 Task: Add a signature Logan Nelson containing Have a great National Family Caregivers Month, Logan Nelson to email address softage.3@softage.net and add a label Employee handbooks
Action: Mouse moved to (125, 150)
Screenshot: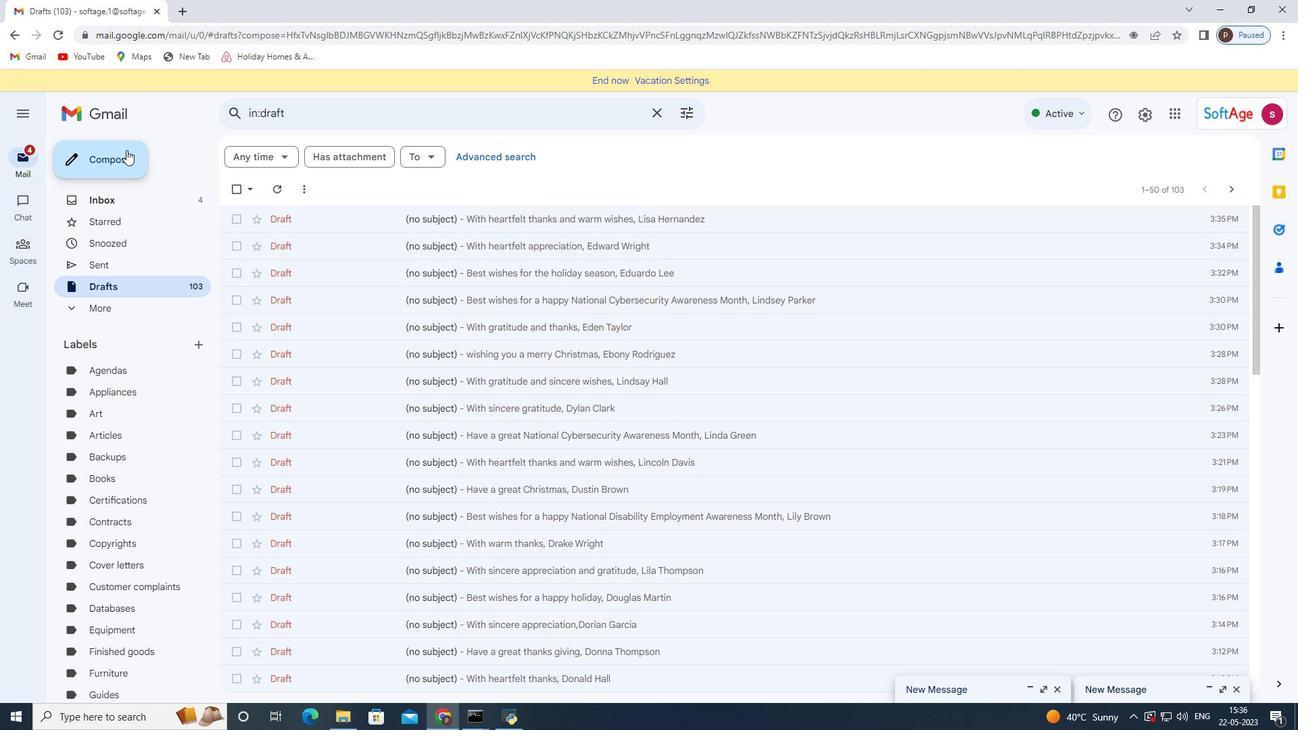 
Action: Mouse pressed left at (125, 150)
Screenshot: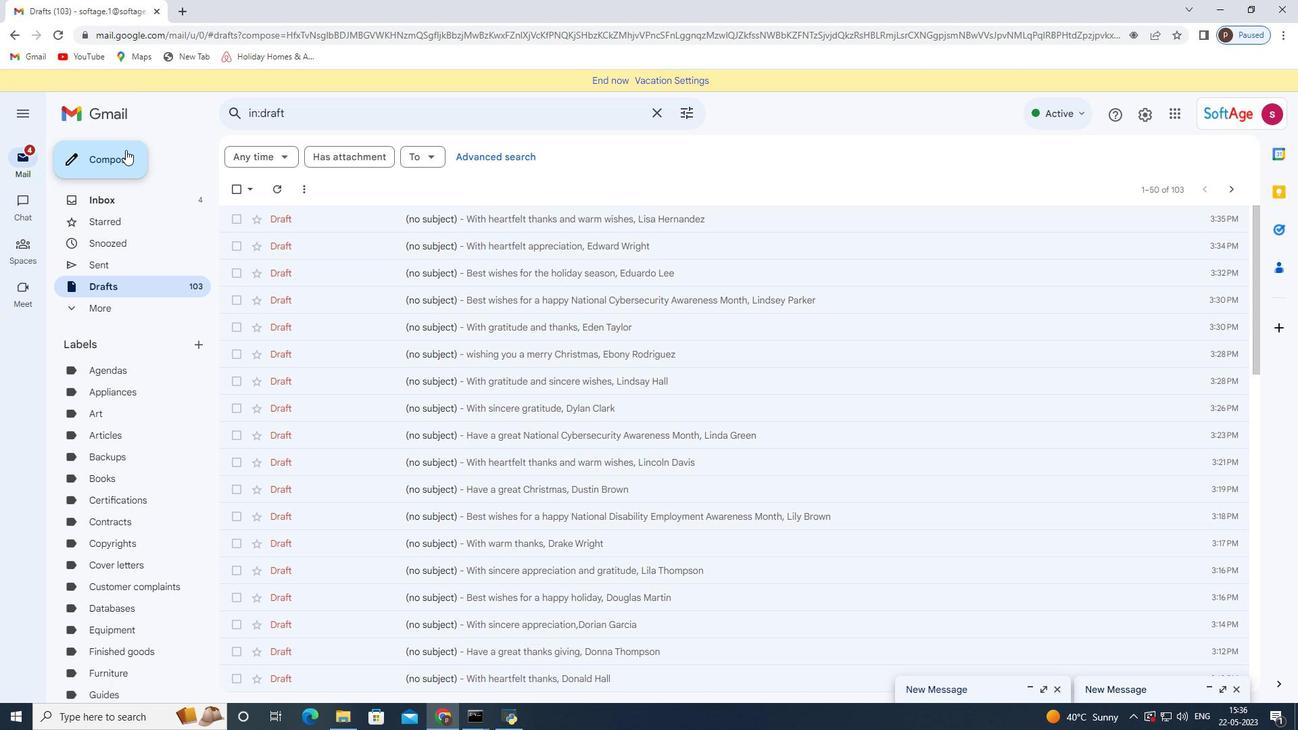 
Action: Mouse moved to (733, 688)
Screenshot: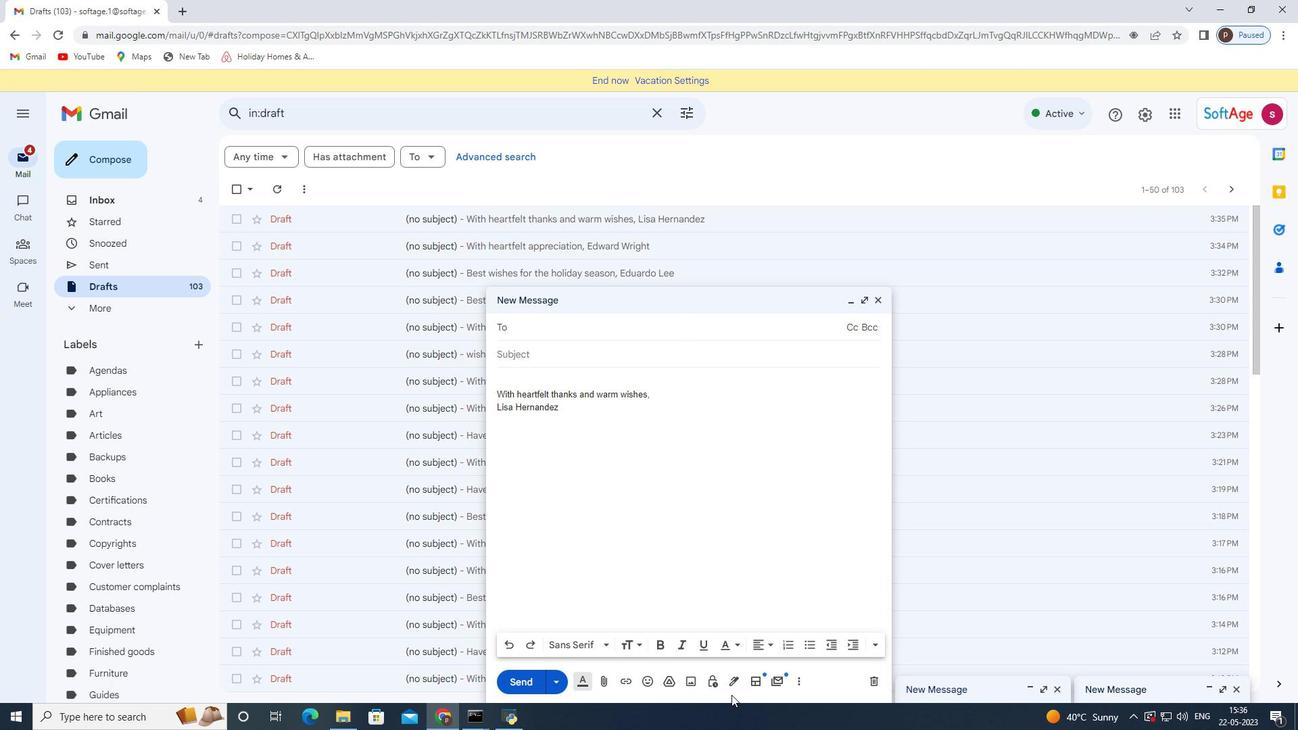 
Action: Mouse pressed left at (733, 688)
Screenshot: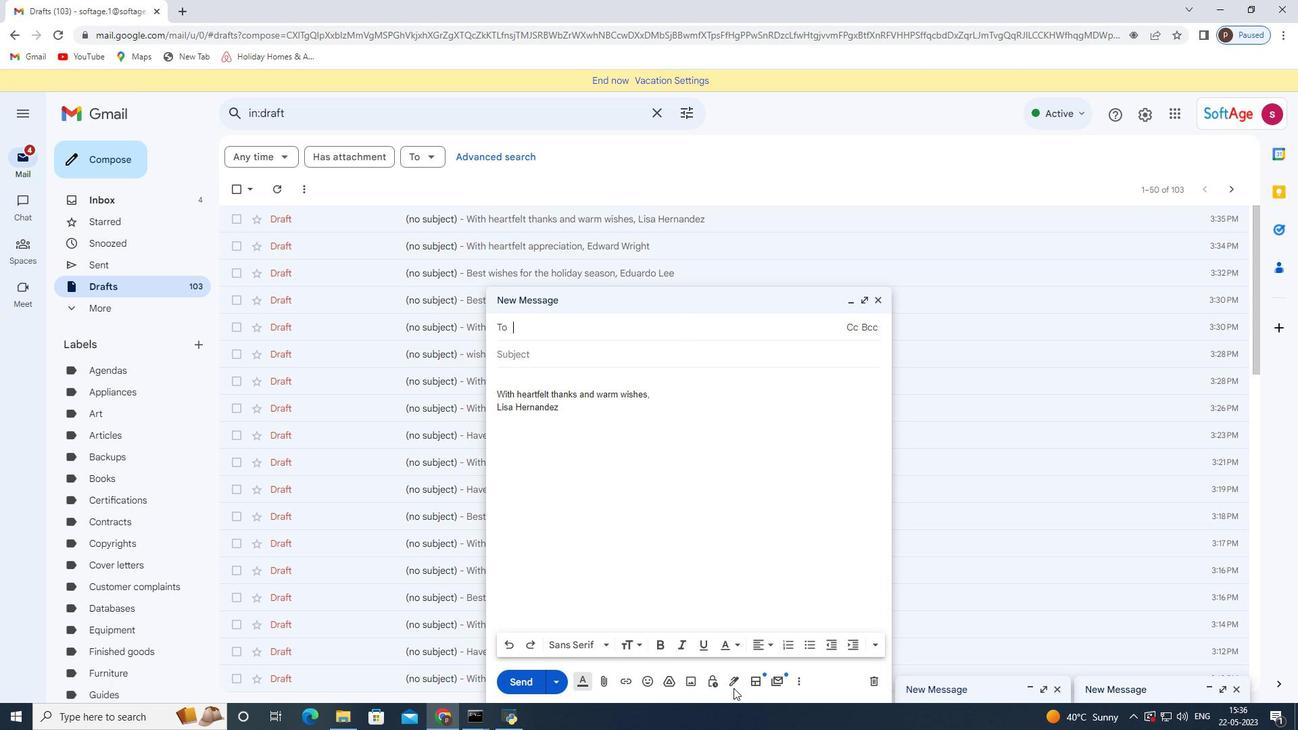 
Action: Mouse moved to (735, 683)
Screenshot: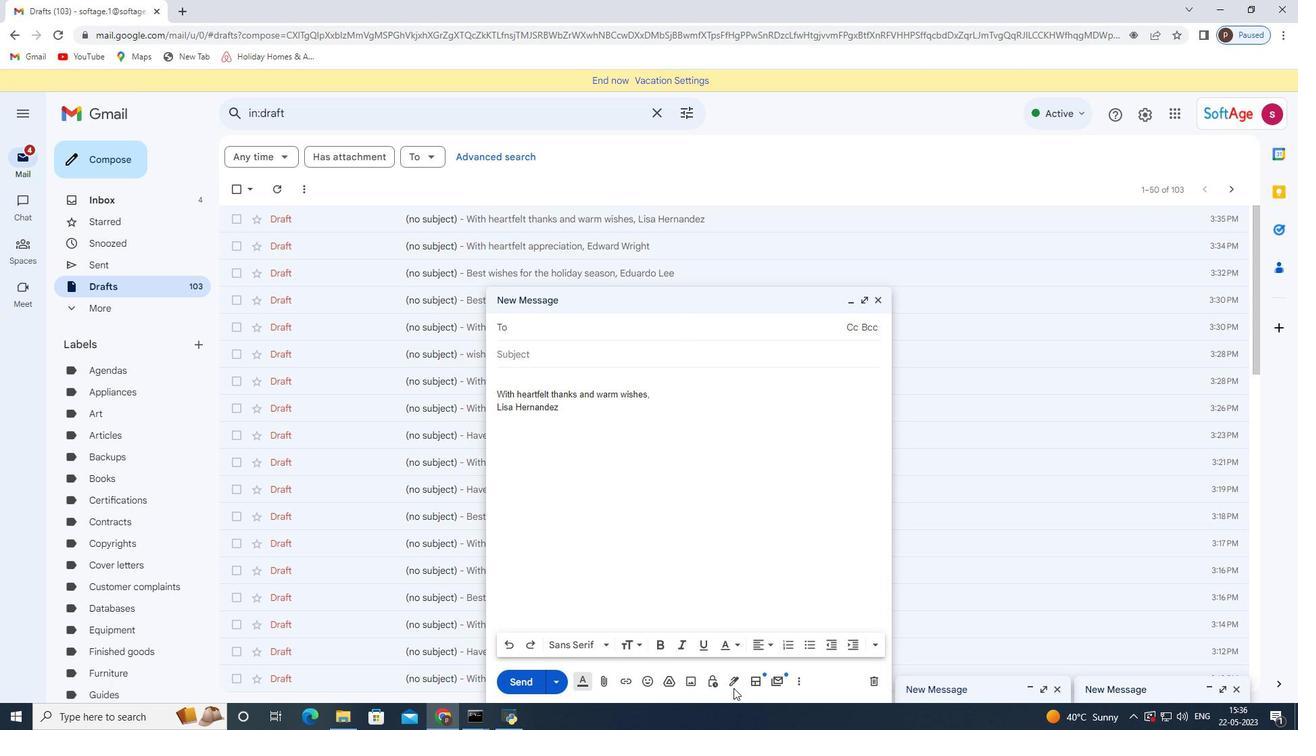 
Action: Mouse pressed left at (735, 683)
Screenshot: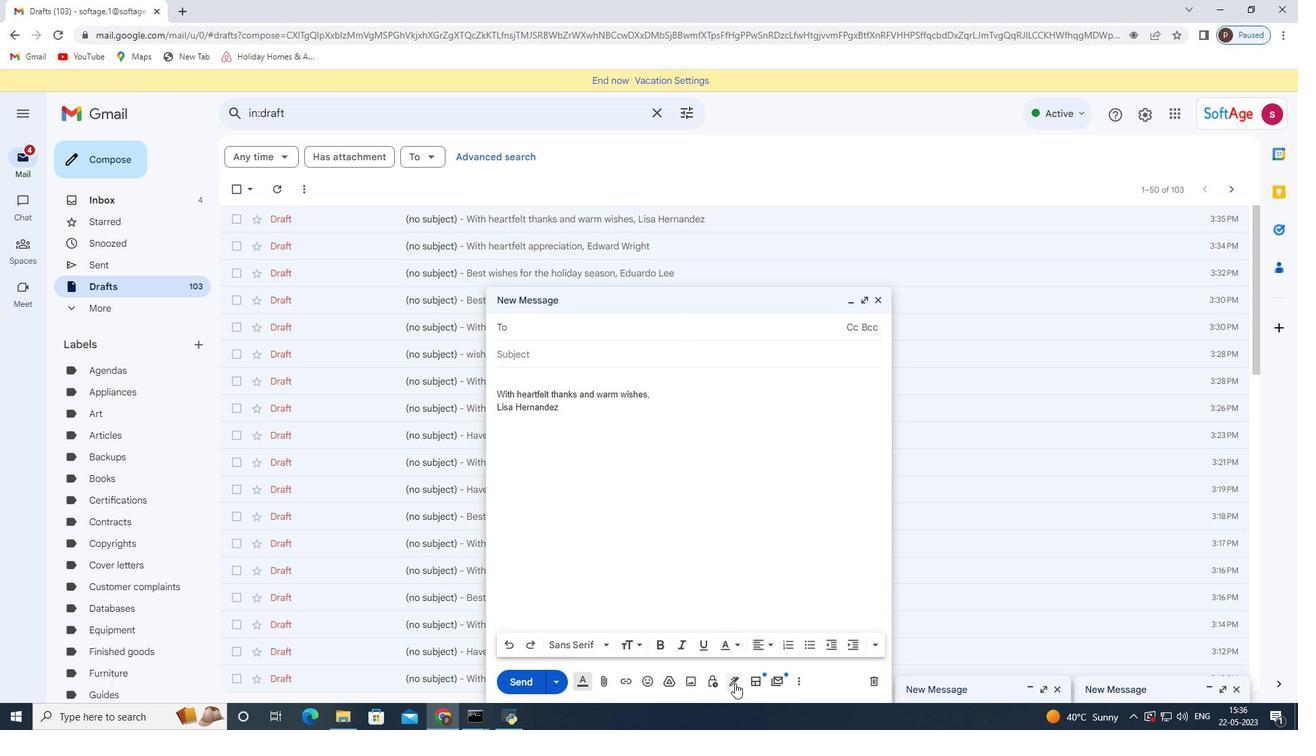 
Action: Mouse moved to (774, 614)
Screenshot: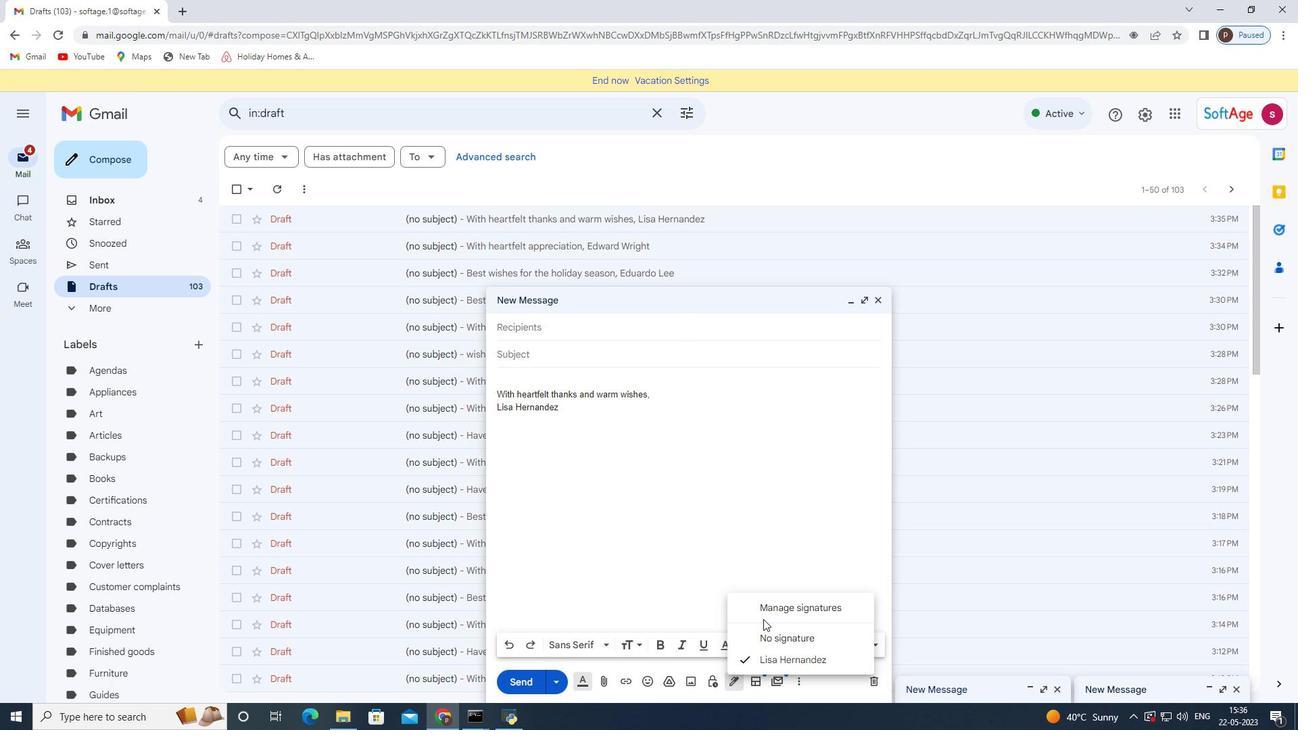 
Action: Mouse pressed left at (774, 614)
Screenshot: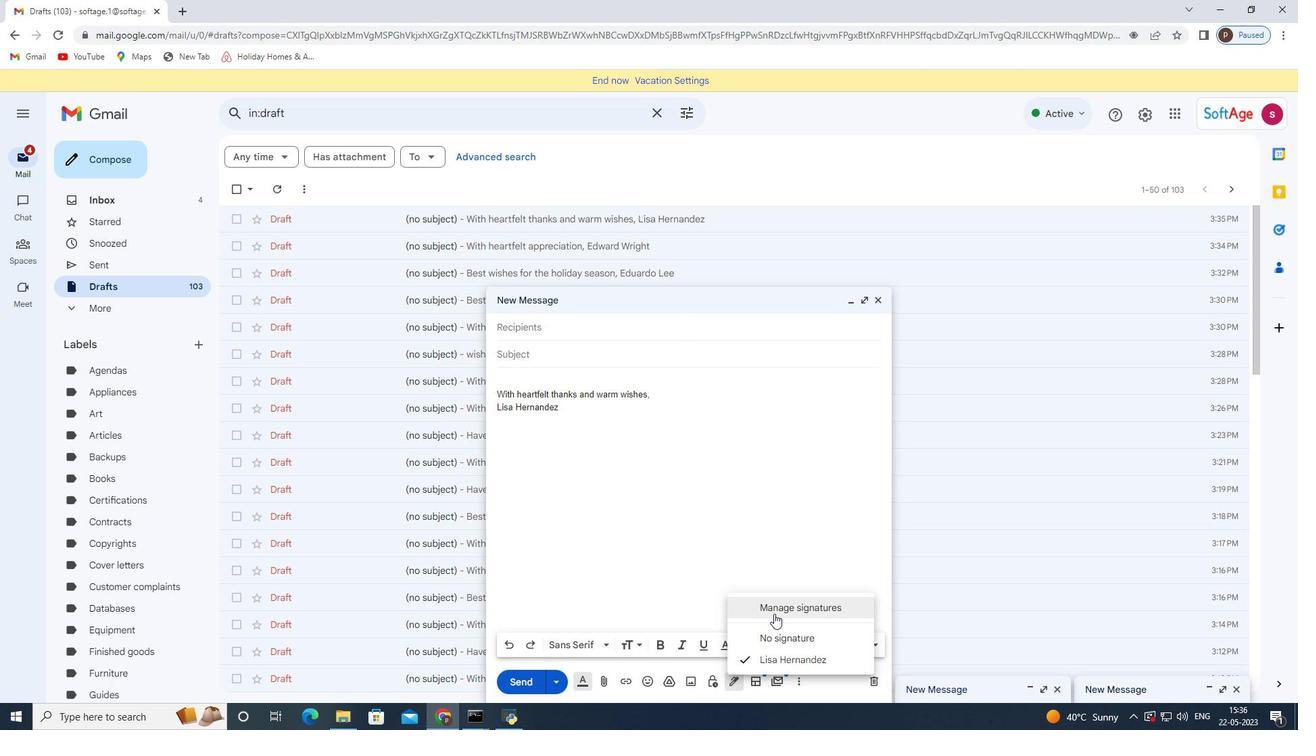 
Action: Mouse moved to (323, 465)
Screenshot: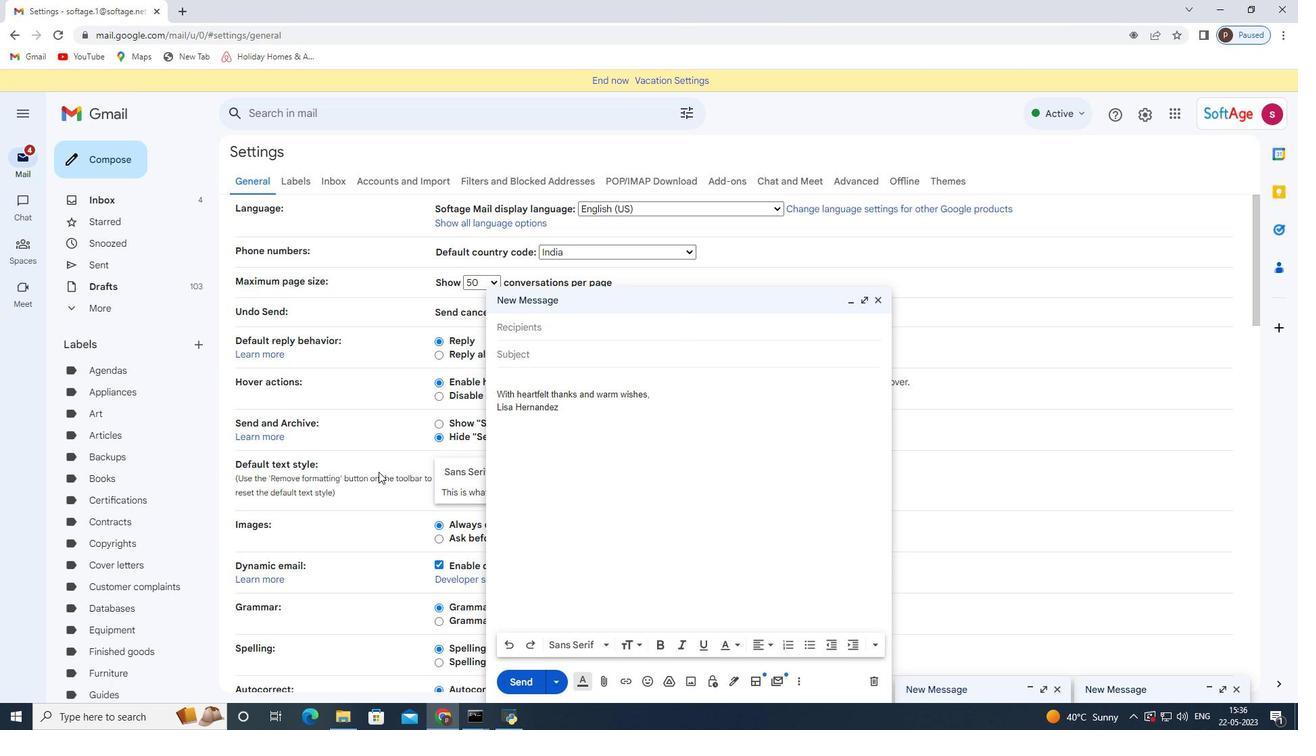 
Action: Mouse scrolled (323, 464) with delta (0, 0)
Screenshot: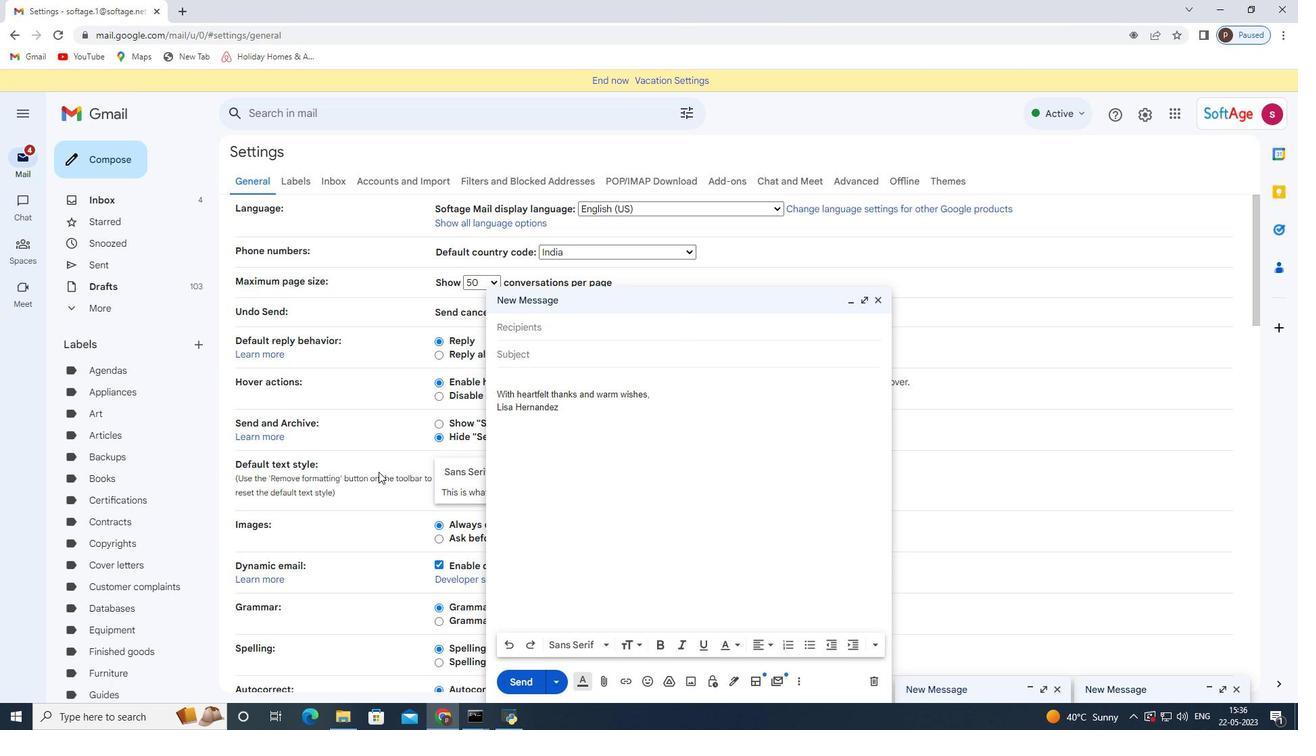 
Action: Mouse moved to (323, 465)
Screenshot: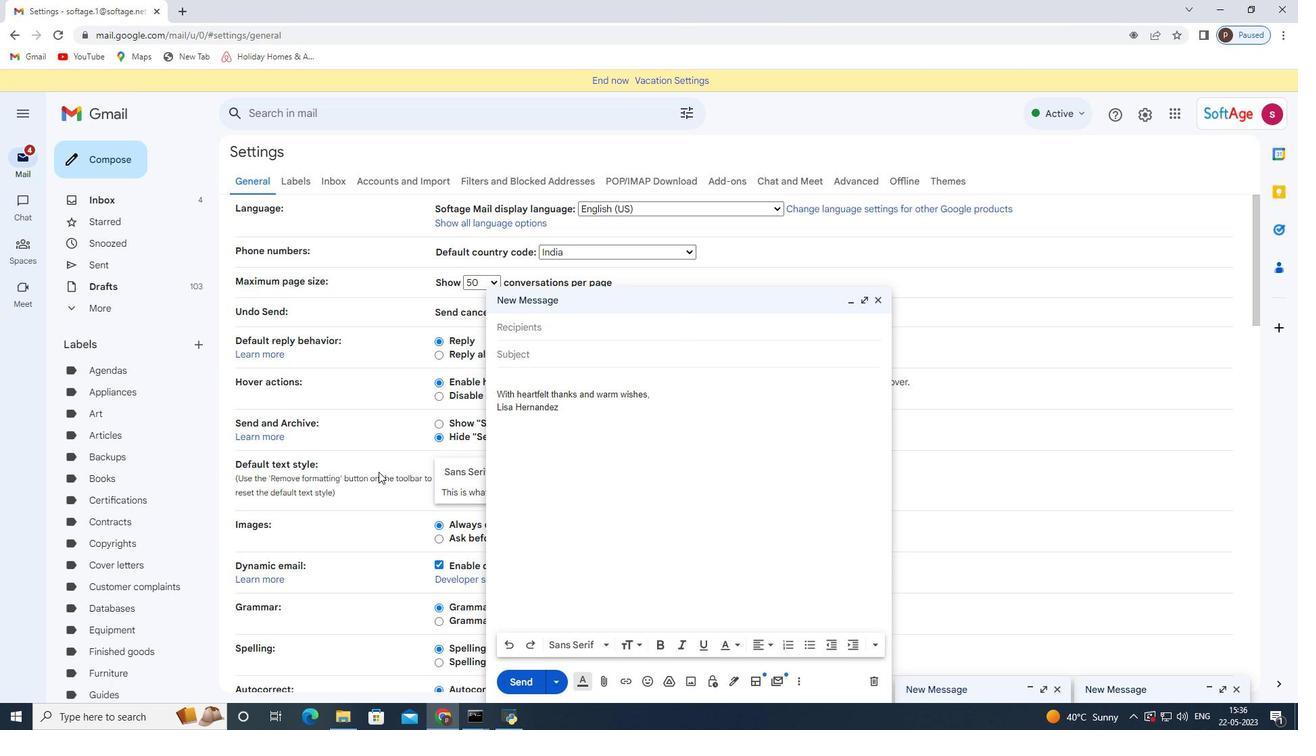 
Action: Mouse scrolled (323, 465) with delta (0, 0)
Screenshot: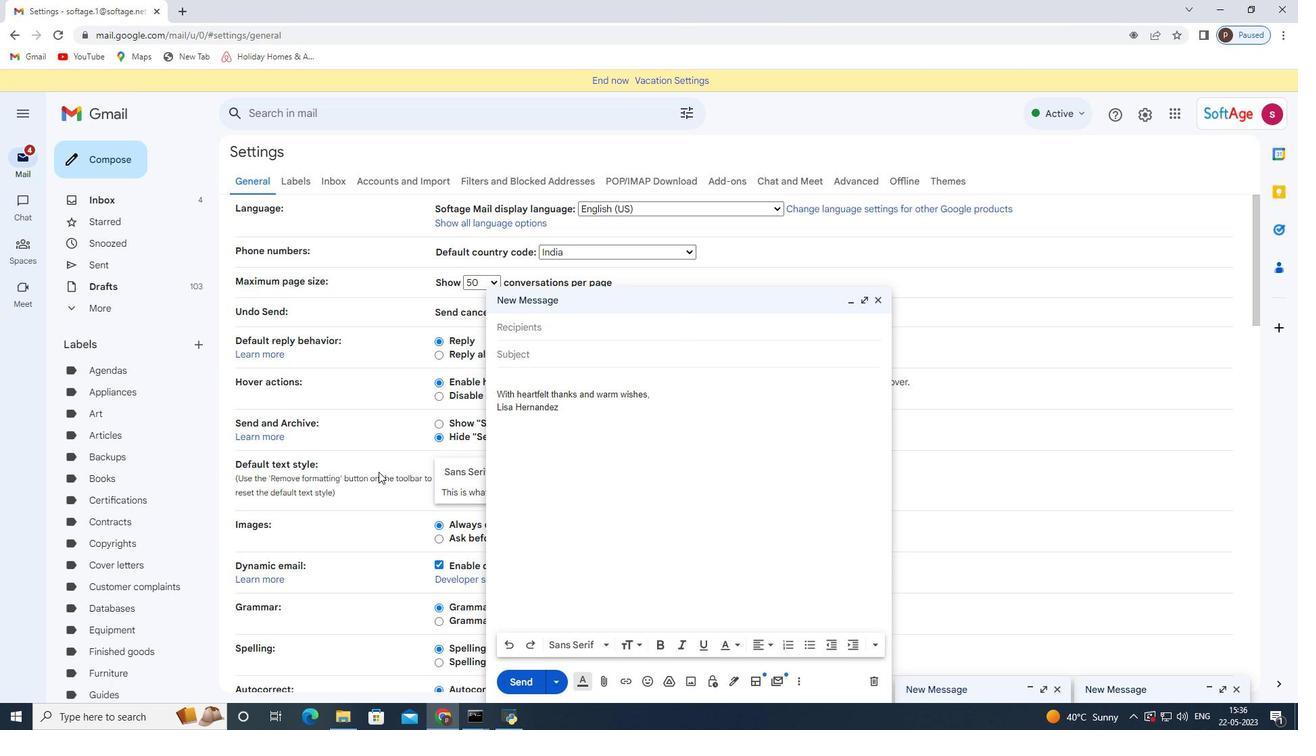 
Action: Mouse scrolled (323, 465) with delta (0, 0)
Screenshot: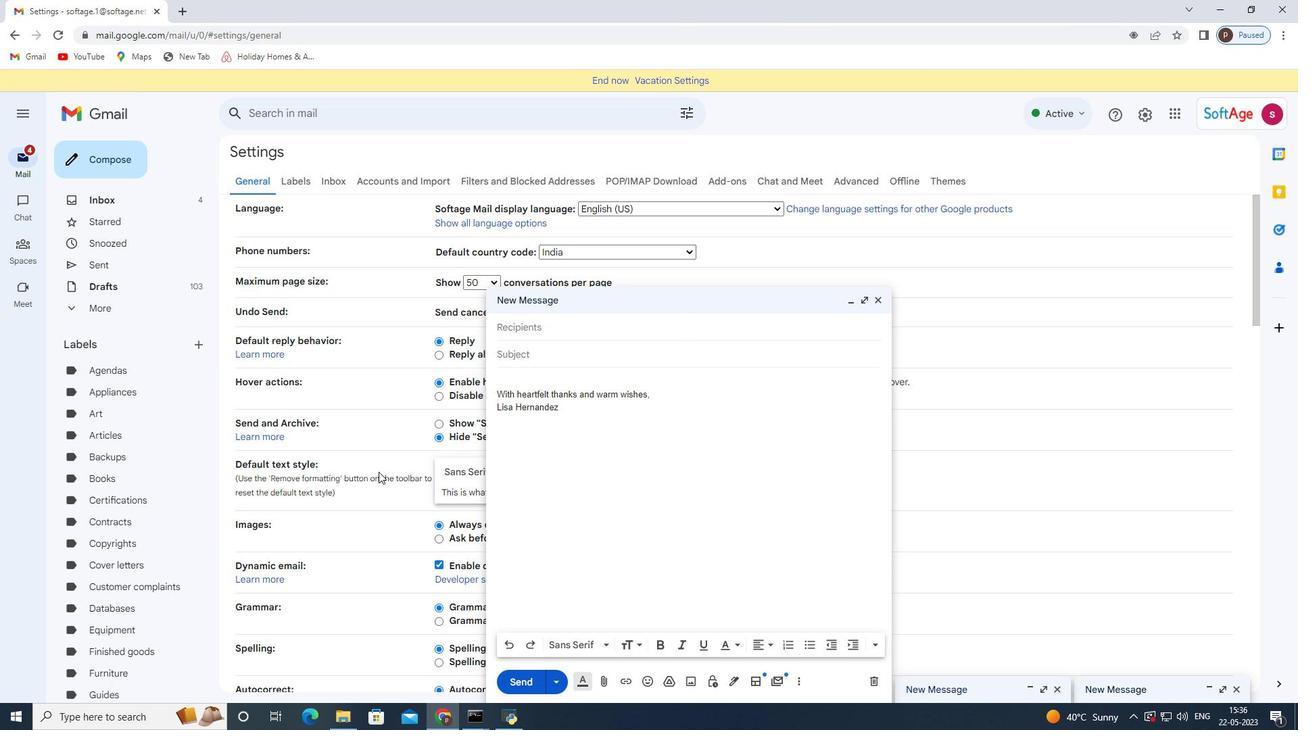 
Action: Mouse scrolled (323, 465) with delta (0, 0)
Screenshot: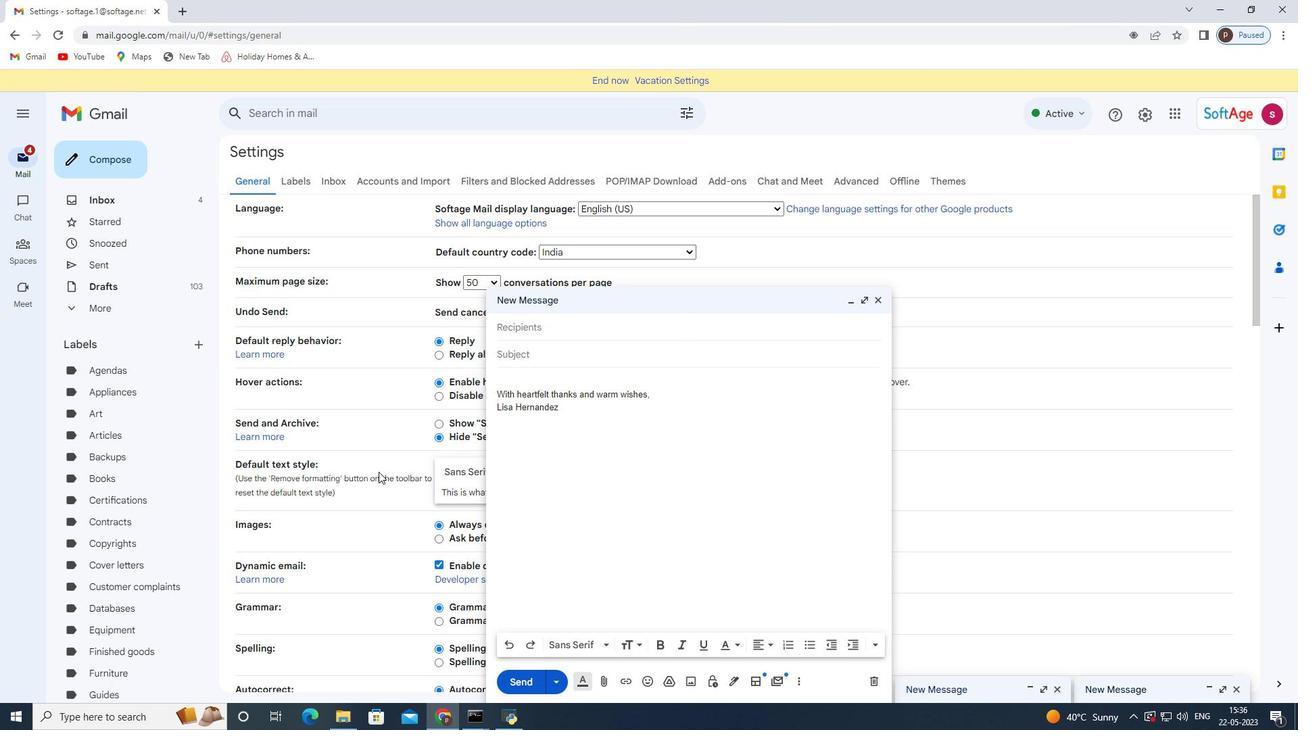 
Action: Mouse scrolled (323, 465) with delta (0, 0)
Screenshot: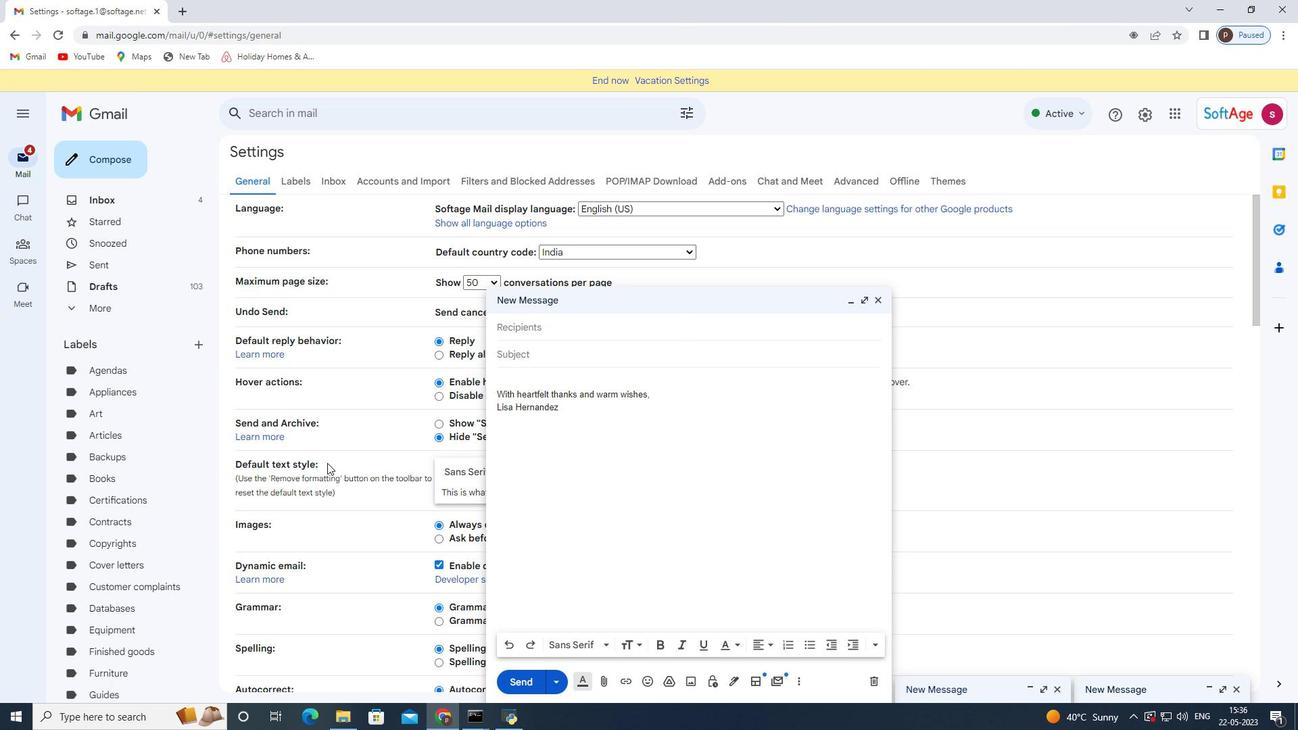 
Action: Mouse moved to (876, 302)
Screenshot: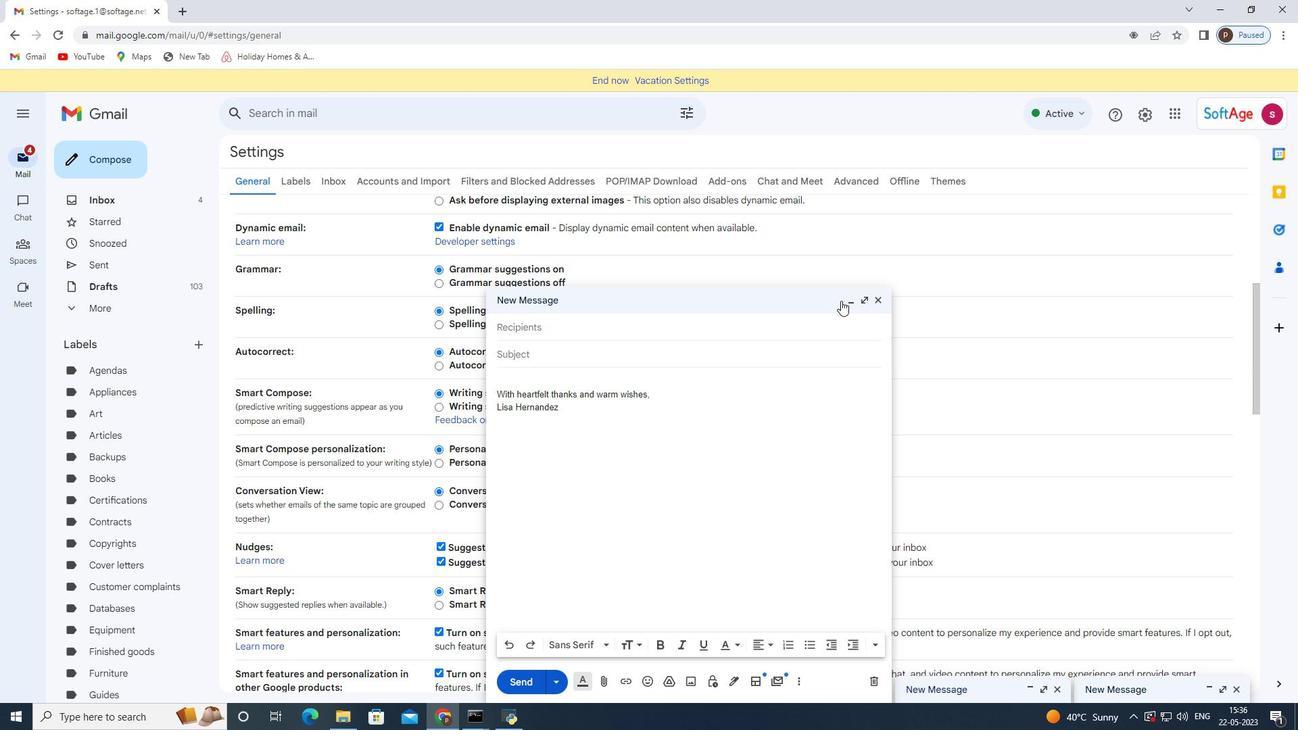 
Action: Mouse pressed left at (876, 302)
Screenshot: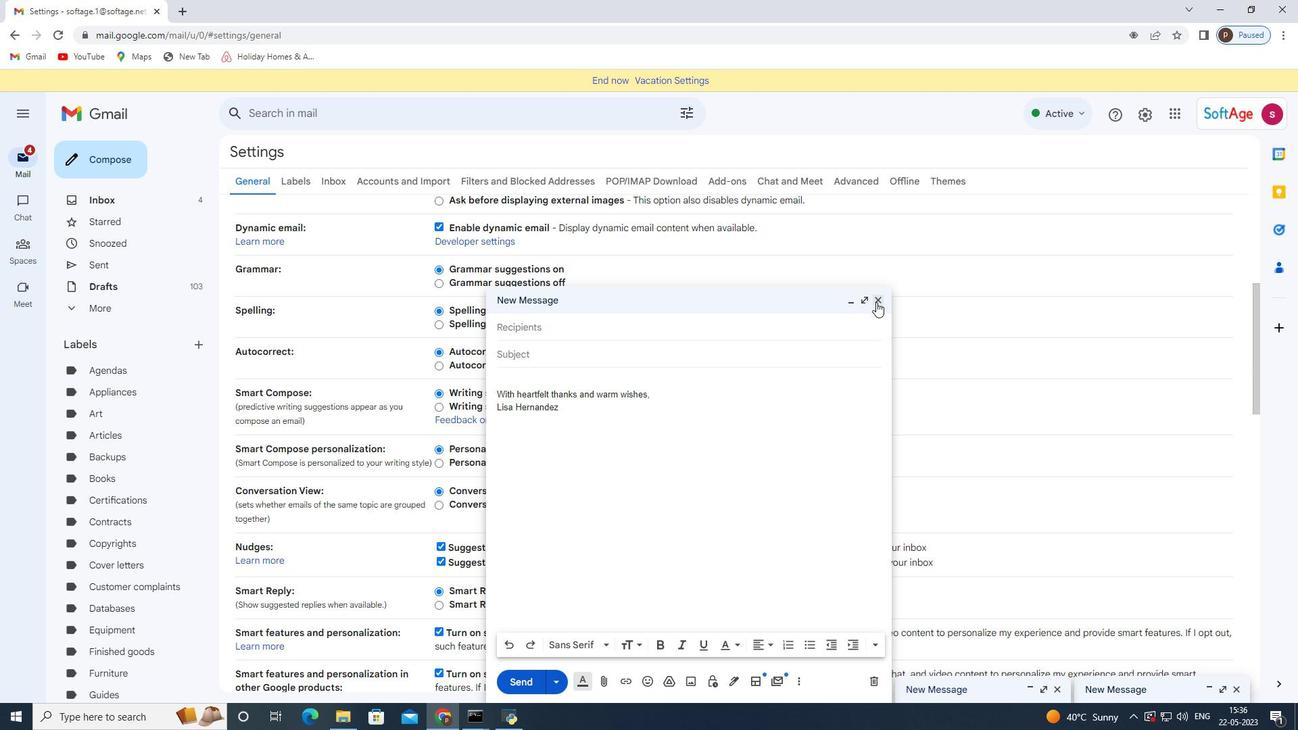 
Action: Mouse moved to (528, 453)
Screenshot: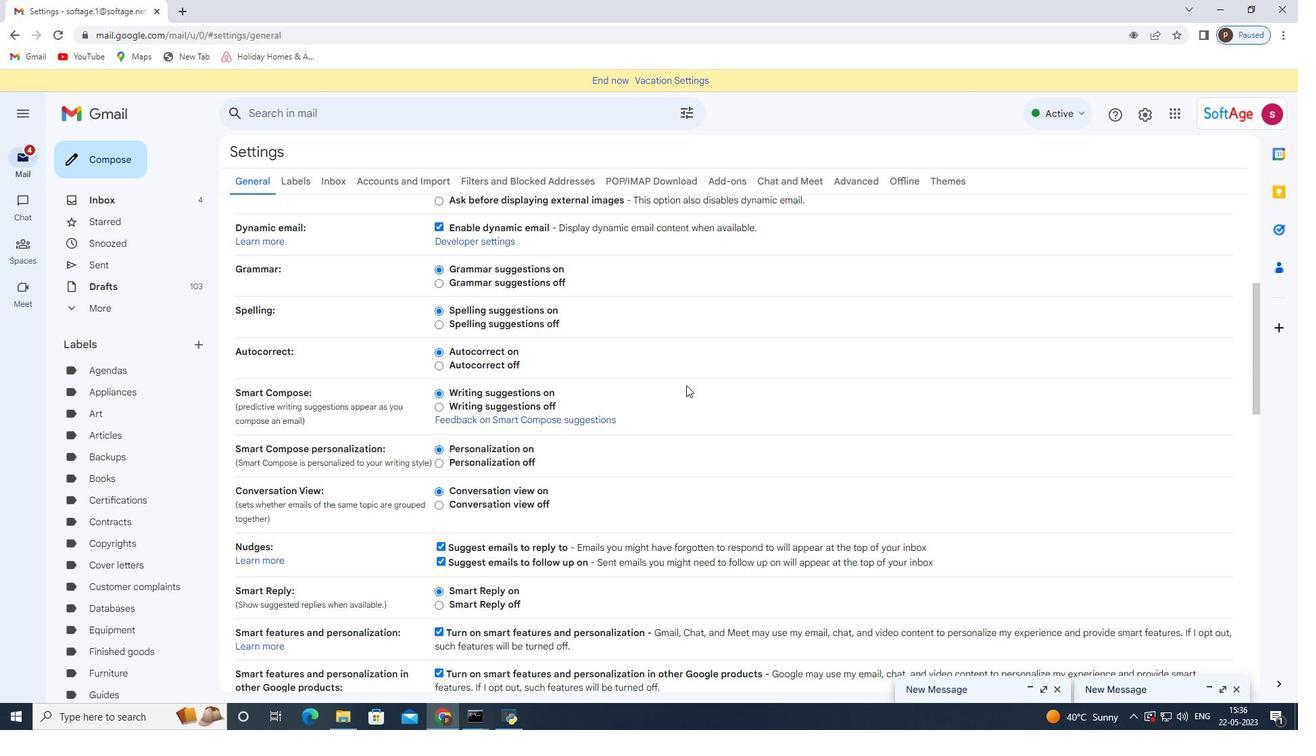 
Action: Mouse scrolled (538, 447) with delta (0, 0)
Screenshot: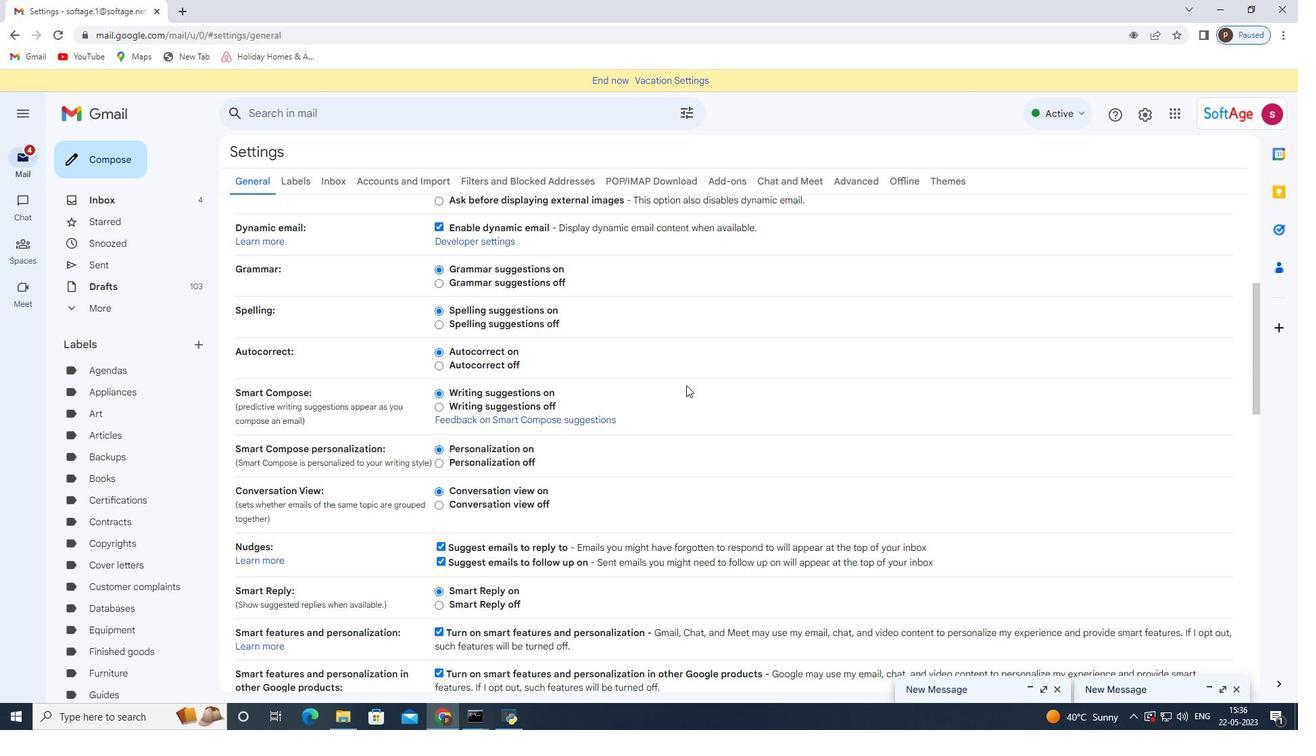
Action: Mouse moved to (524, 455)
Screenshot: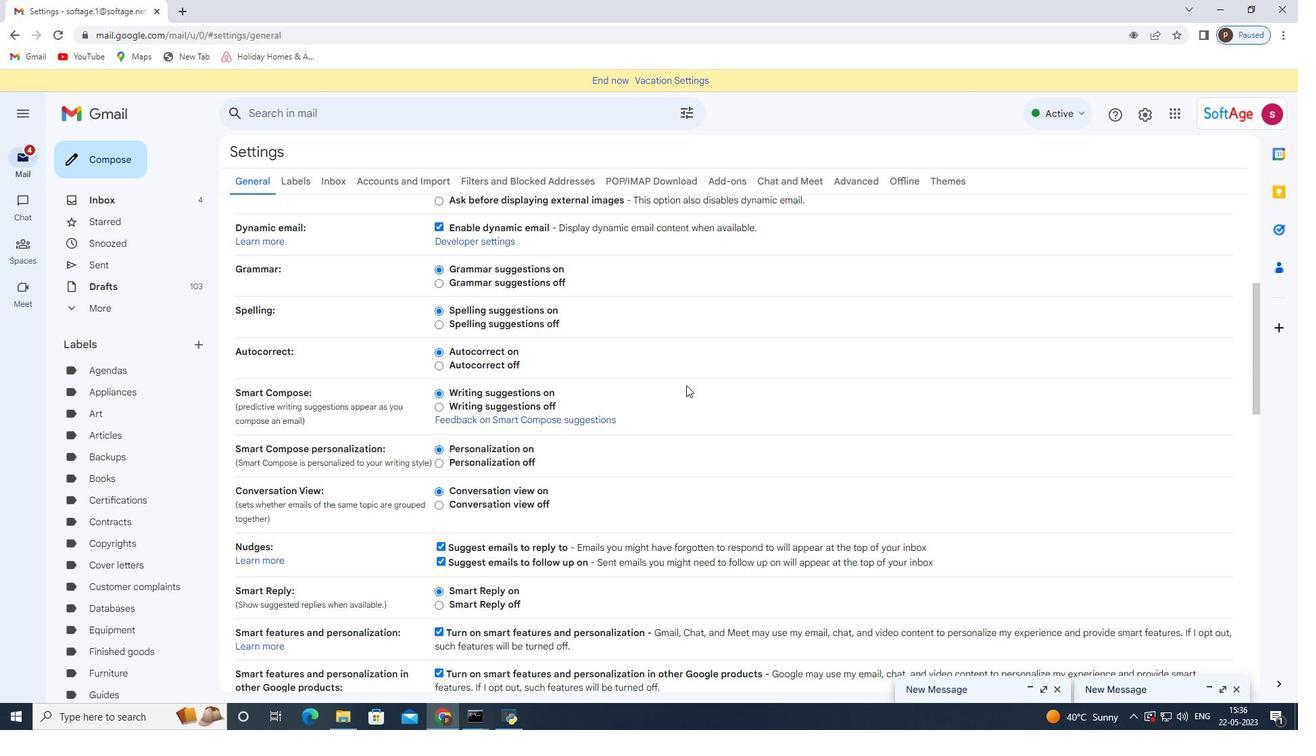 
Action: Mouse scrolled (528, 452) with delta (0, 0)
Screenshot: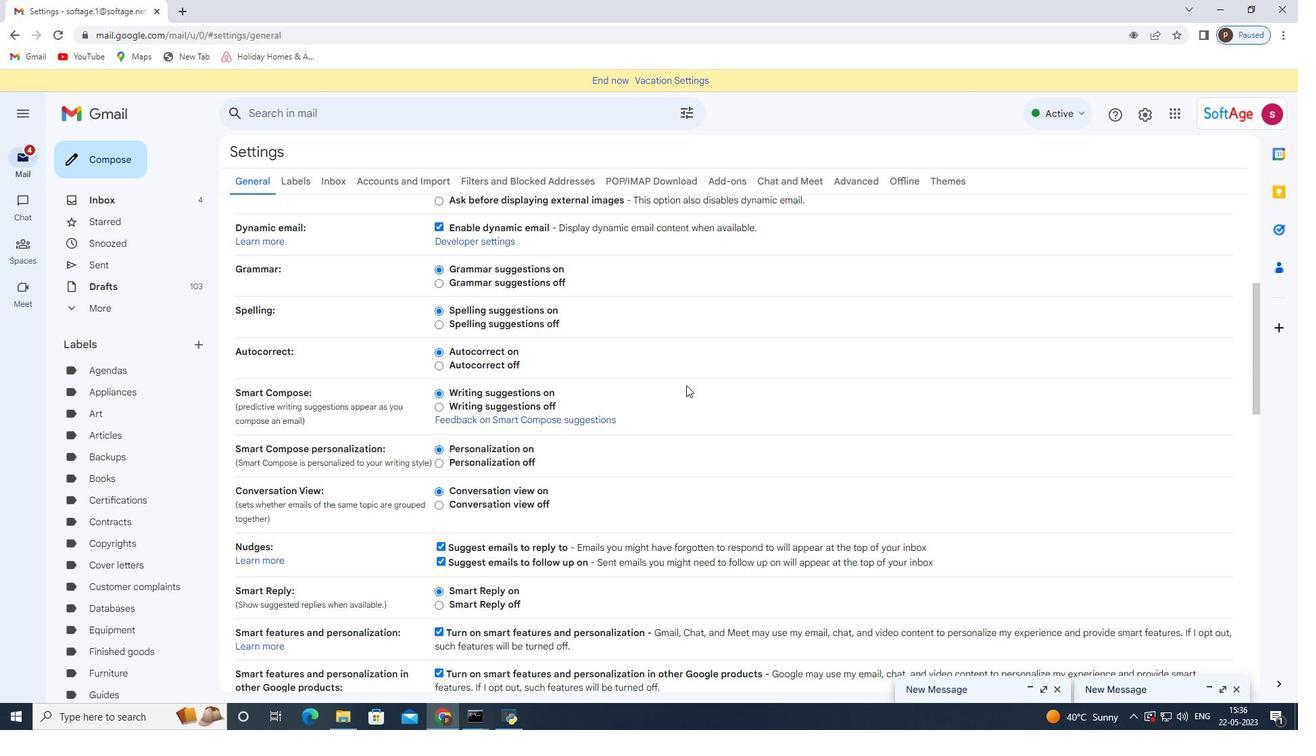 
Action: Mouse moved to (504, 467)
Screenshot: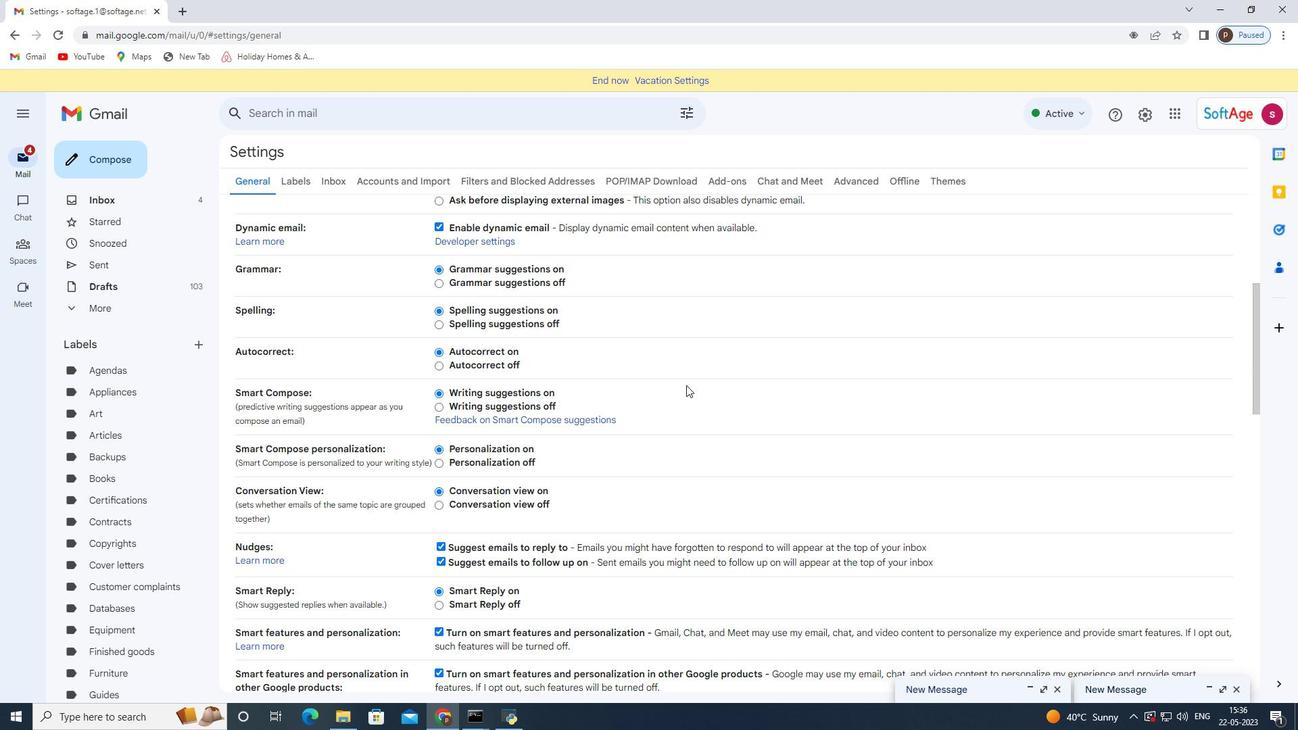 
Action: Mouse scrolled (518, 458) with delta (0, 0)
Screenshot: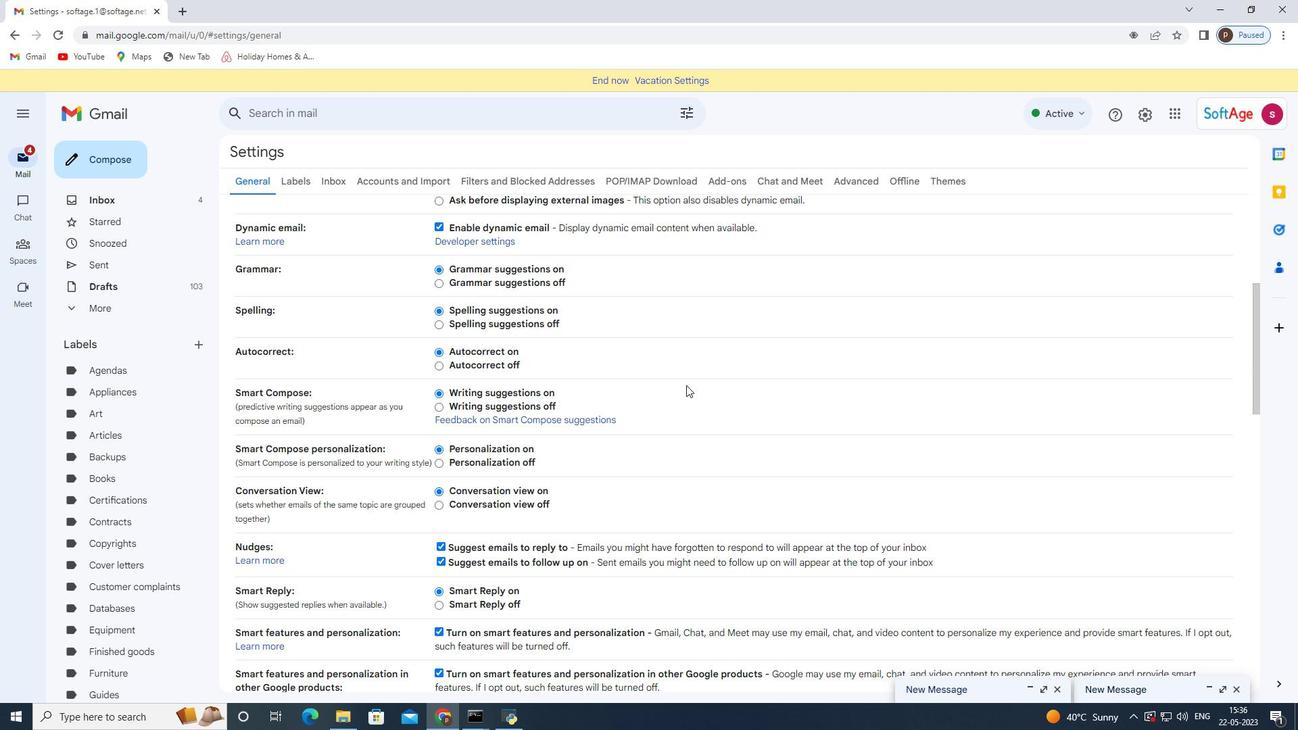 
Action: Mouse moved to (499, 469)
Screenshot: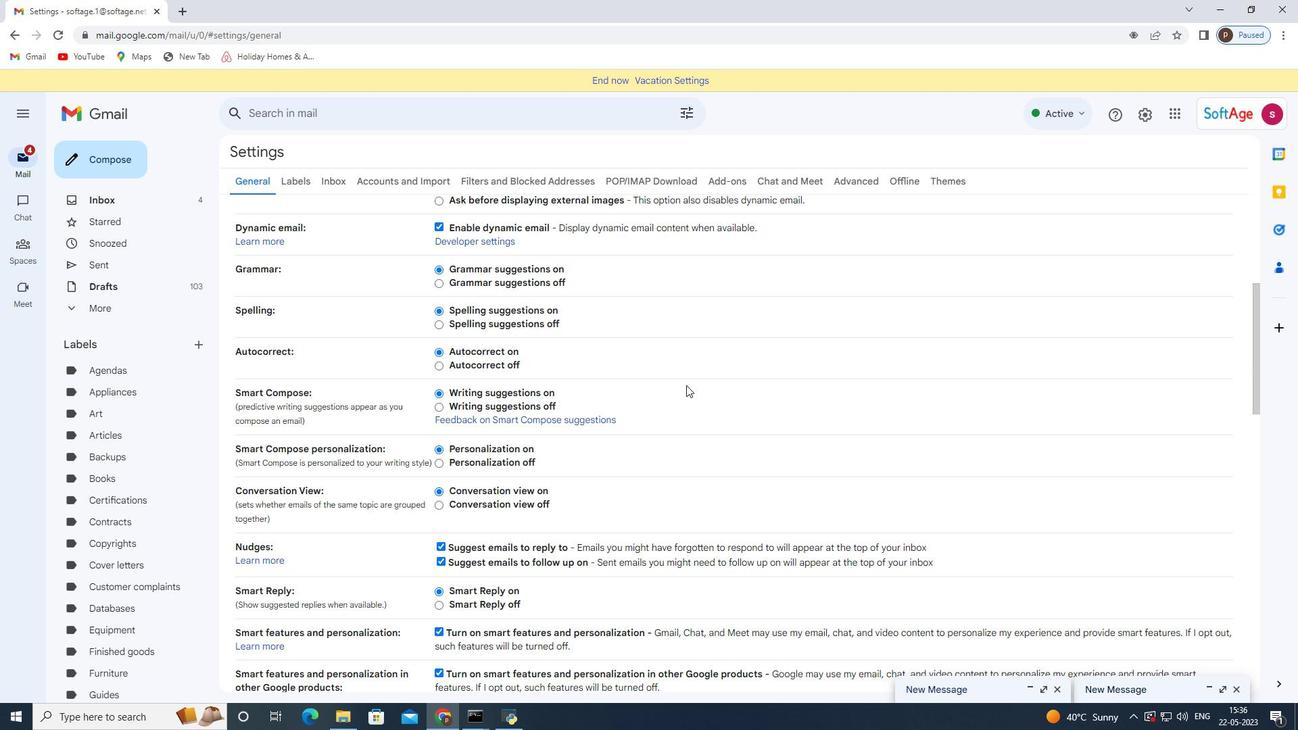 
Action: Mouse scrolled (501, 468) with delta (0, 0)
Screenshot: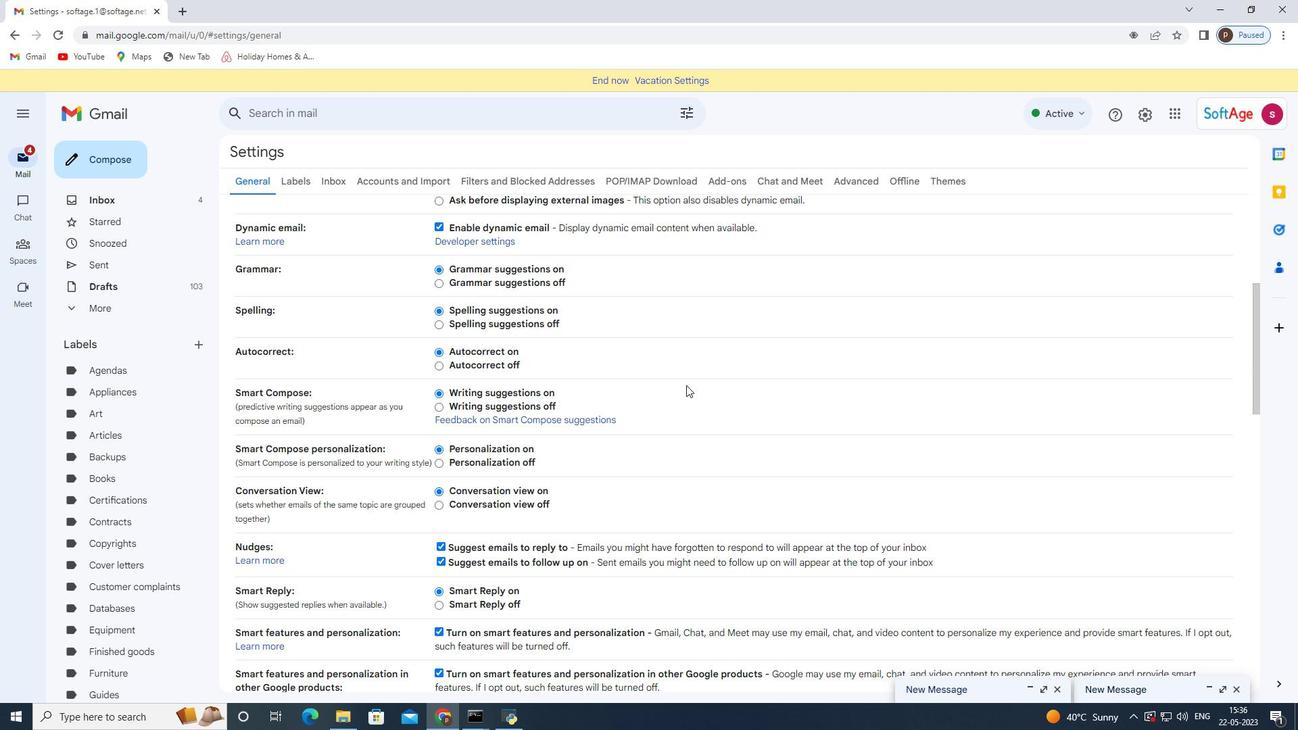 
Action: Mouse moved to (493, 474)
Screenshot: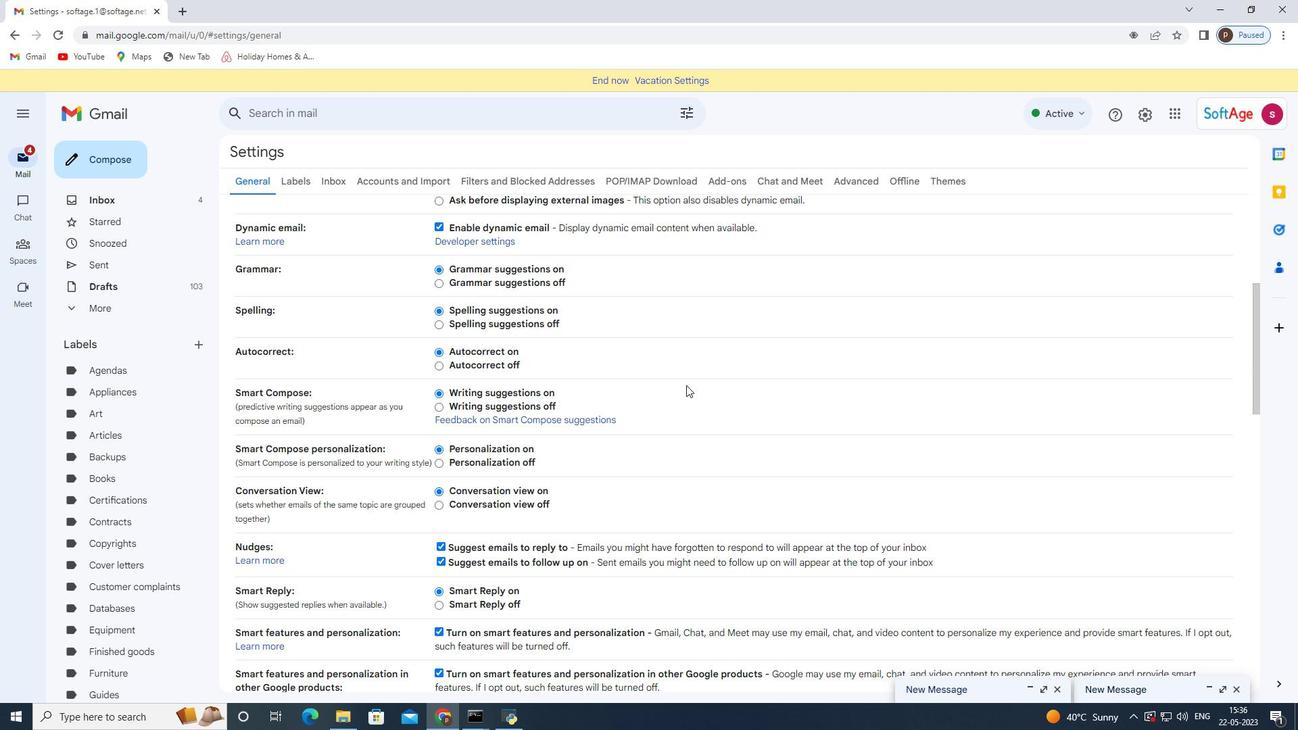 
Action: Mouse scrolled (493, 473) with delta (0, 0)
Screenshot: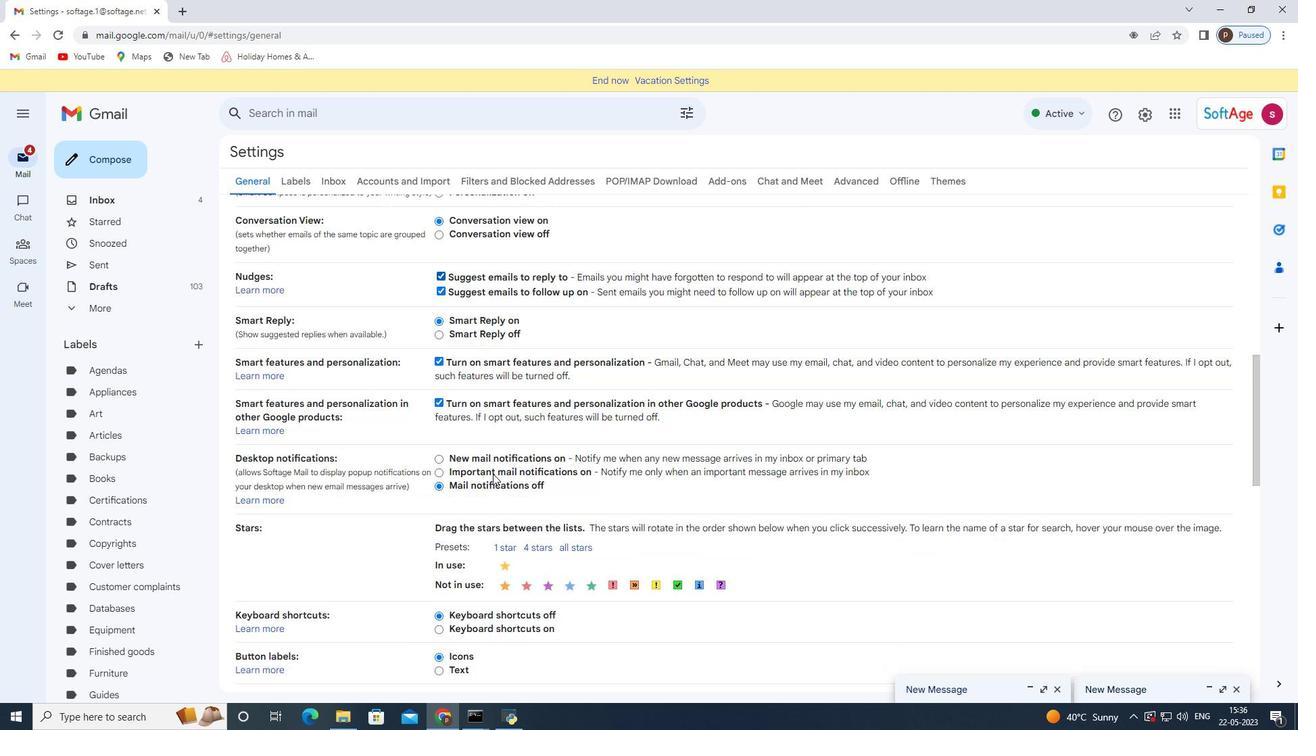 
Action: Mouse scrolled (493, 473) with delta (0, 0)
Screenshot: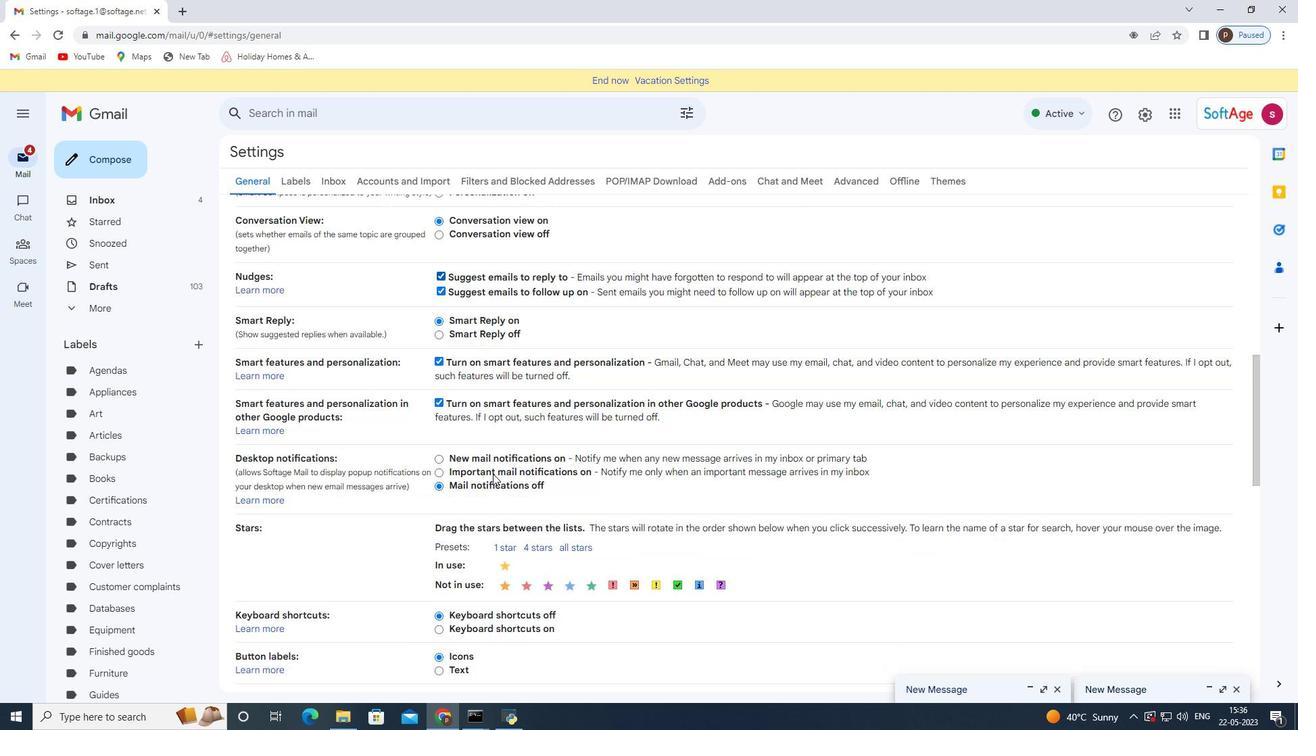 
Action: Mouse scrolled (493, 473) with delta (0, 0)
Screenshot: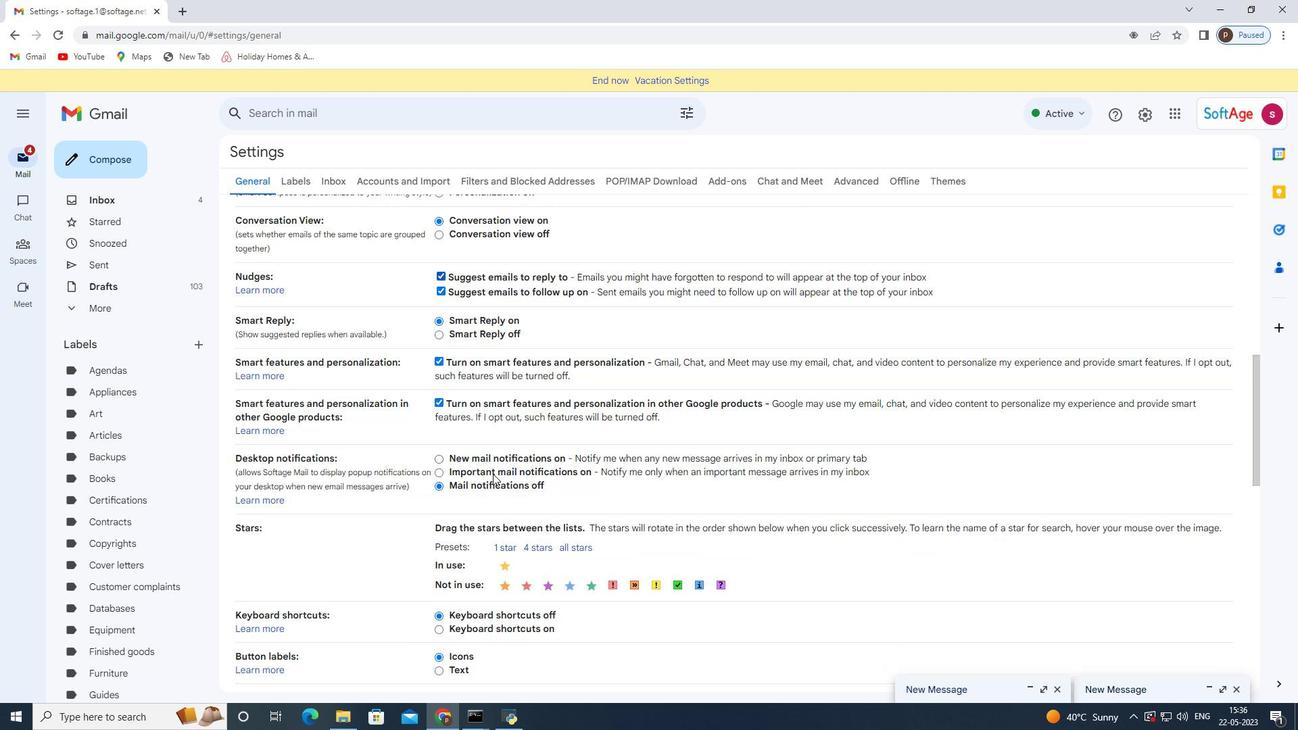 
Action: Mouse scrolled (493, 473) with delta (0, 0)
Screenshot: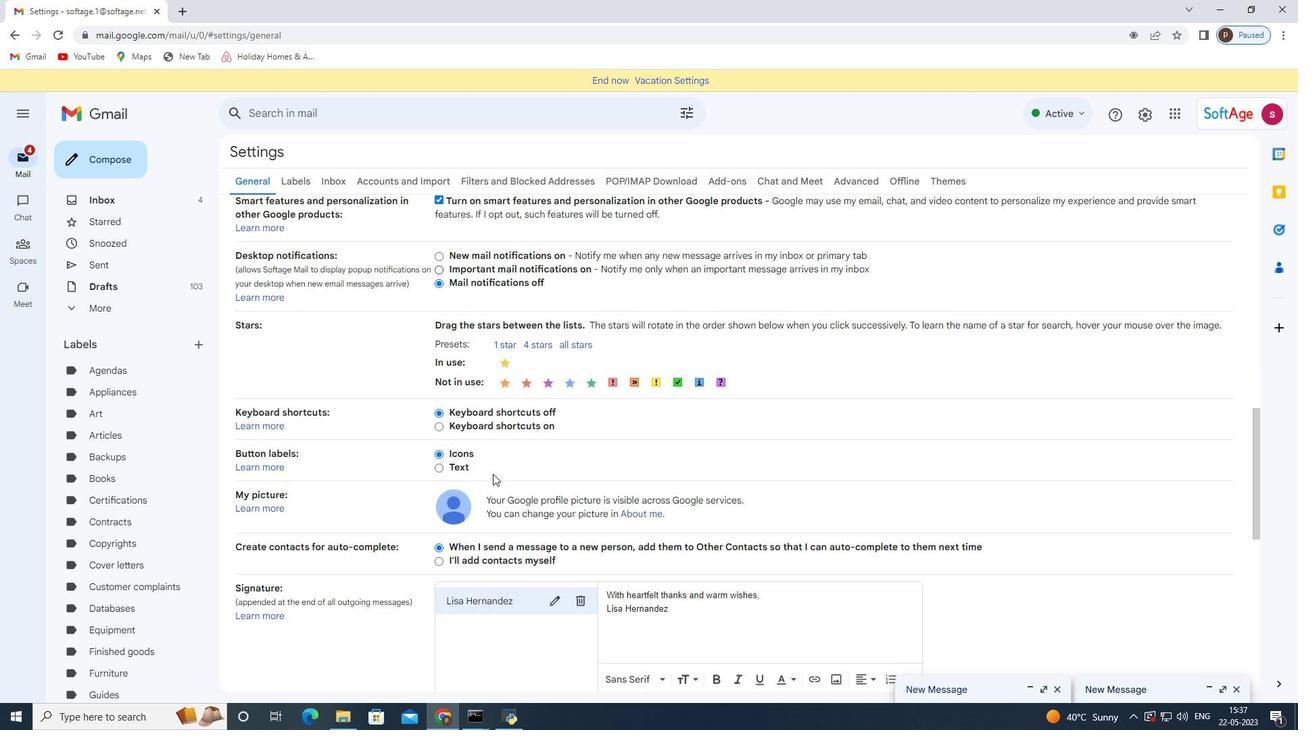 
Action: Mouse scrolled (493, 473) with delta (0, 0)
Screenshot: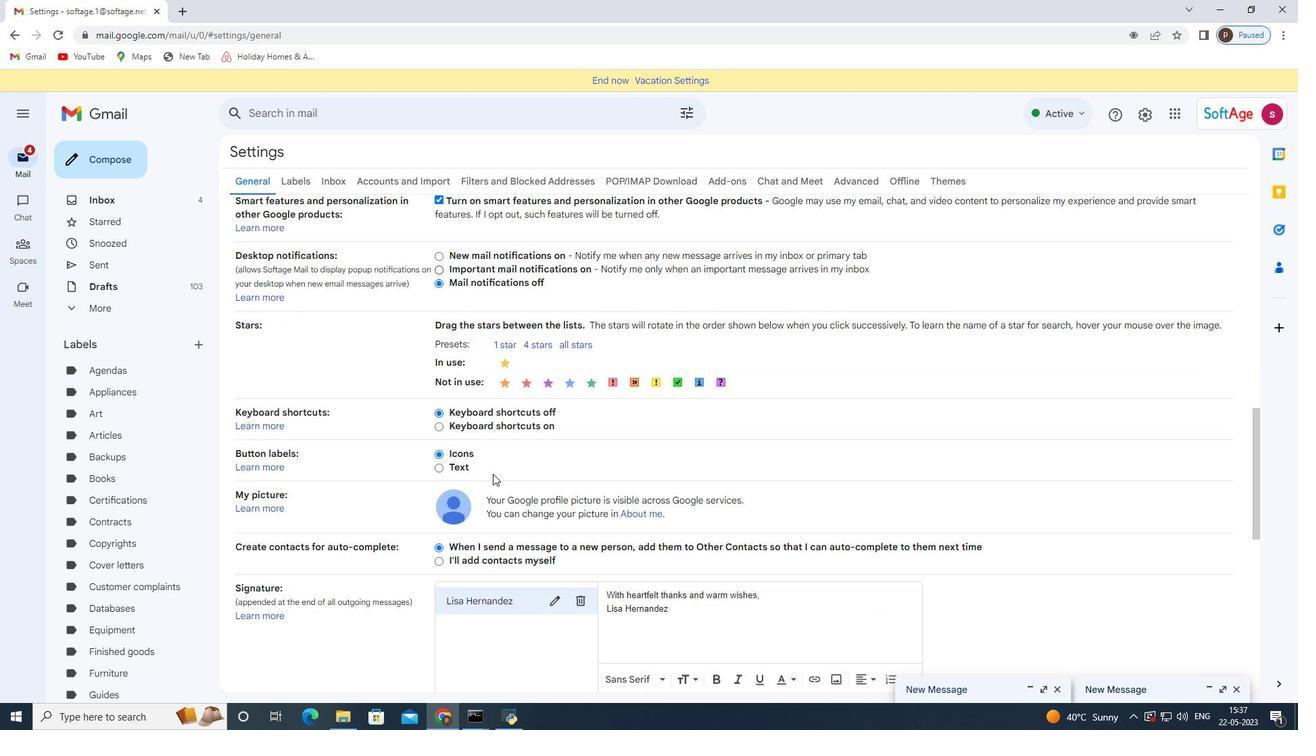 
Action: Mouse moved to (492, 474)
Screenshot: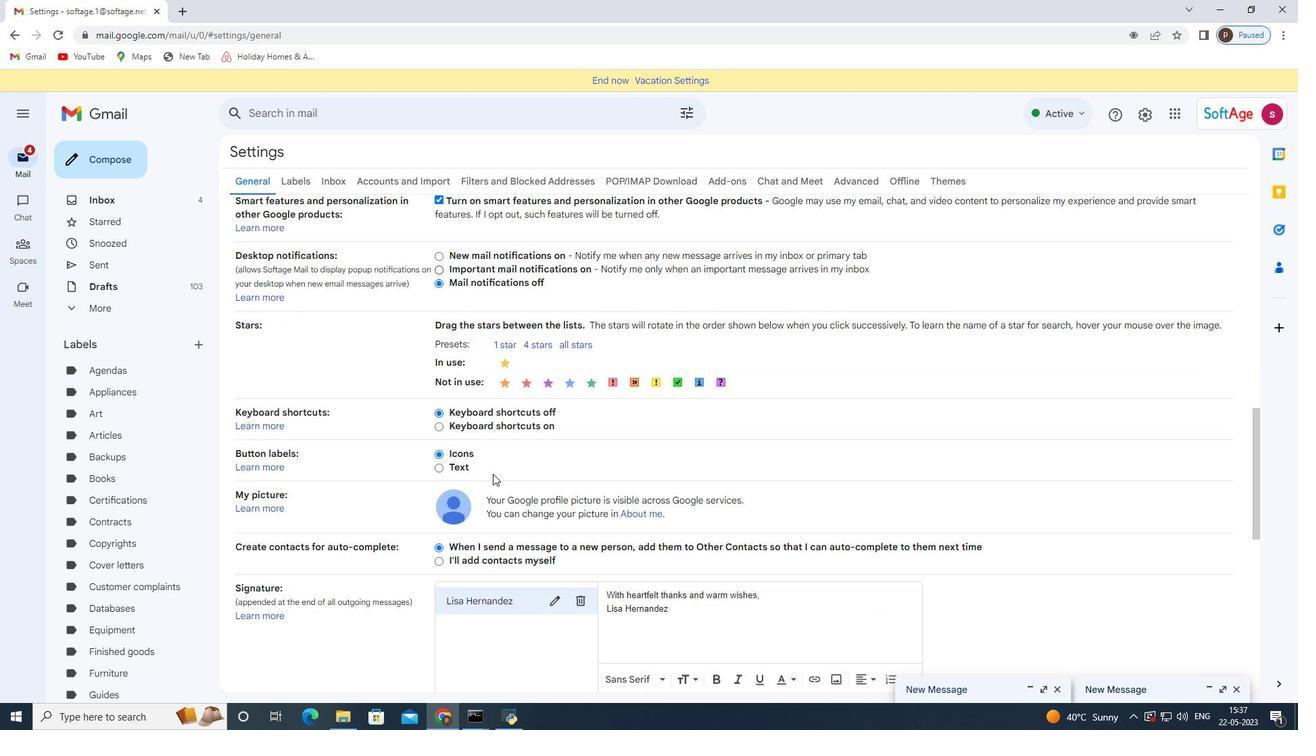 
Action: Mouse scrolled (492, 473) with delta (0, 0)
Screenshot: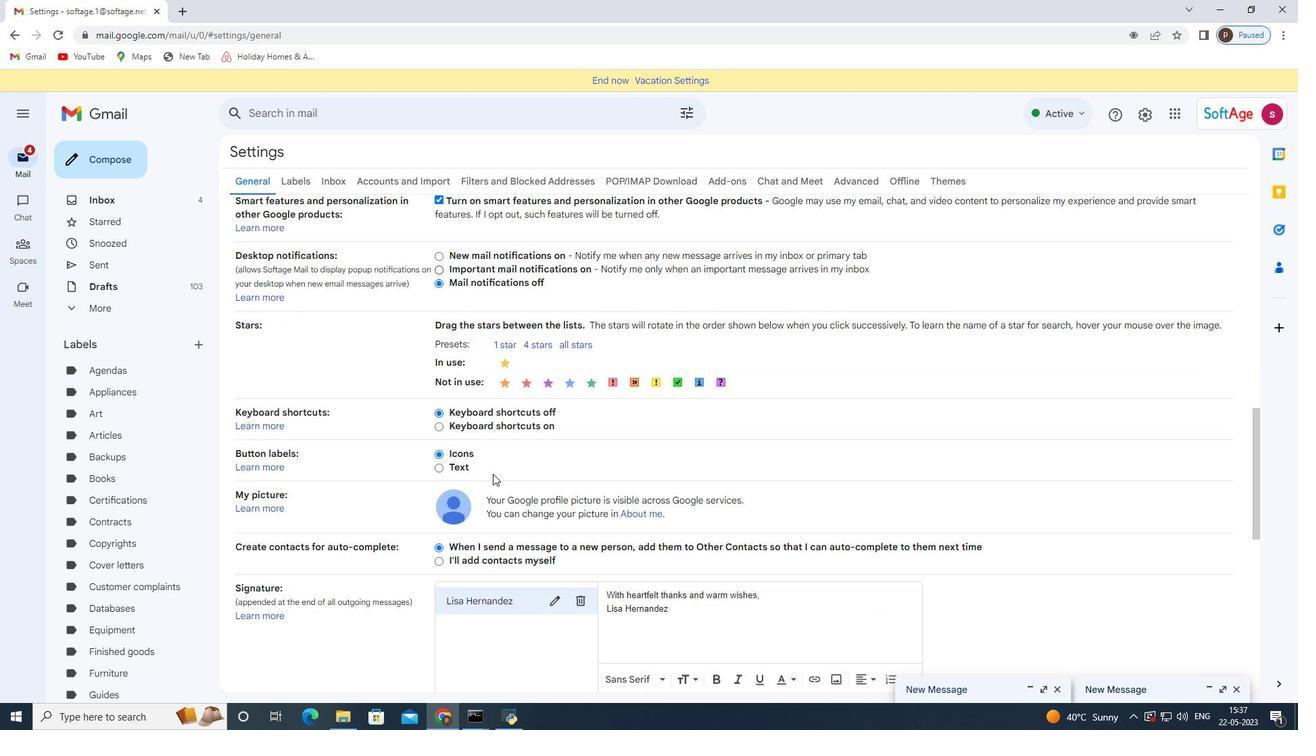 
Action: Mouse moved to (586, 394)
Screenshot: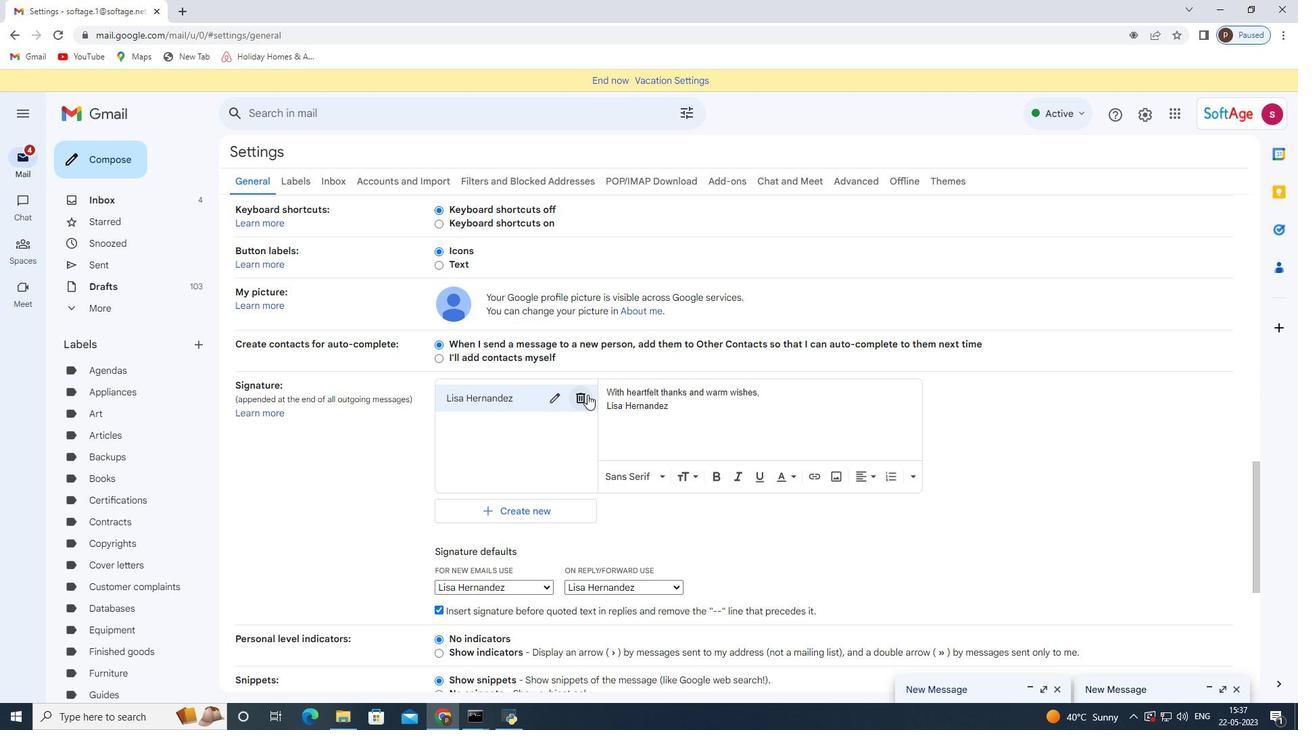 
Action: Mouse pressed left at (586, 394)
Screenshot: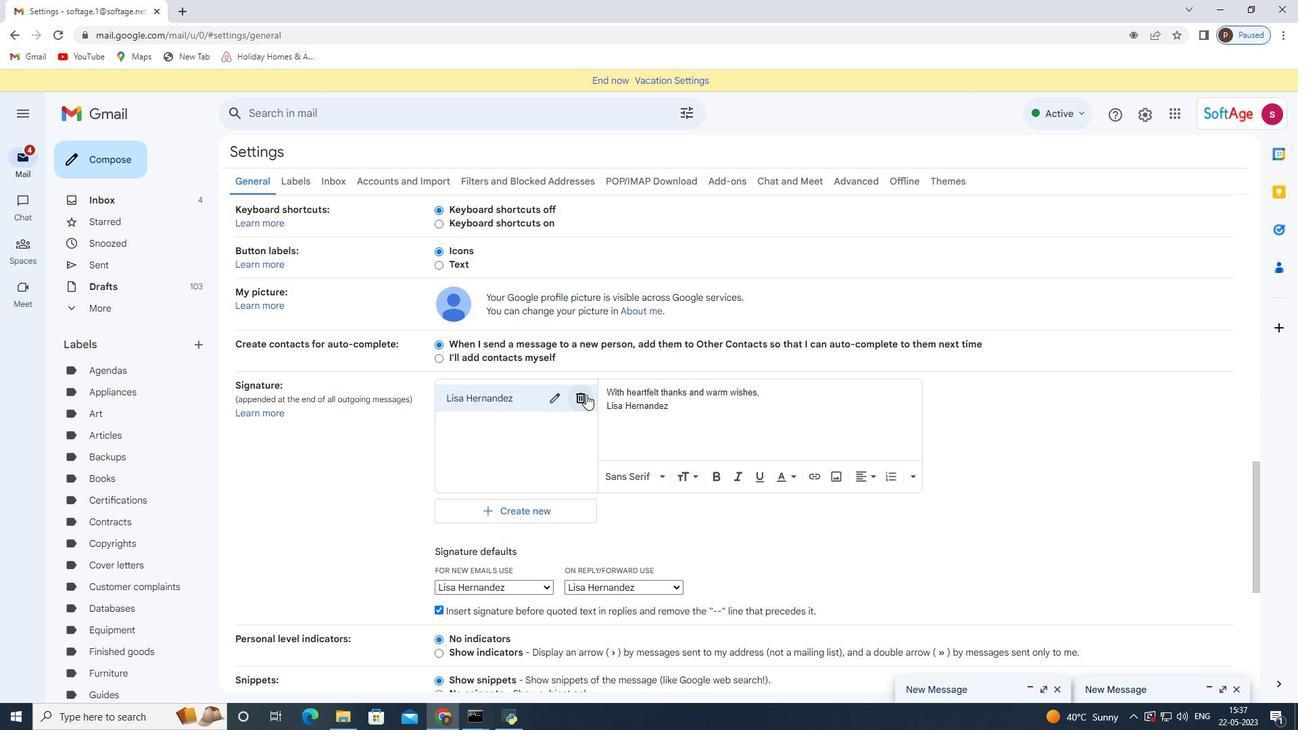
Action: Mouse moved to (795, 415)
Screenshot: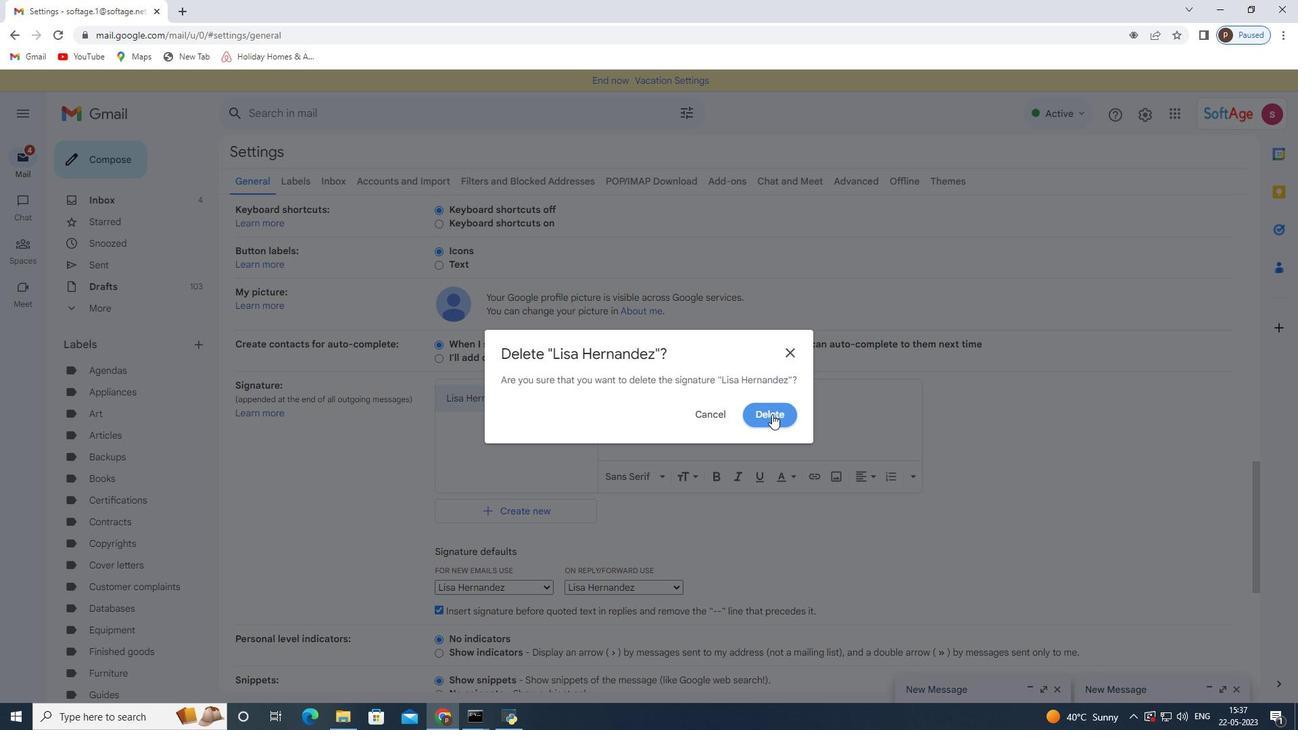 
Action: Mouse pressed left at (795, 415)
Screenshot: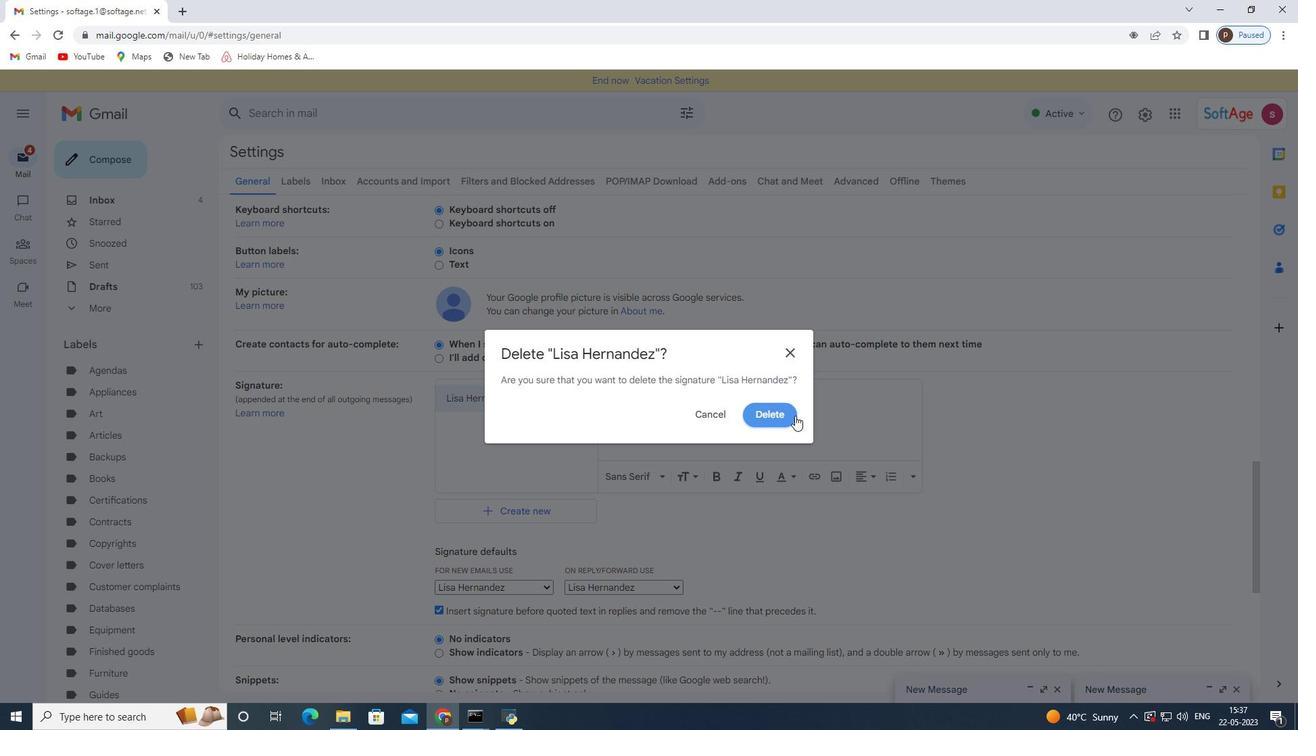
Action: Mouse moved to (496, 407)
Screenshot: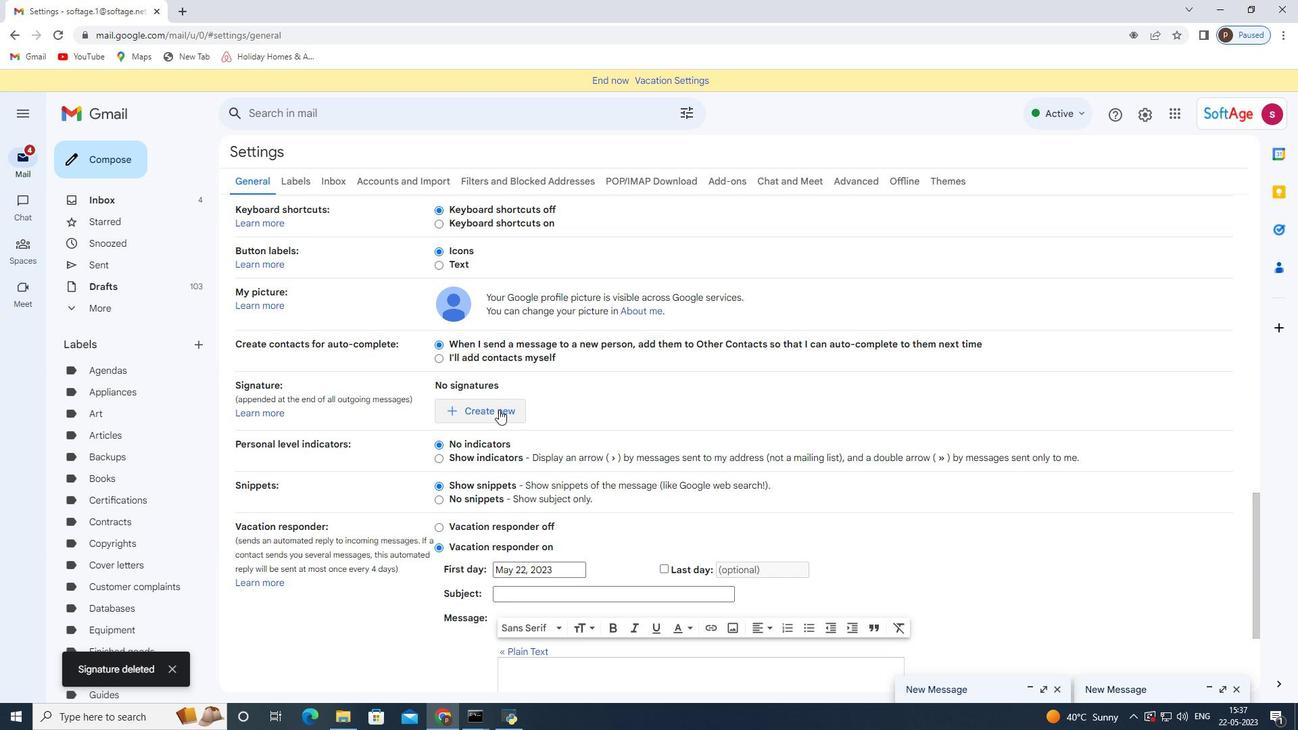 
Action: Mouse pressed left at (496, 407)
Screenshot: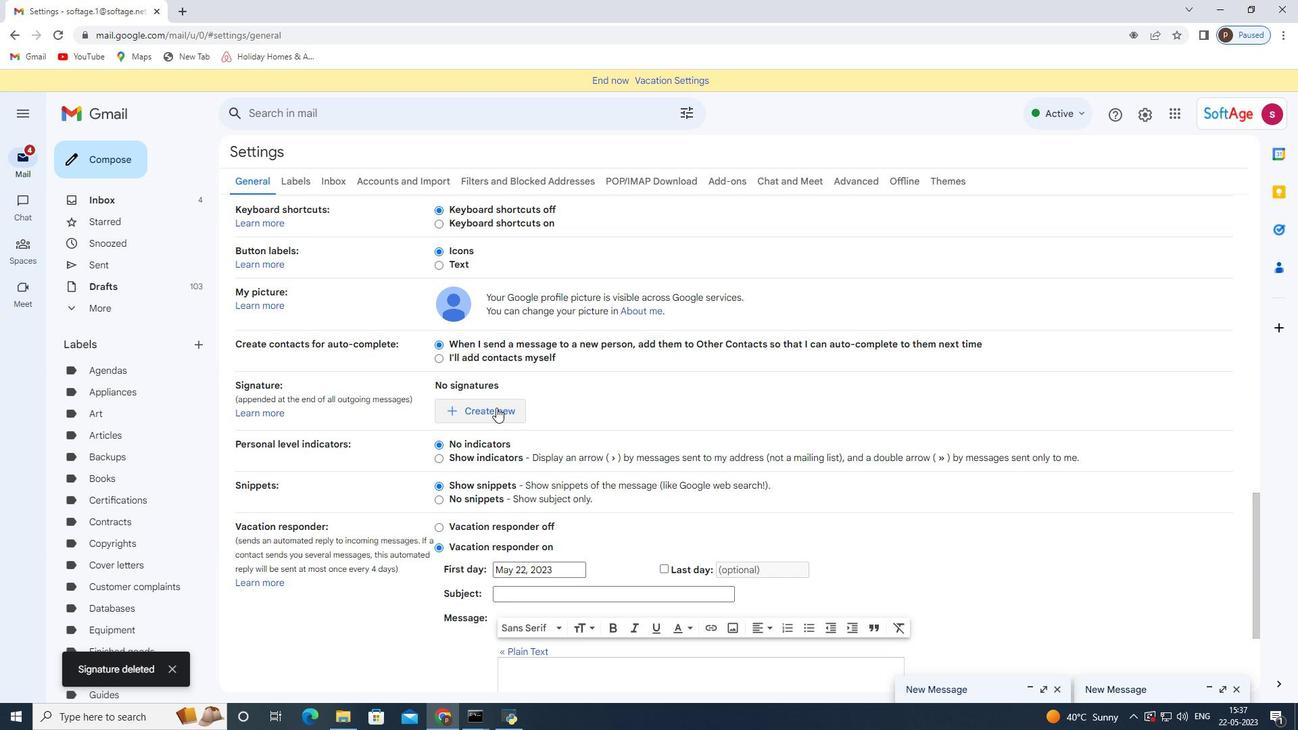 
Action: Mouse moved to (532, 376)
Screenshot: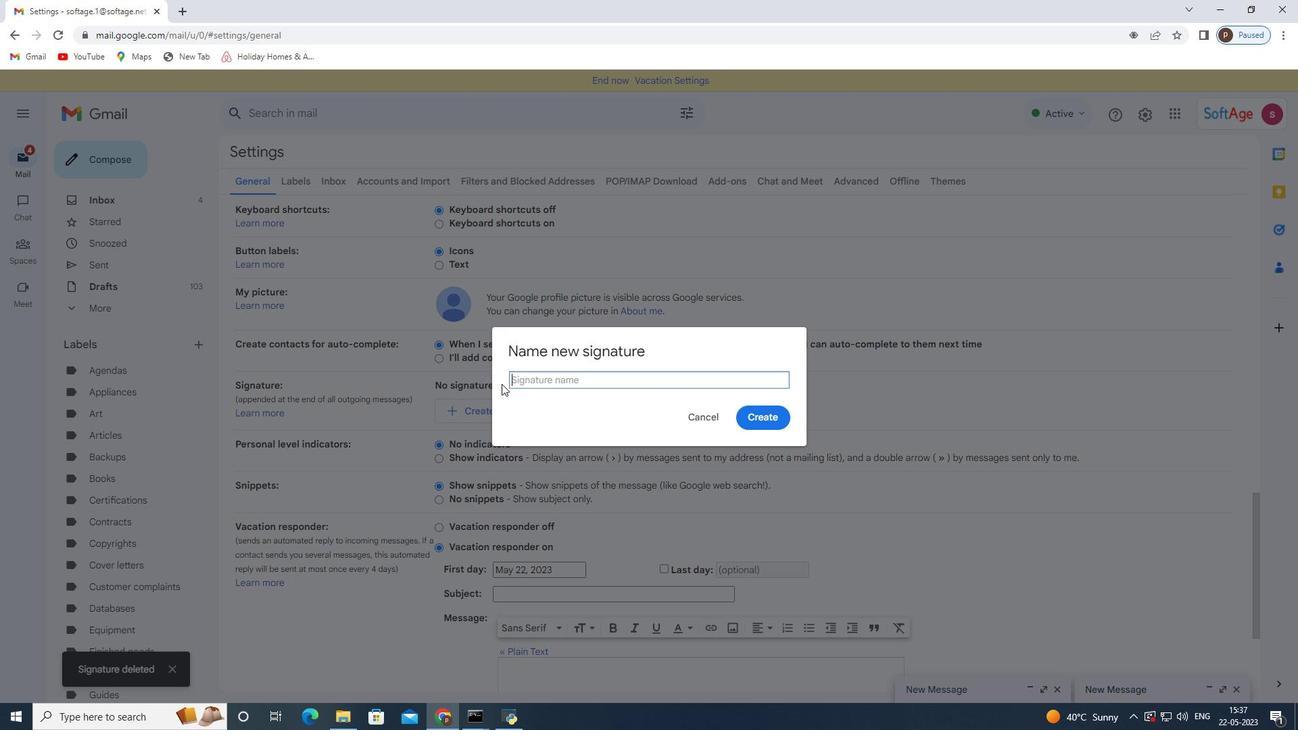 
Action: Mouse pressed left at (532, 376)
Screenshot: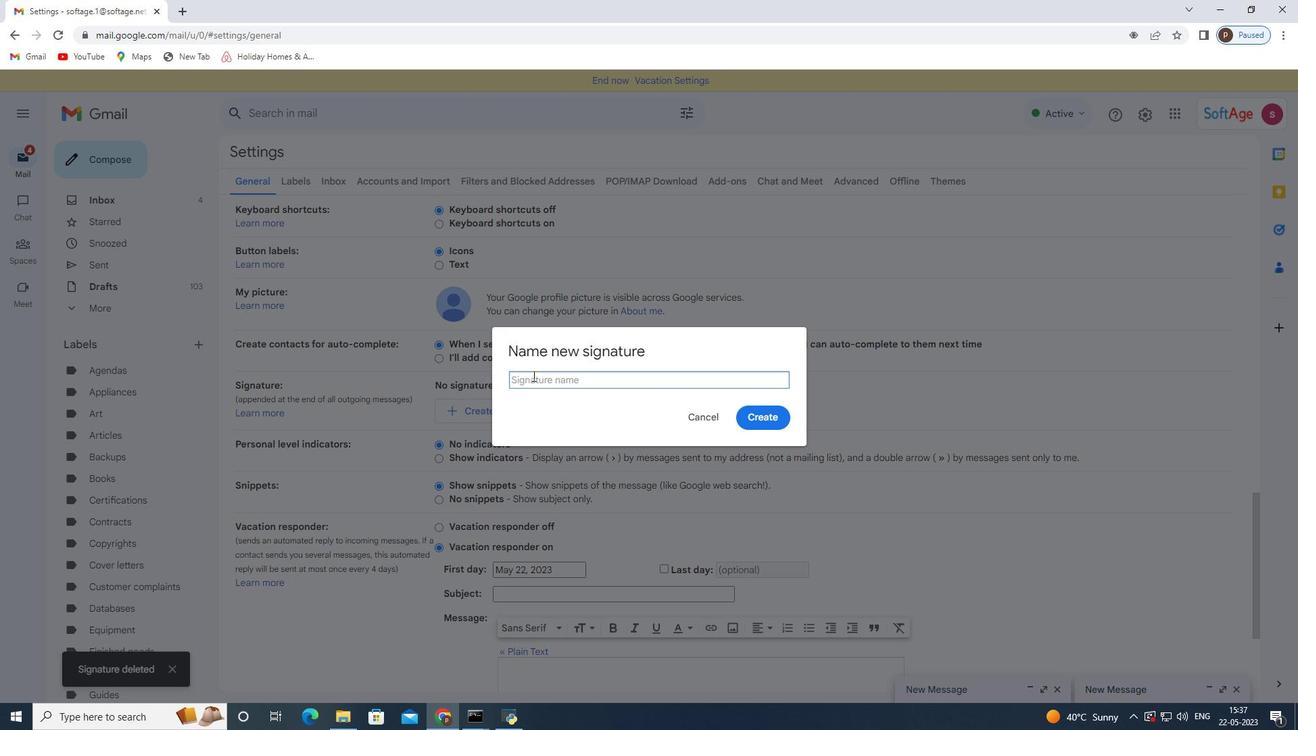 
Action: Key pressed <Key.shift><Key.shift>Logan<Key.space><Key.shift>Nelson
Screenshot: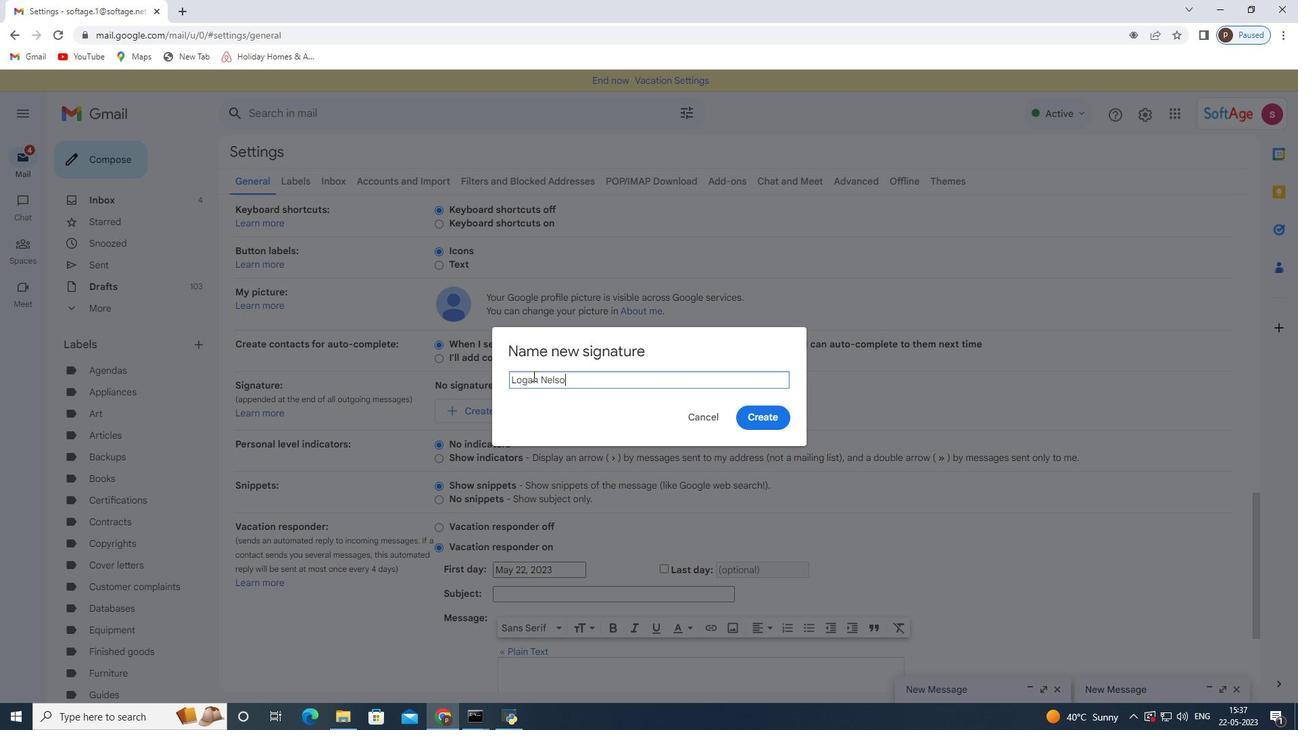 
Action: Mouse moved to (769, 417)
Screenshot: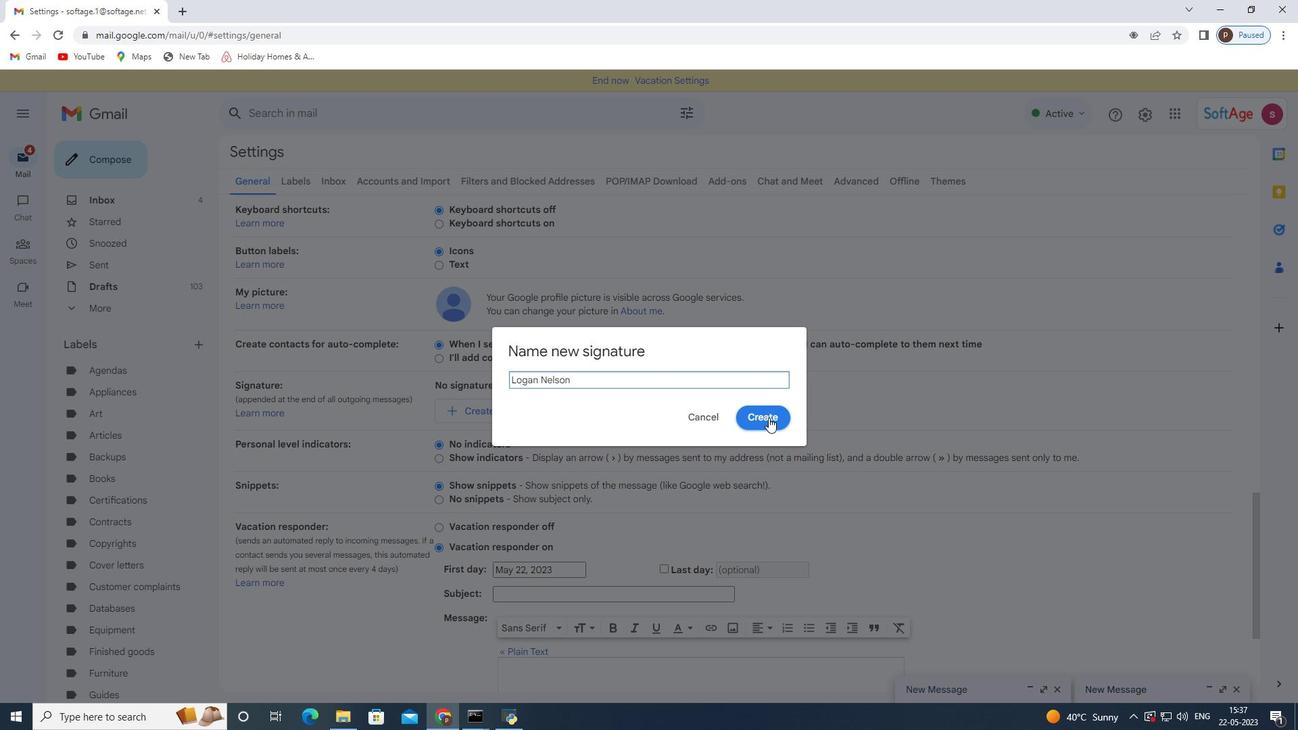 
Action: Mouse pressed left at (769, 417)
Screenshot: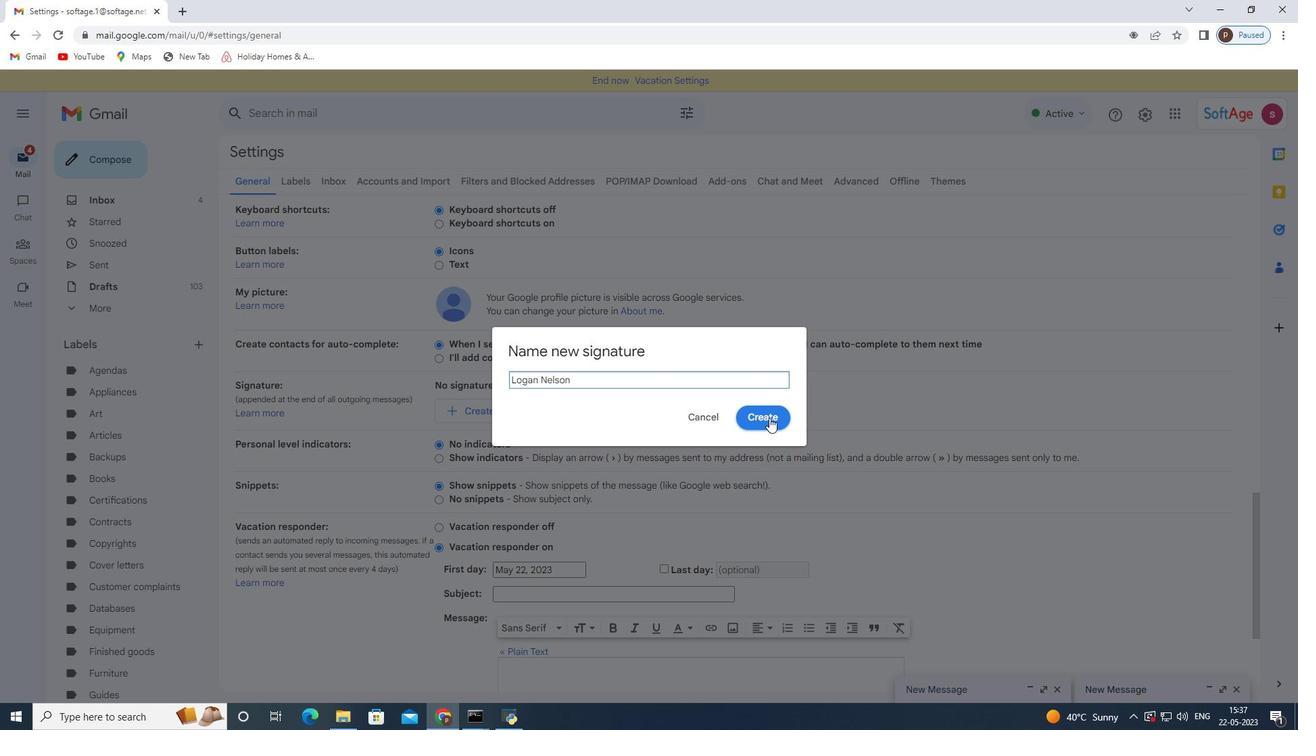 
Action: Mouse moved to (667, 398)
Screenshot: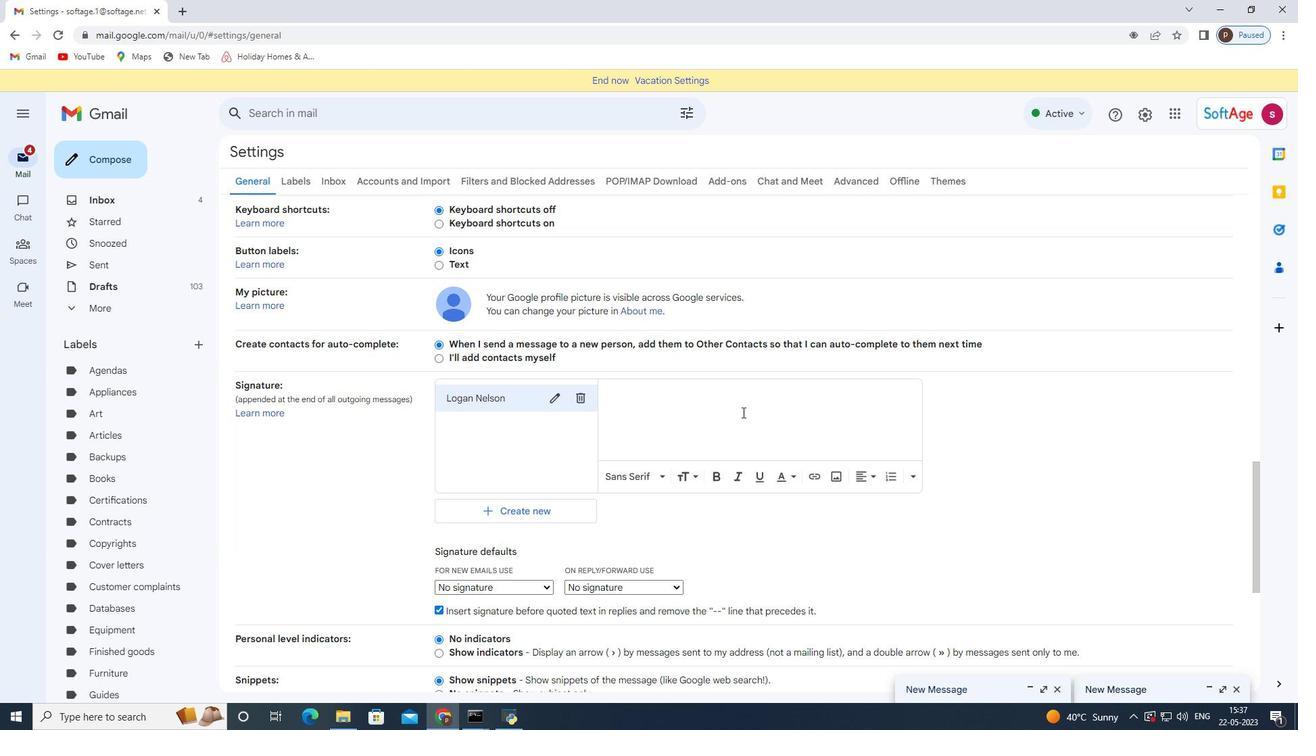 
Action: Mouse pressed left at (667, 398)
Screenshot: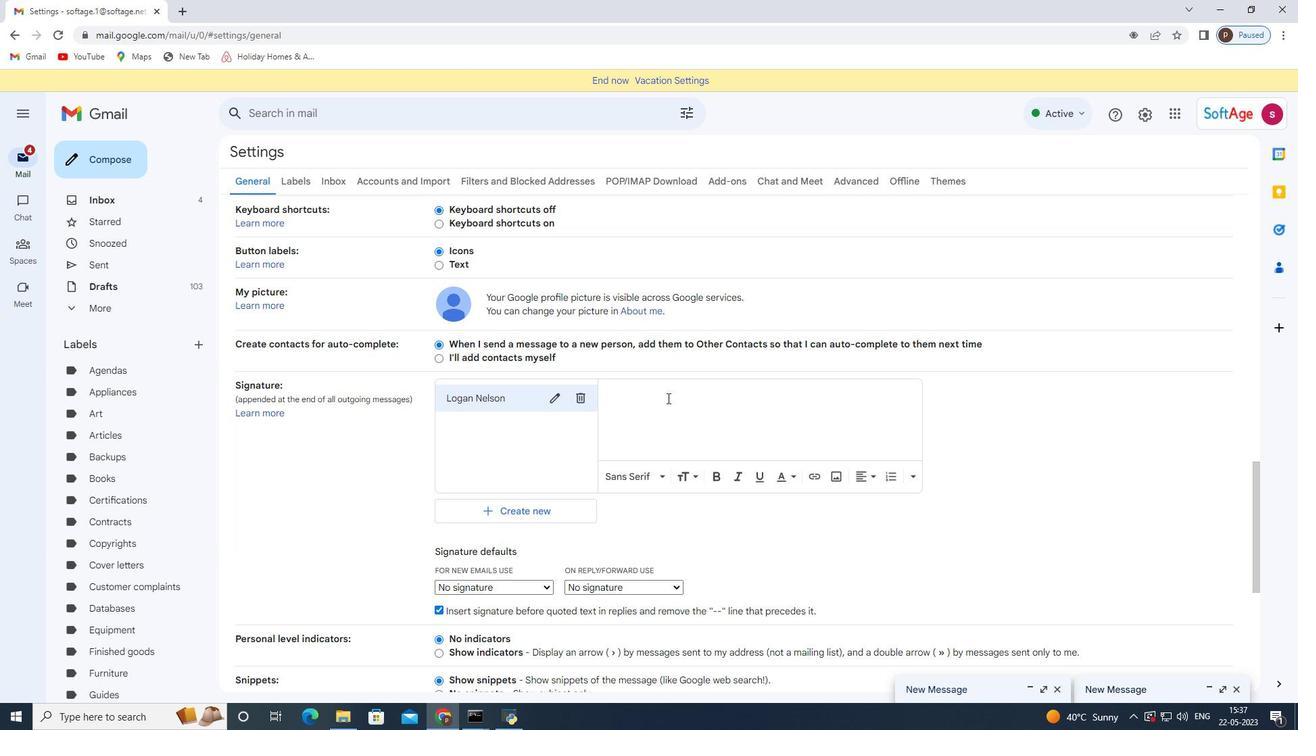 
Action: Key pressed <Key.shift>Have<Key.space>a<Key.space>great<Key.space><Key.shift>National<Key.space><Key.shift>Family<Key.space><Key.shift>Caregivers<Key.space><Key.shift>Month,<Key.enter><Key.shift>Logan<Key.space><Key.shift>Nelson
Screenshot: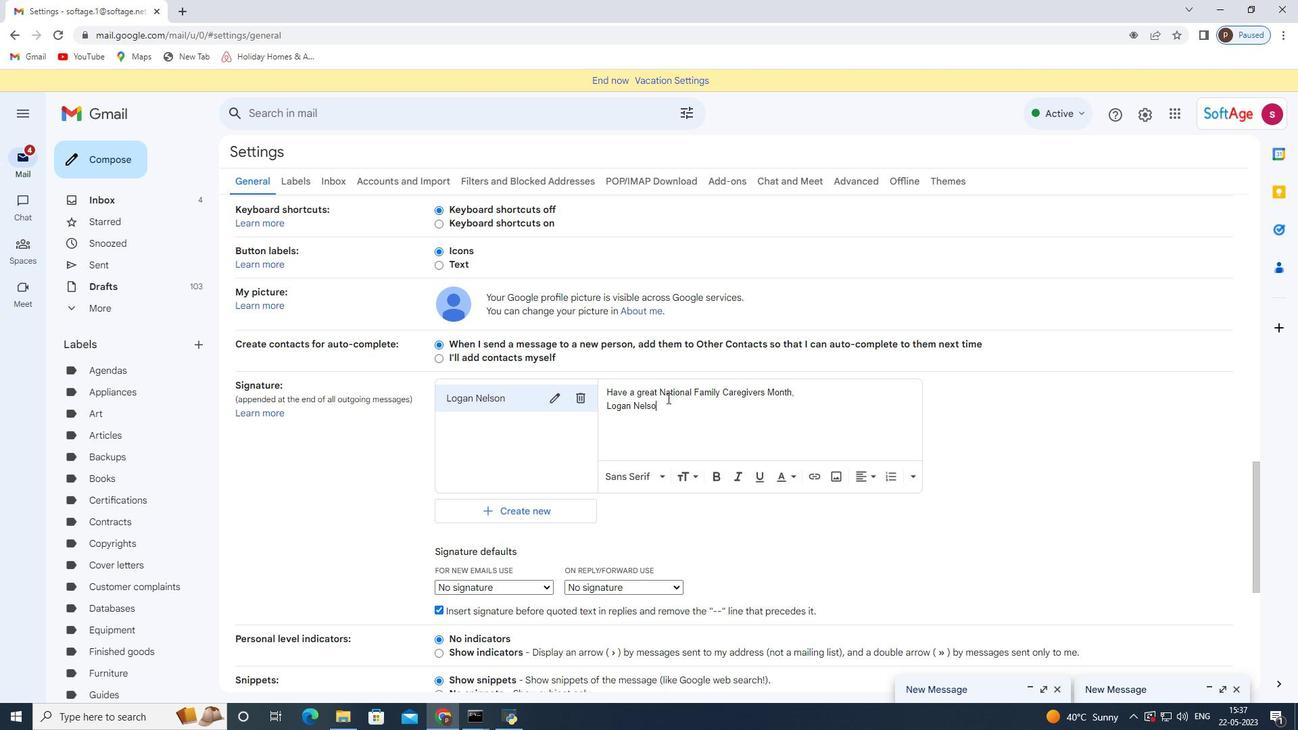 
Action: Mouse moved to (633, 416)
Screenshot: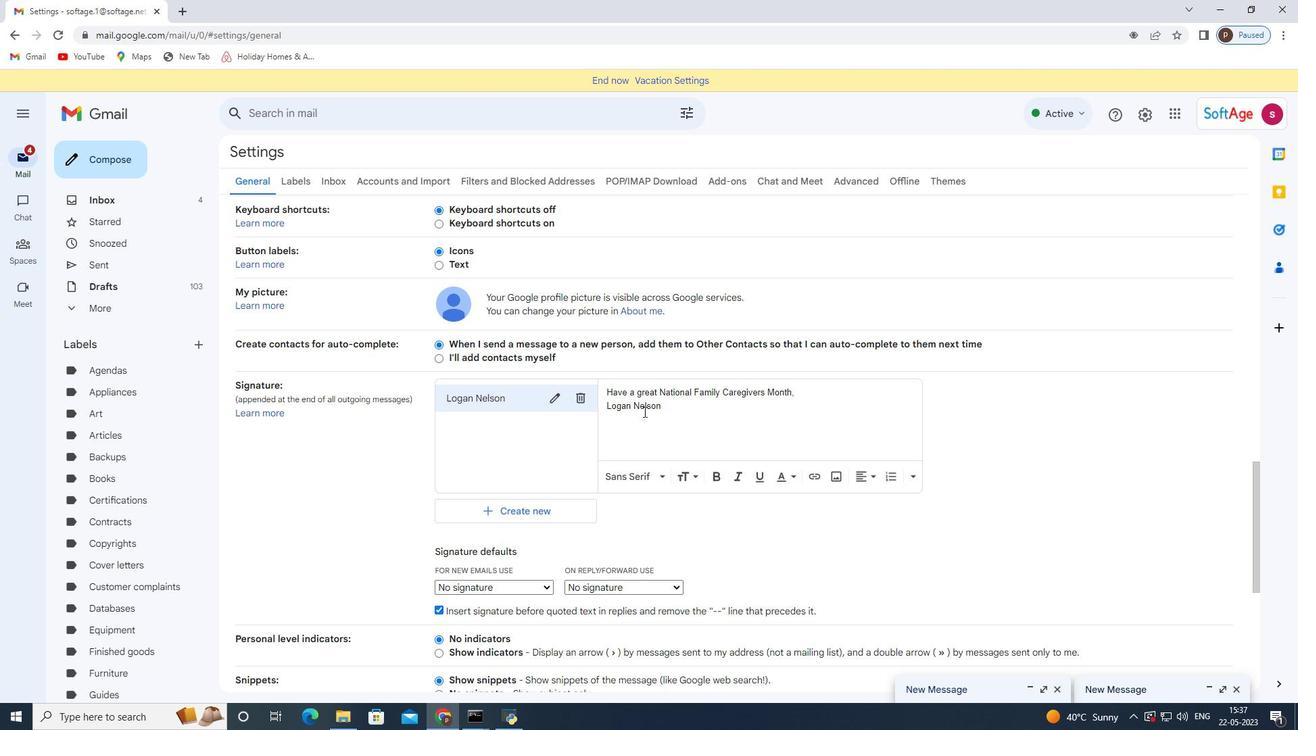 
Action: Mouse scrolled (633, 415) with delta (0, 0)
Screenshot: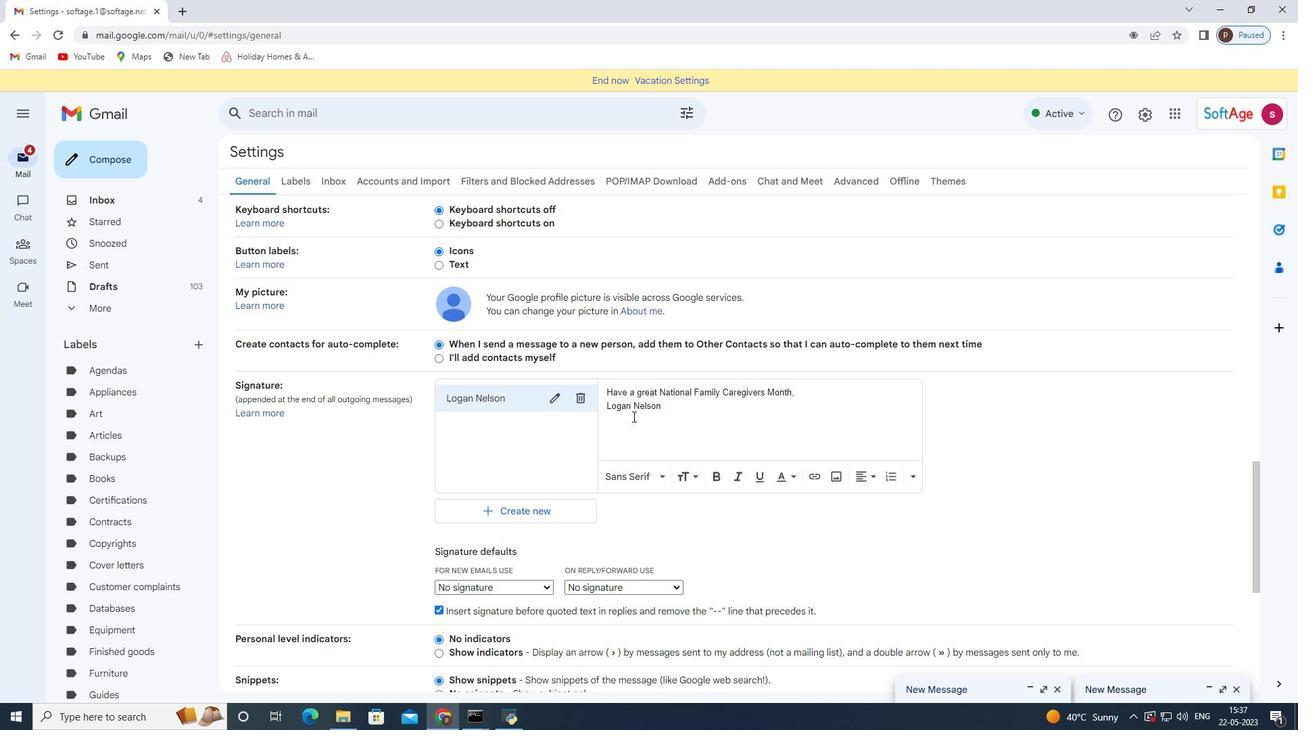 
Action: Mouse scrolled (633, 415) with delta (0, 0)
Screenshot: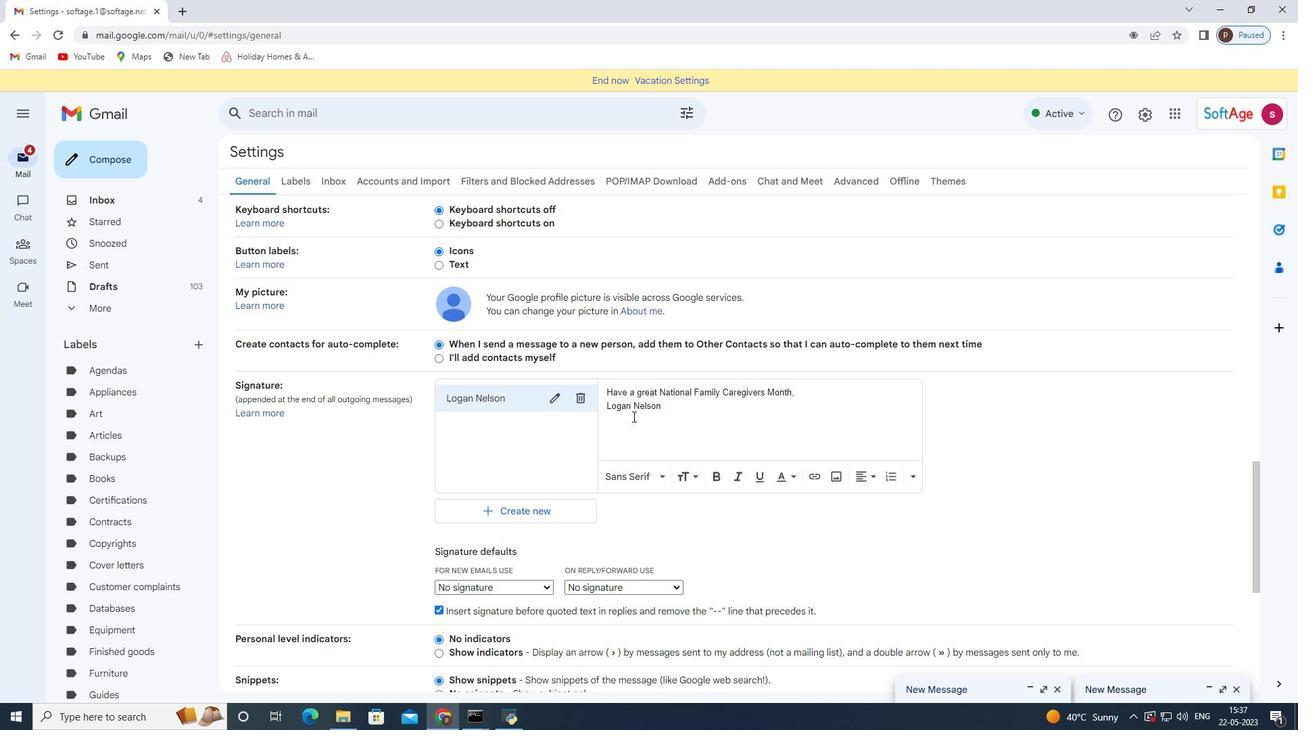 
Action: Mouse scrolled (633, 415) with delta (0, 0)
Screenshot: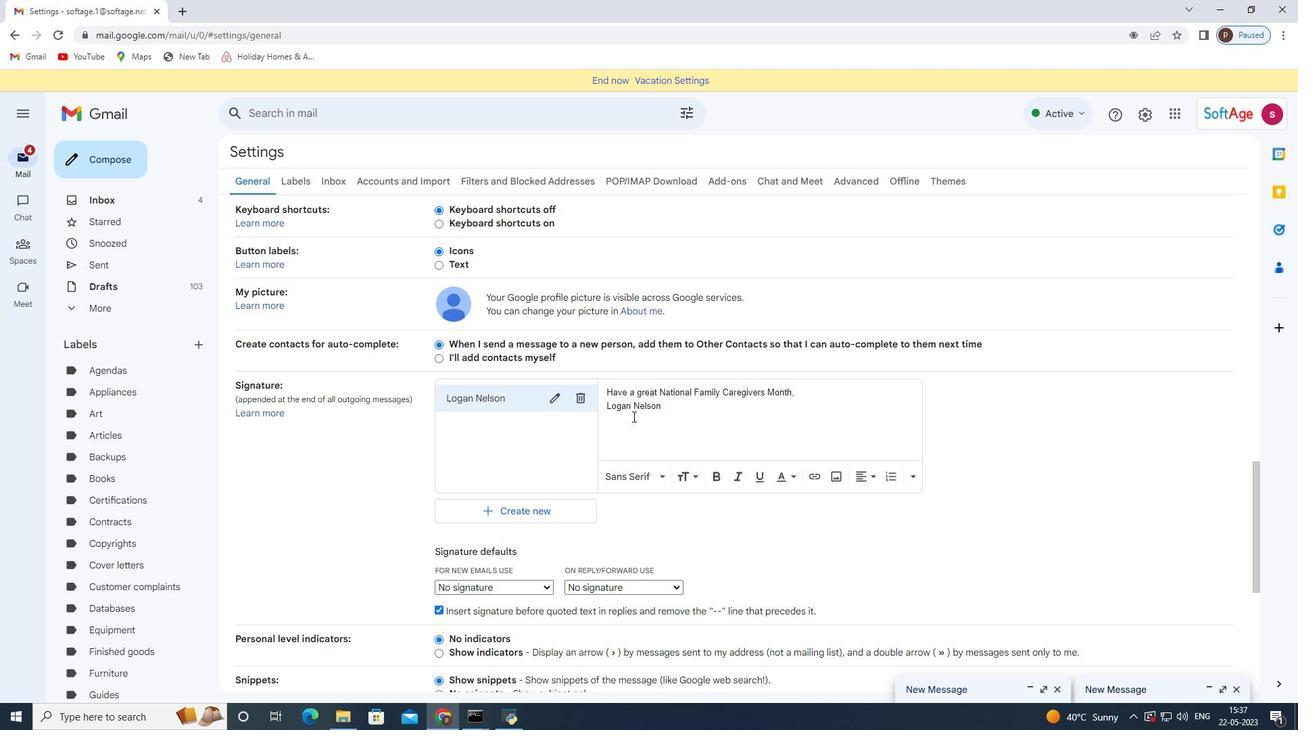 
Action: Mouse moved to (529, 379)
Screenshot: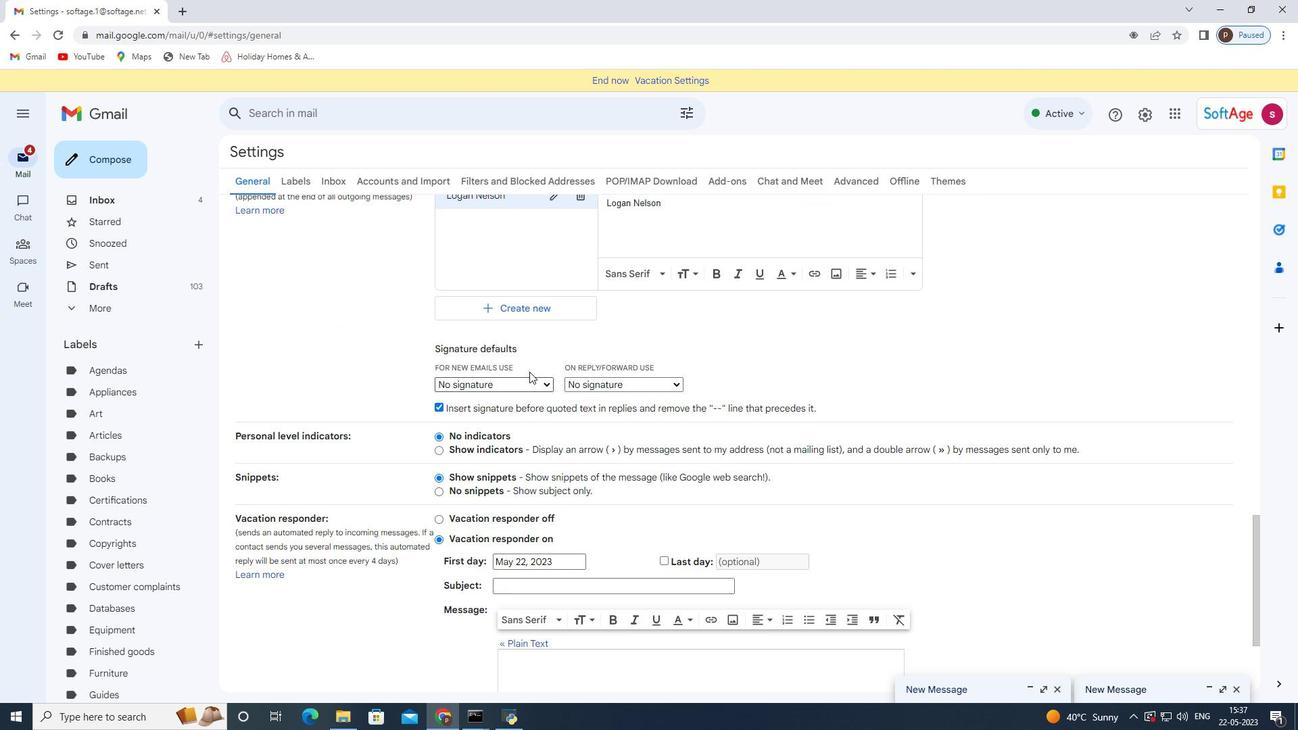 
Action: Mouse pressed left at (529, 379)
Screenshot: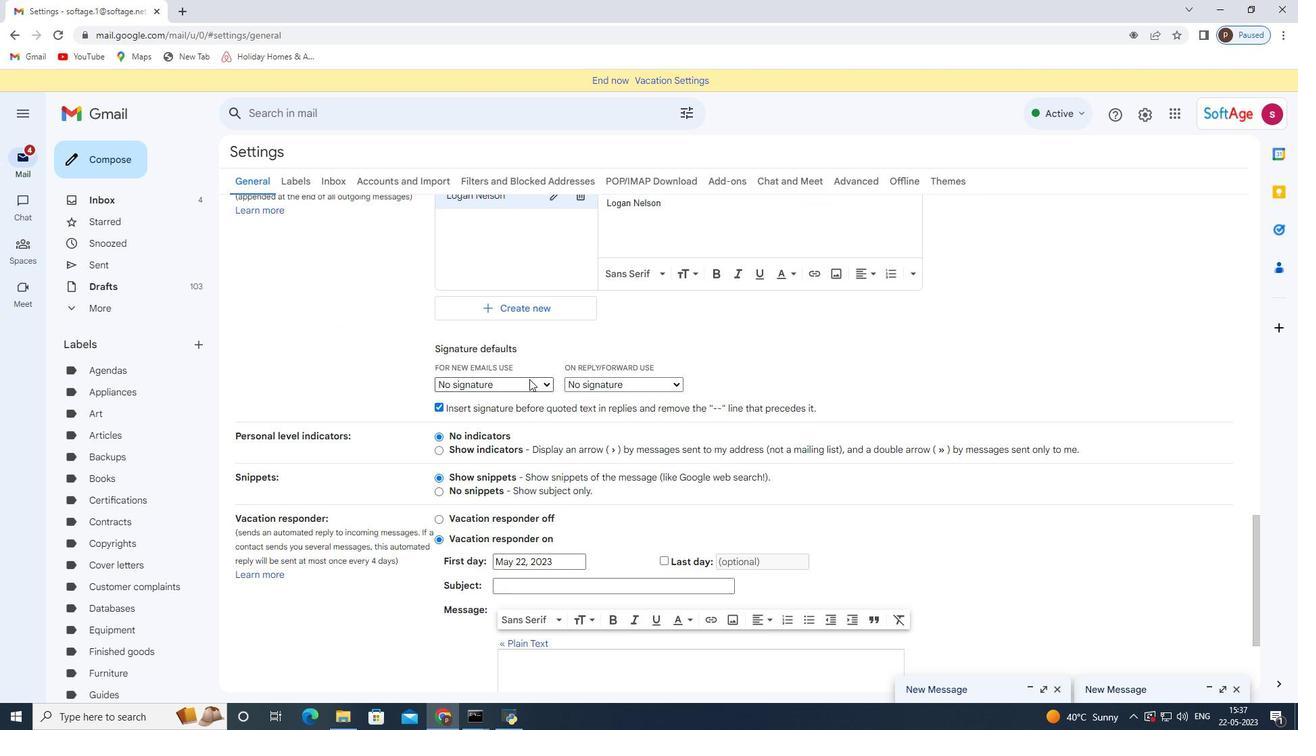 
Action: Mouse moved to (516, 412)
Screenshot: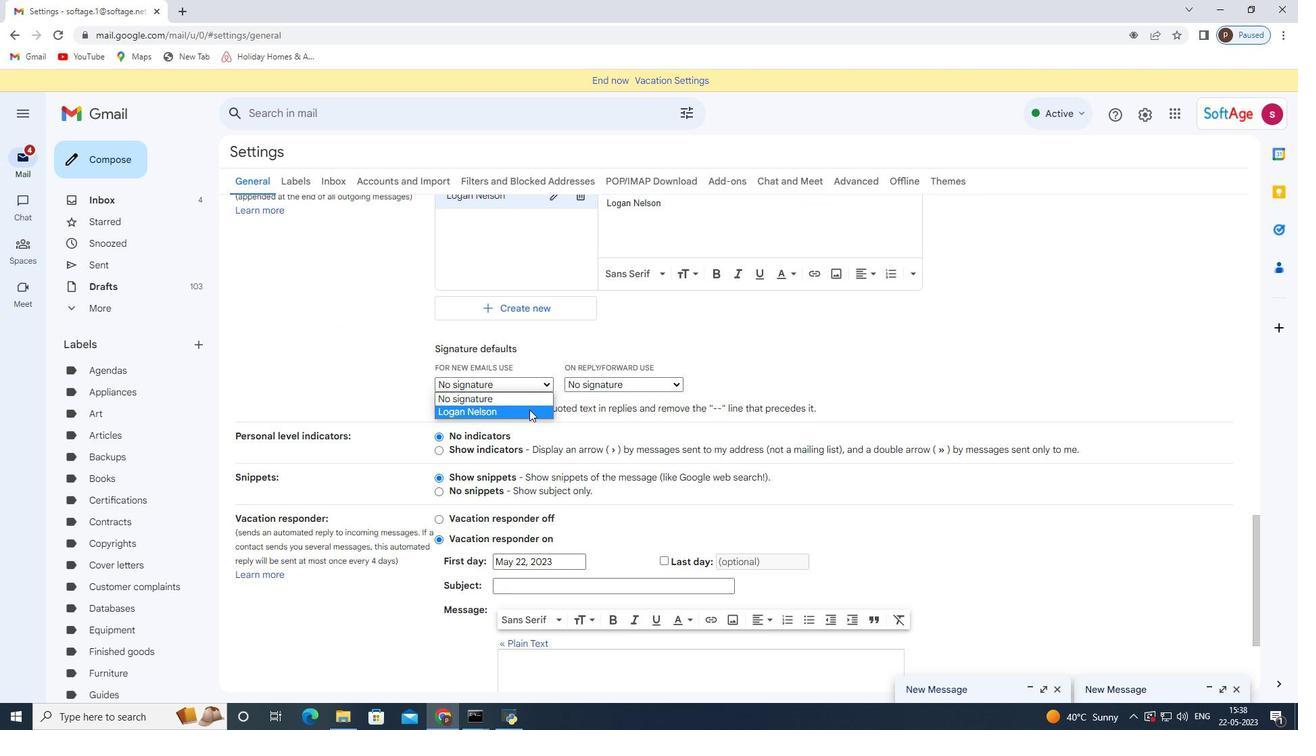 
Action: Mouse pressed left at (516, 412)
Screenshot: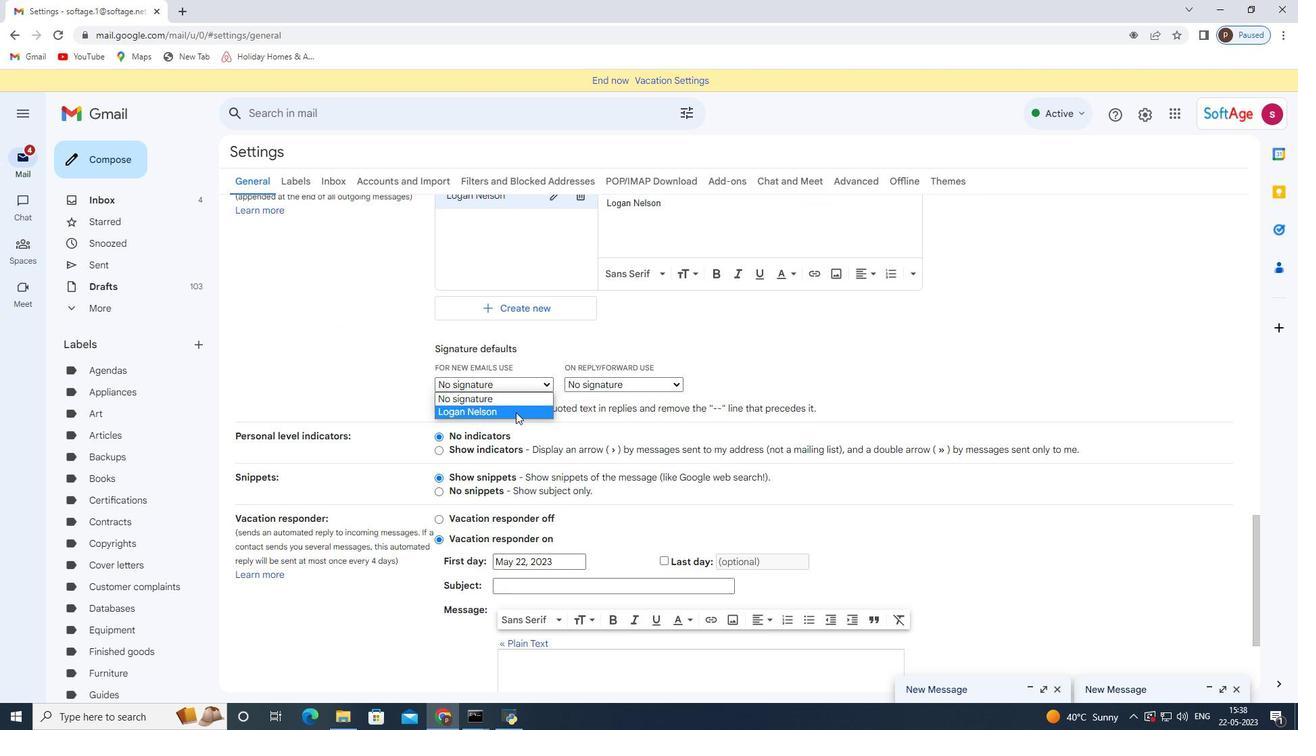 
Action: Mouse moved to (596, 387)
Screenshot: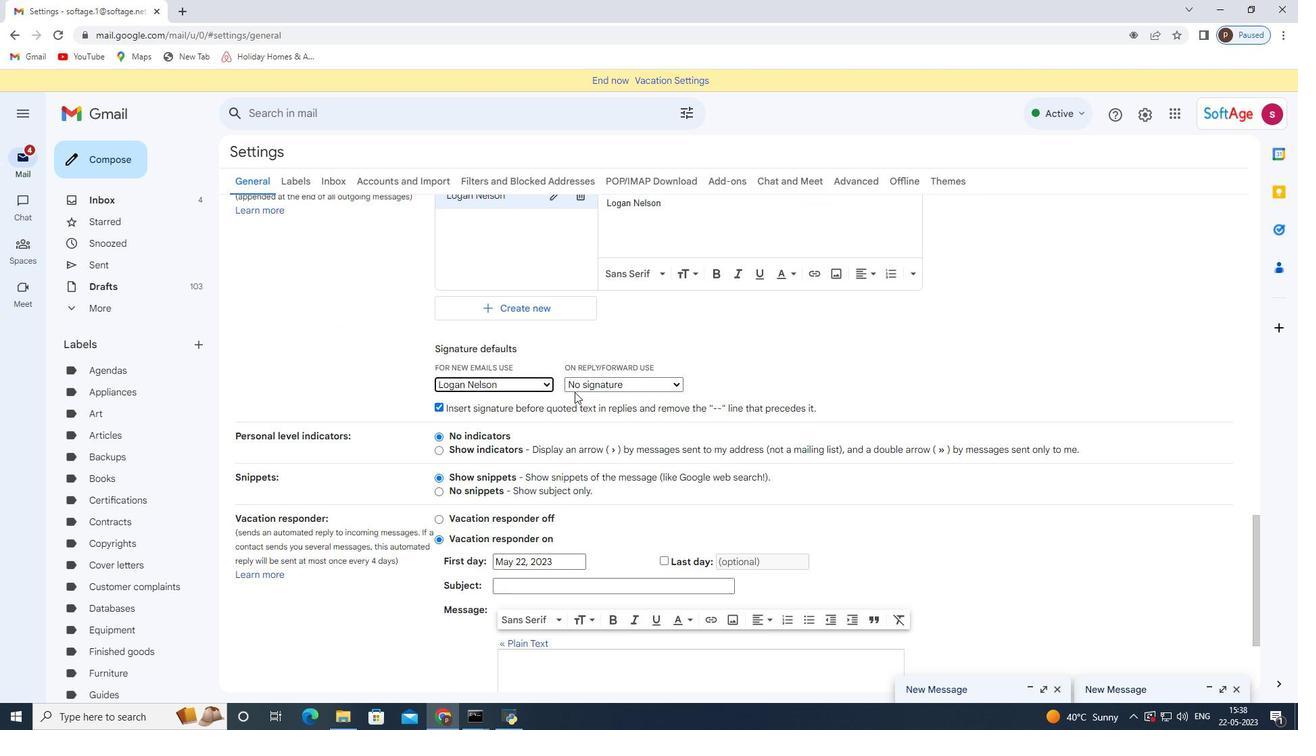 
Action: Mouse pressed left at (596, 387)
Screenshot: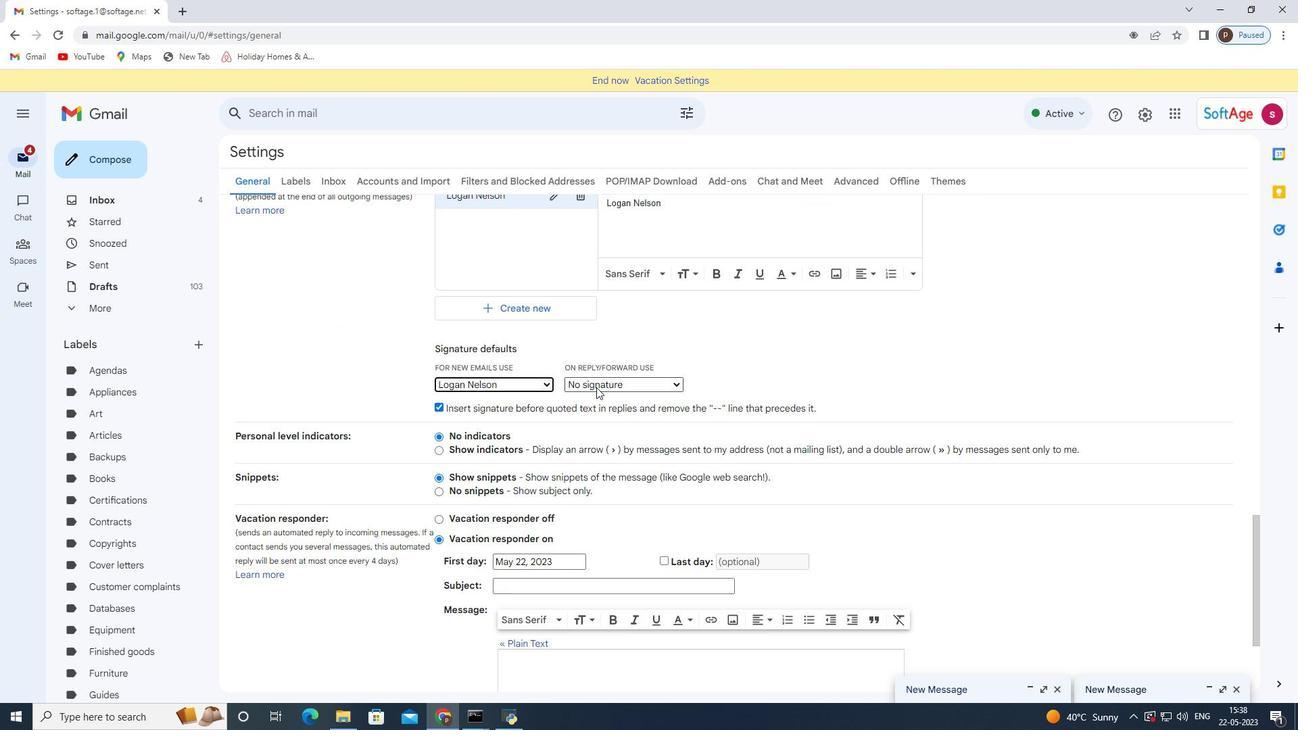 
Action: Mouse moved to (595, 414)
Screenshot: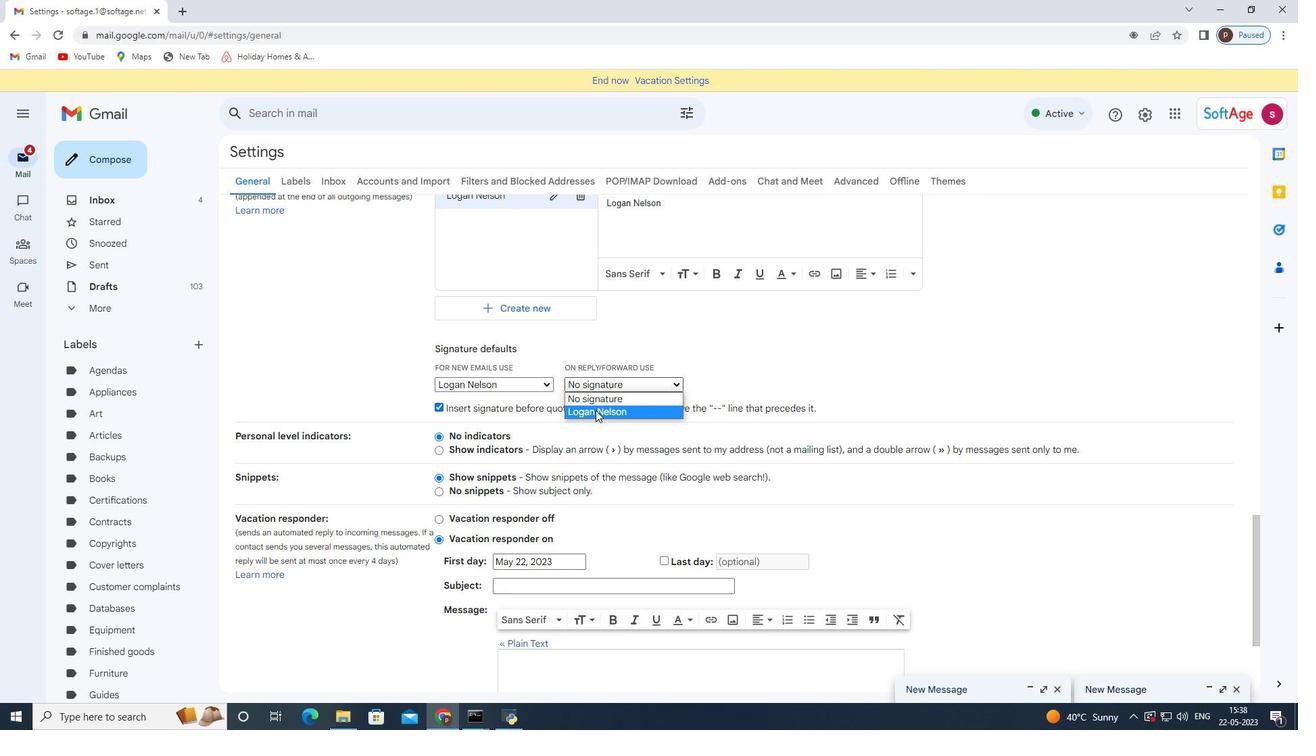 
Action: Mouse pressed left at (595, 414)
Screenshot: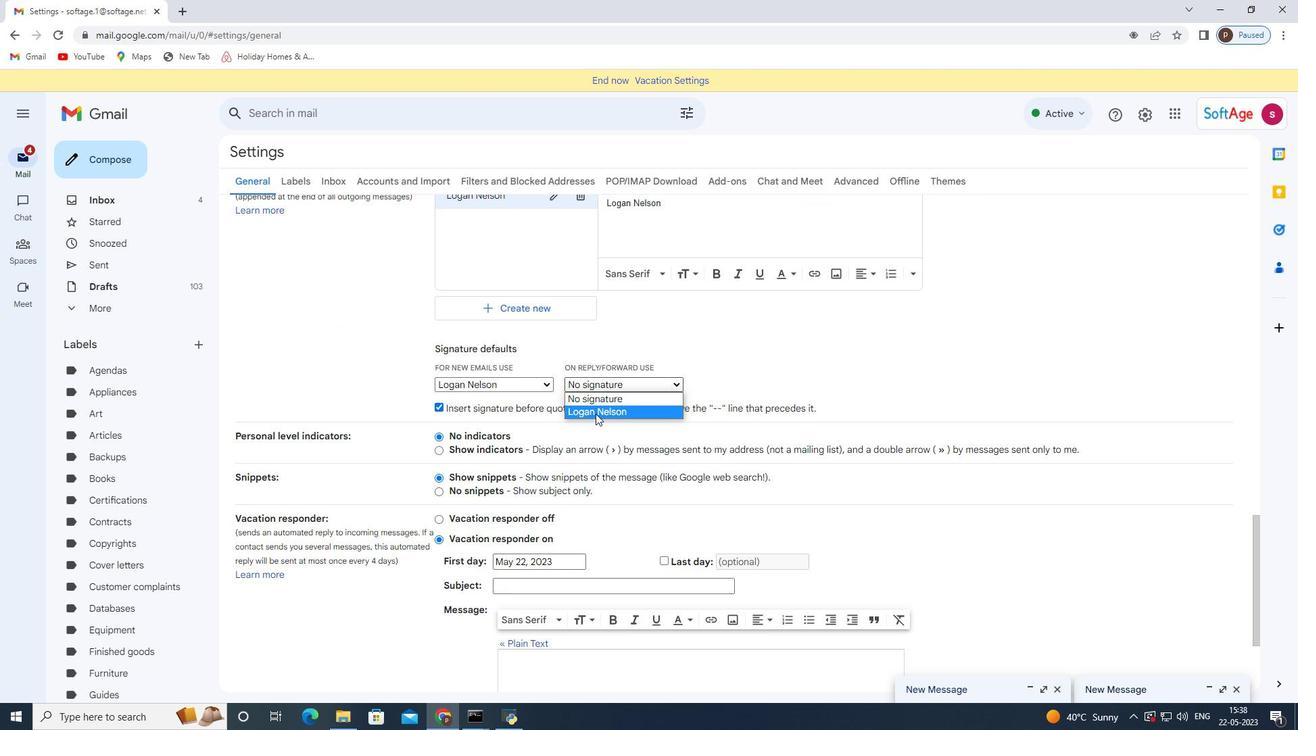 
Action: Mouse scrolled (595, 413) with delta (0, 0)
Screenshot: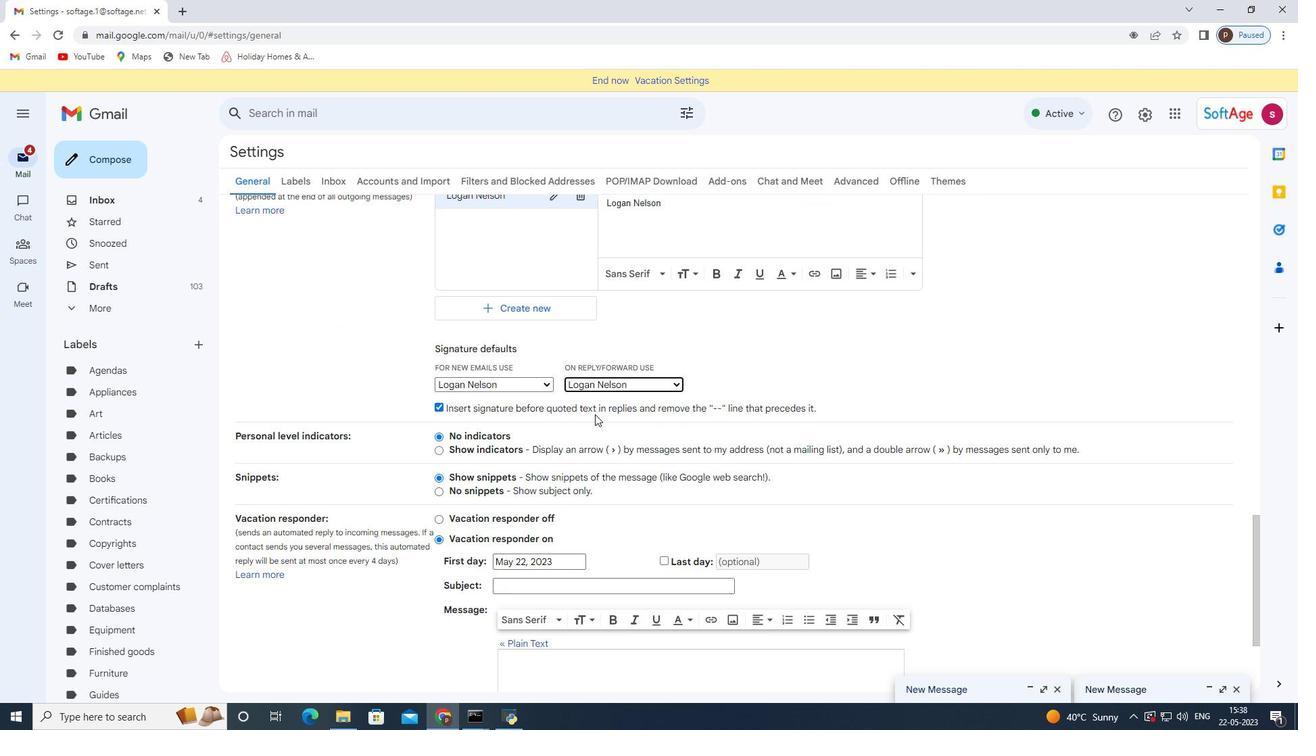 
Action: Mouse moved to (592, 414)
Screenshot: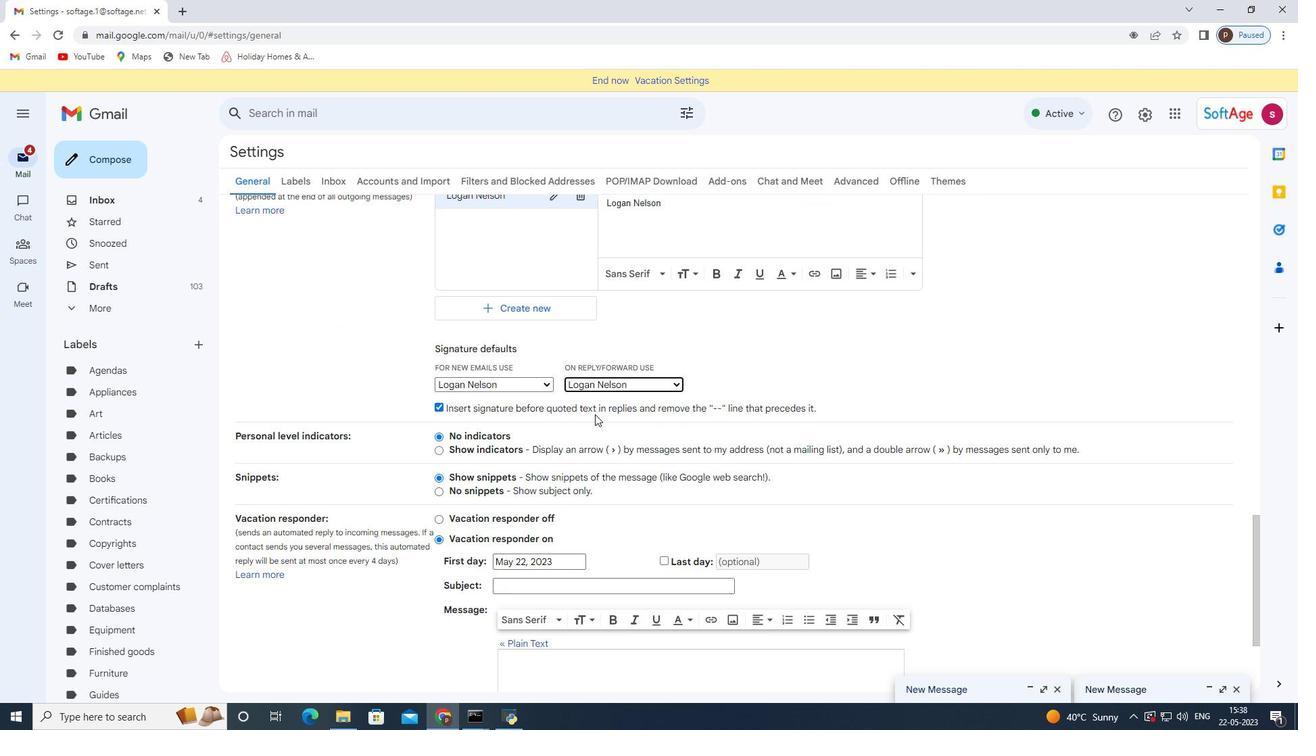 
Action: Mouse scrolled (592, 413) with delta (0, 0)
Screenshot: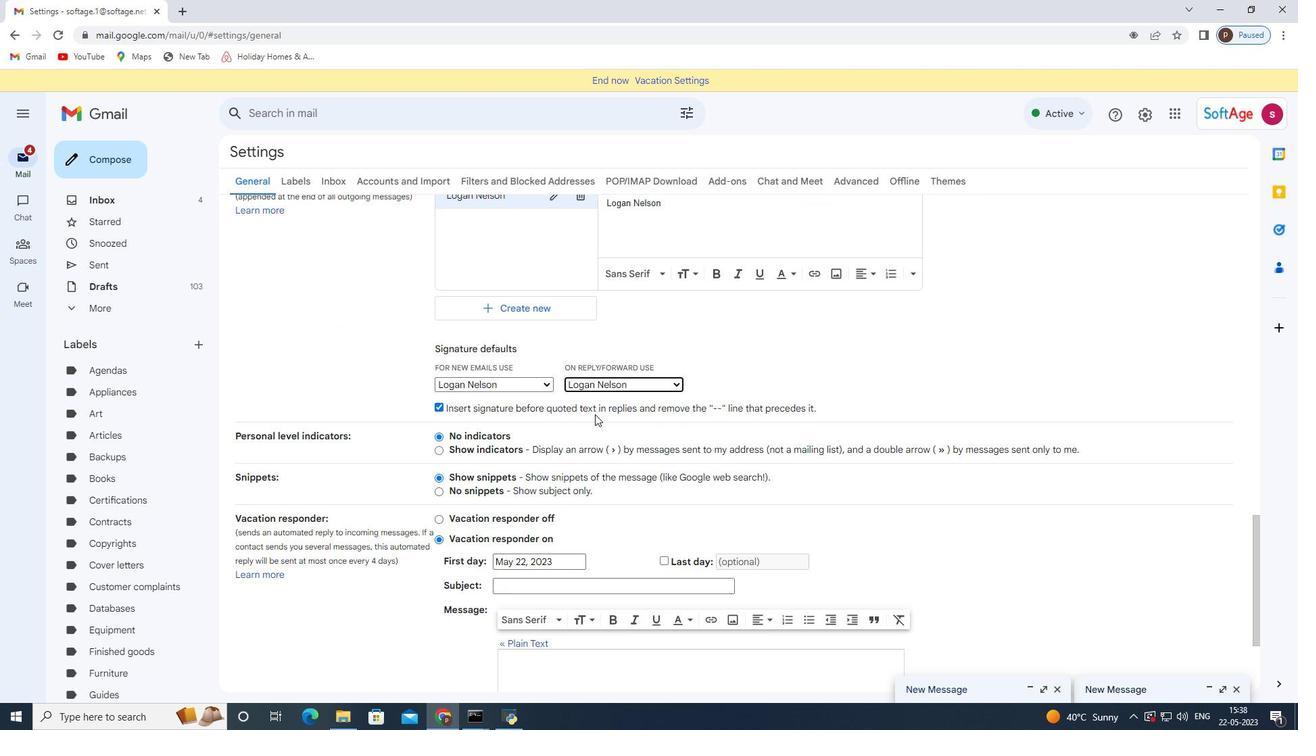 
Action: Mouse moved to (591, 414)
Screenshot: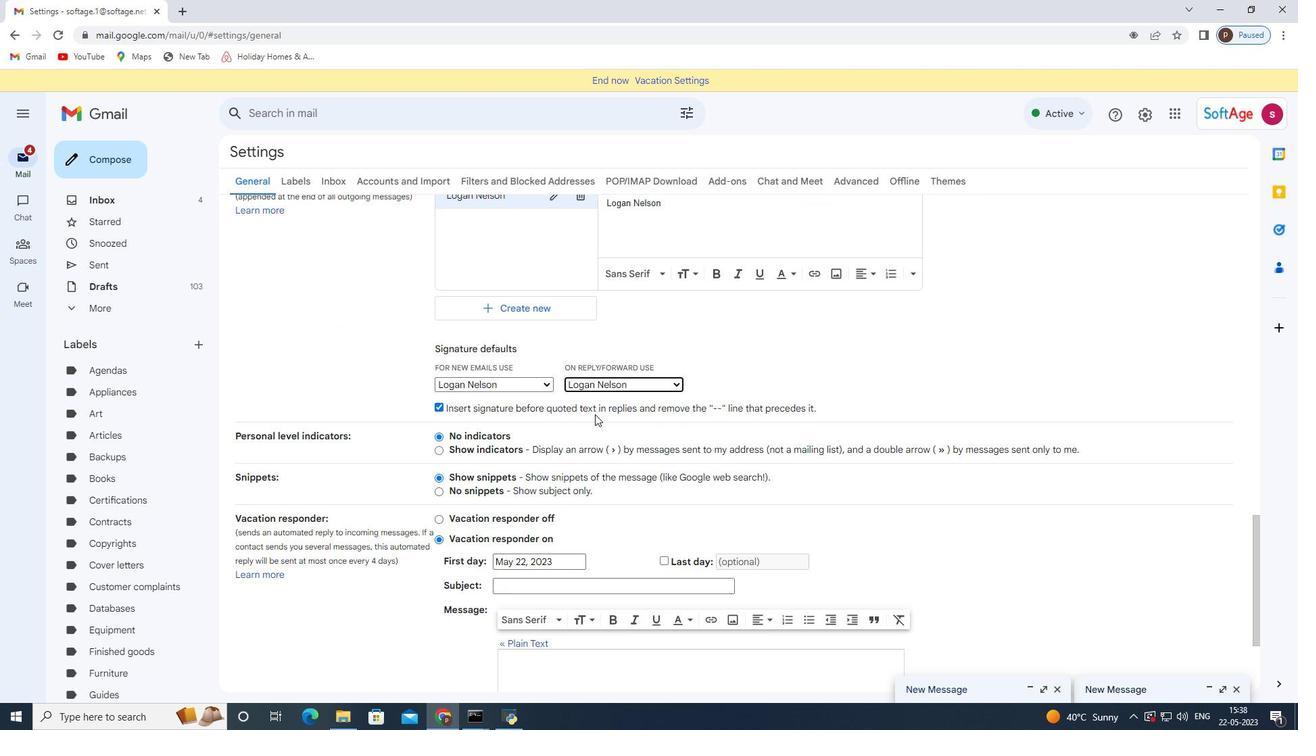 
Action: Mouse scrolled (591, 413) with delta (0, 0)
Screenshot: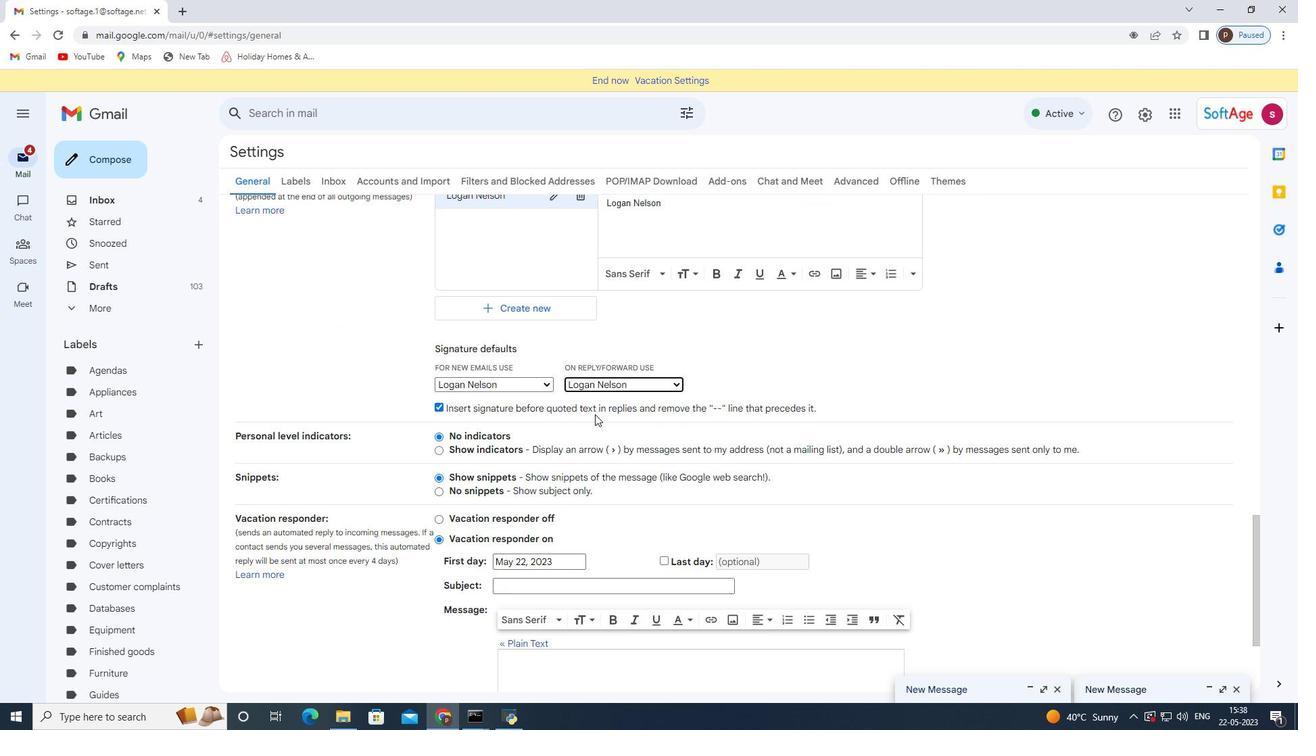 
Action: Mouse moved to (589, 415)
Screenshot: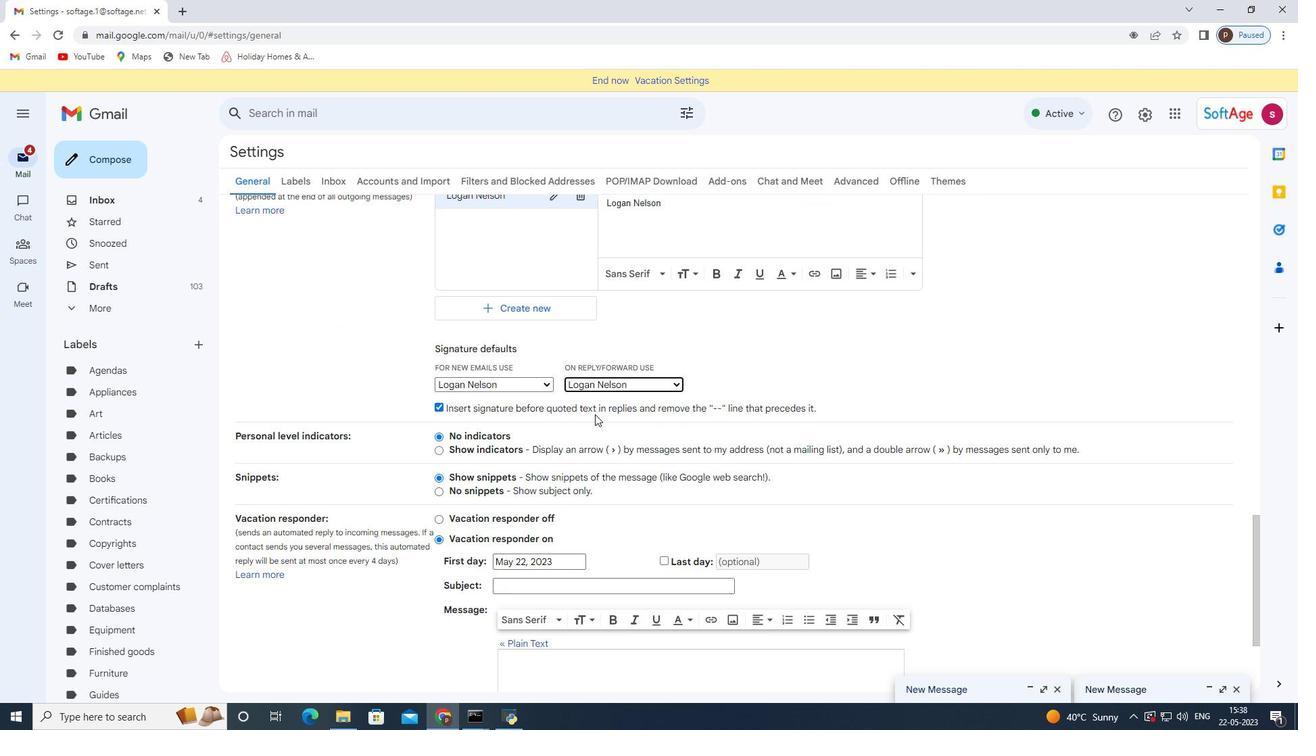 
Action: Mouse scrolled (589, 414) with delta (0, 0)
Screenshot: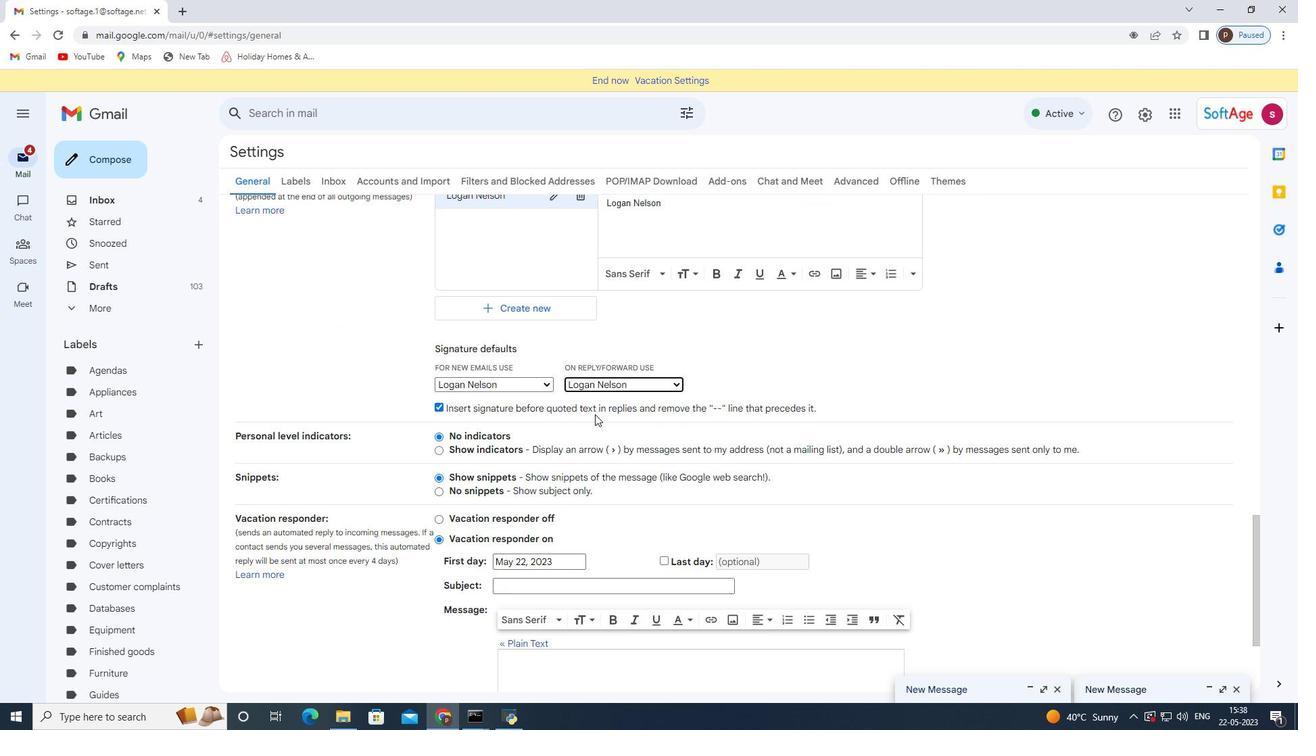 
Action: Mouse moved to (706, 614)
Screenshot: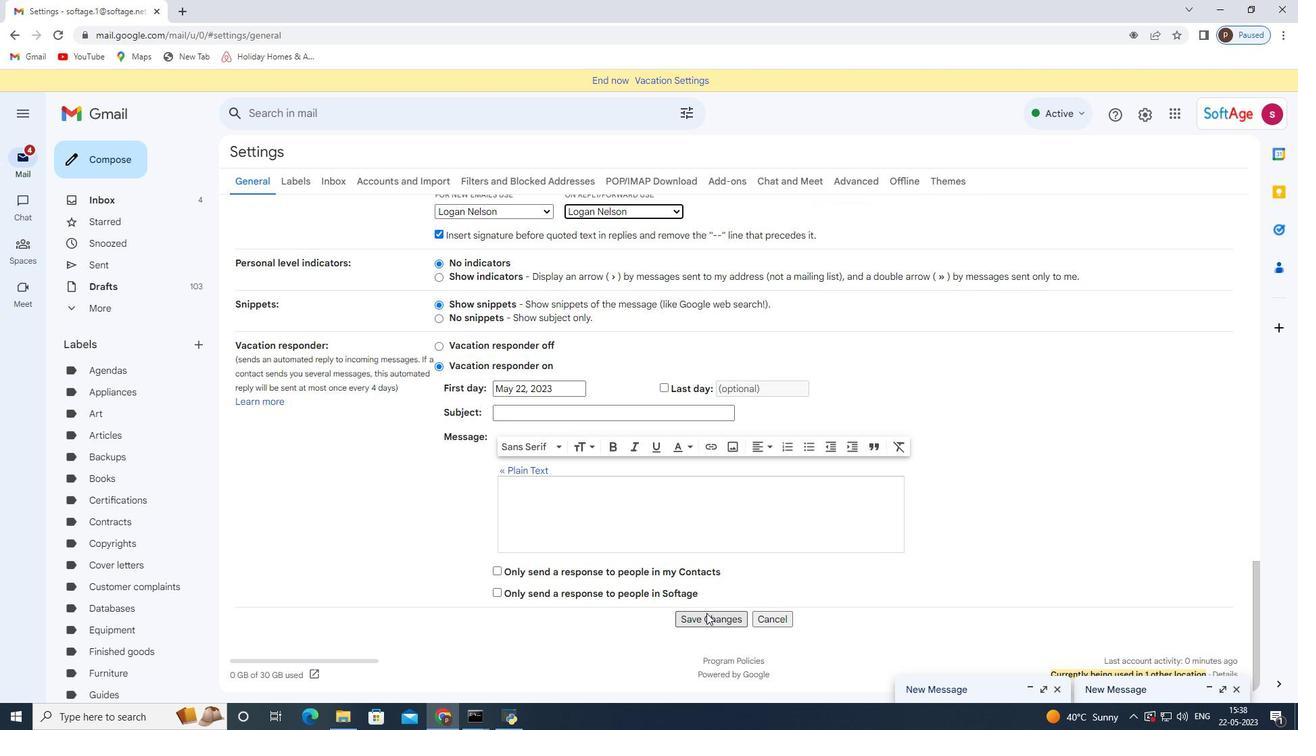 
Action: Mouse pressed left at (706, 614)
Screenshot: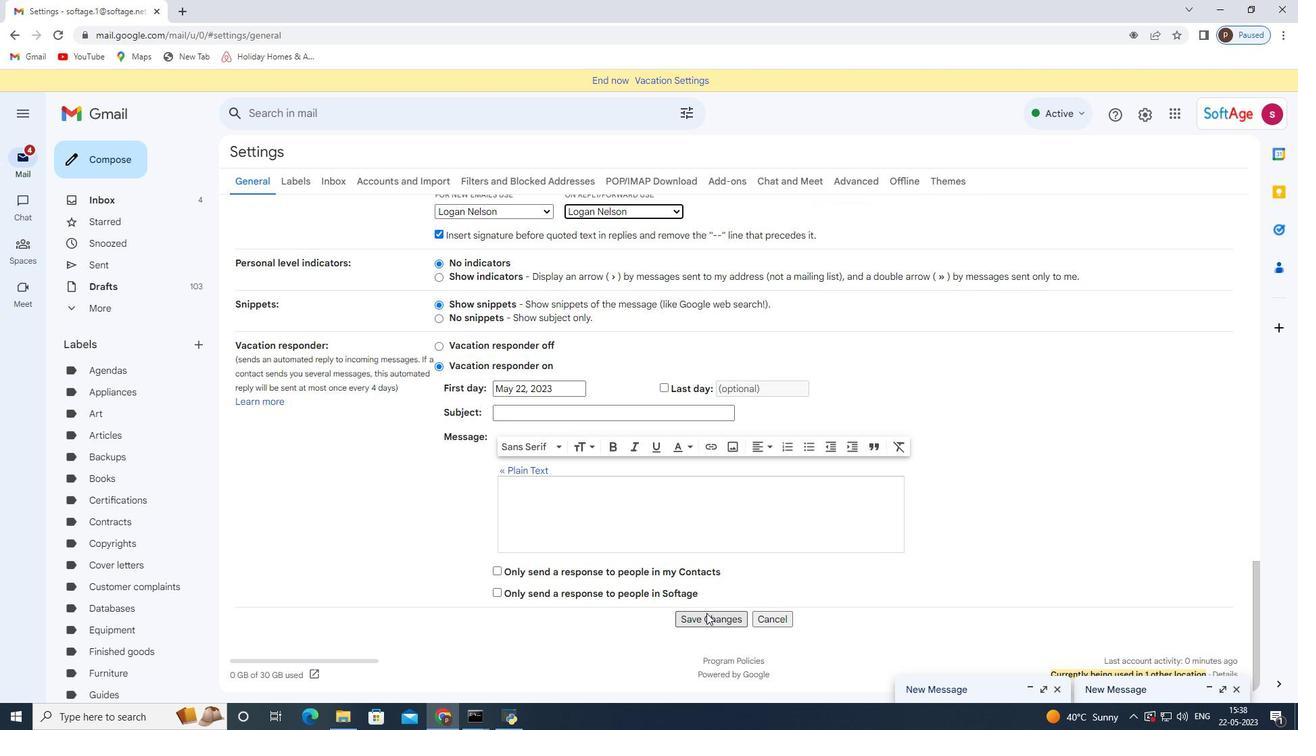
Action: Mouse moved to (108, 148)
Screenshot: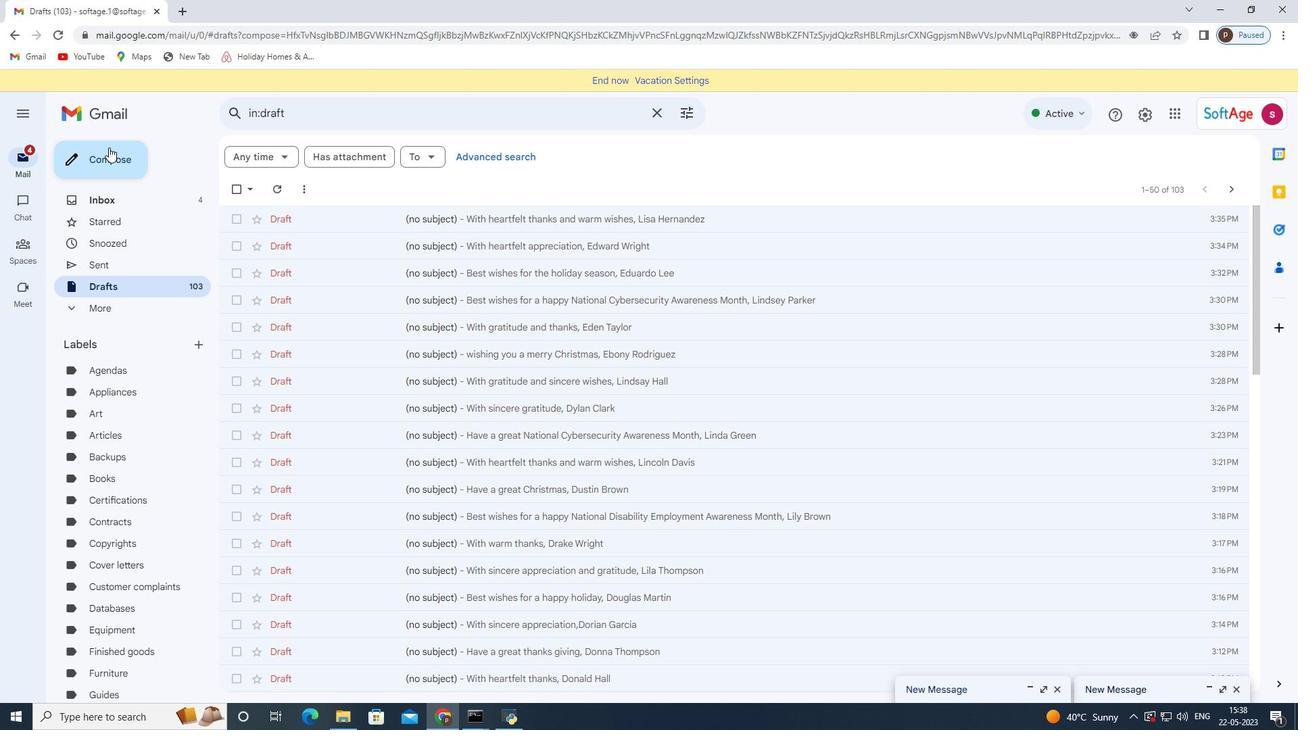
Action: Mouse pressed left at (108, 148)
Screenshot: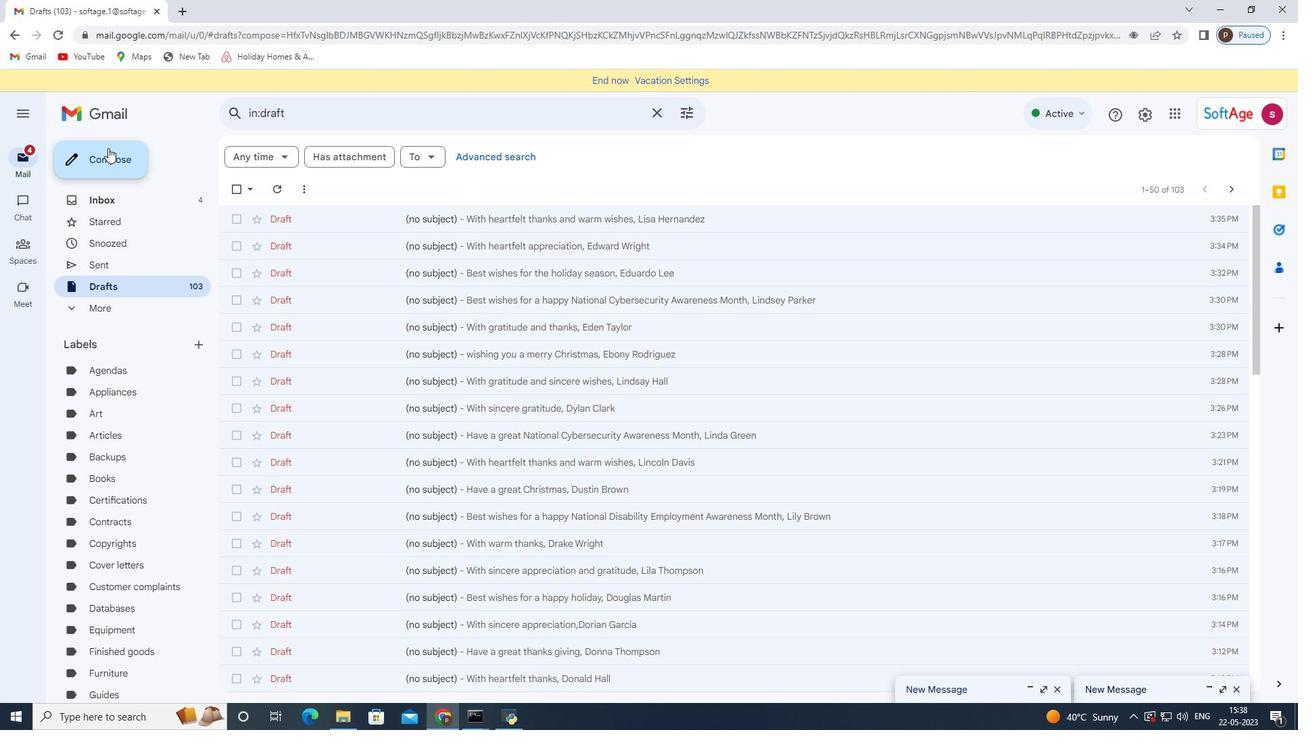 
Action: Mouse moved to (559, 332)
Screenshot: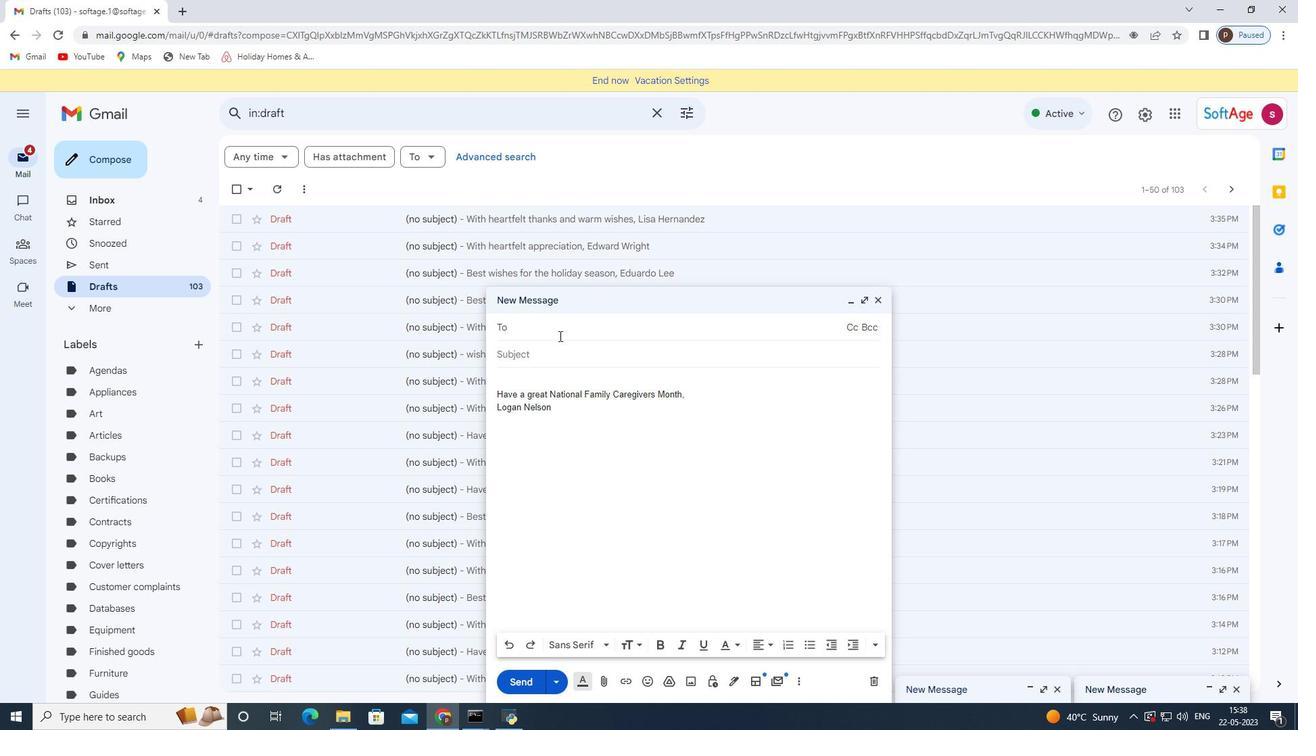 
Action: Mouse pressed left at (559, 332)
Screenshot: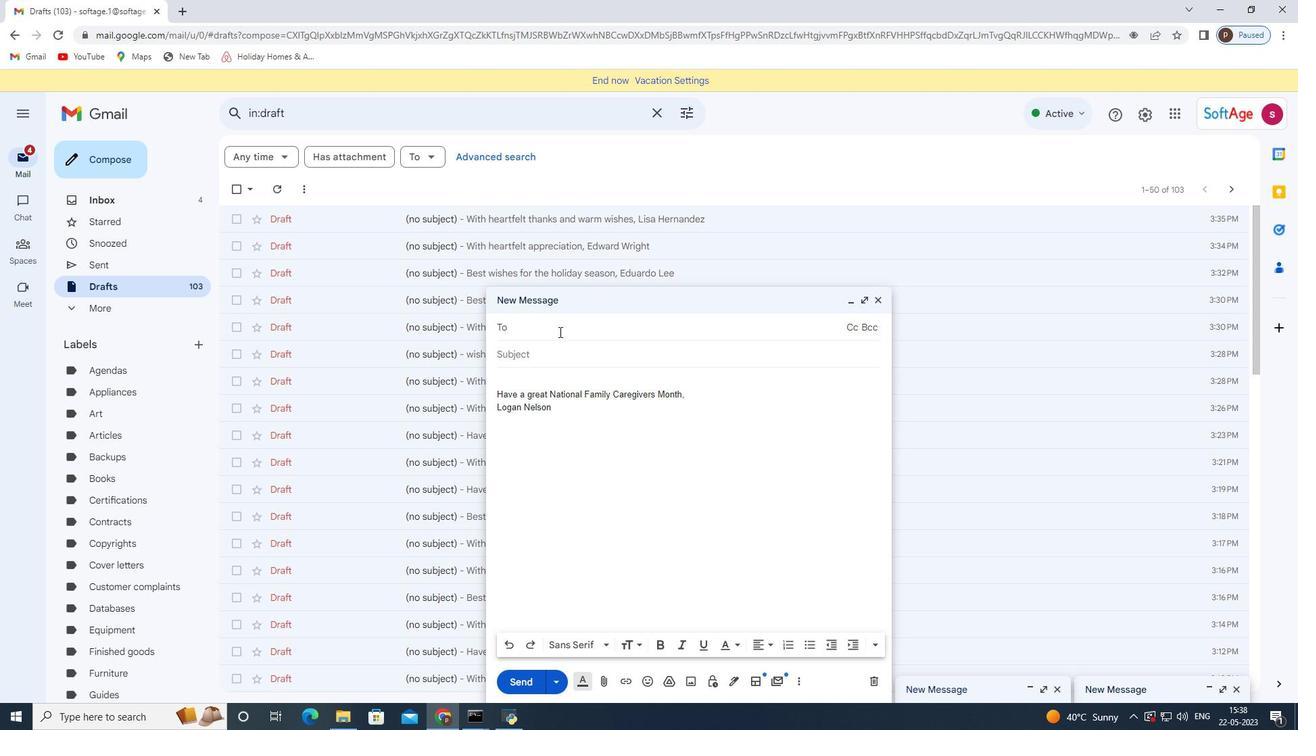 
Action: Mouse moved to (559, 331)
Screenshot: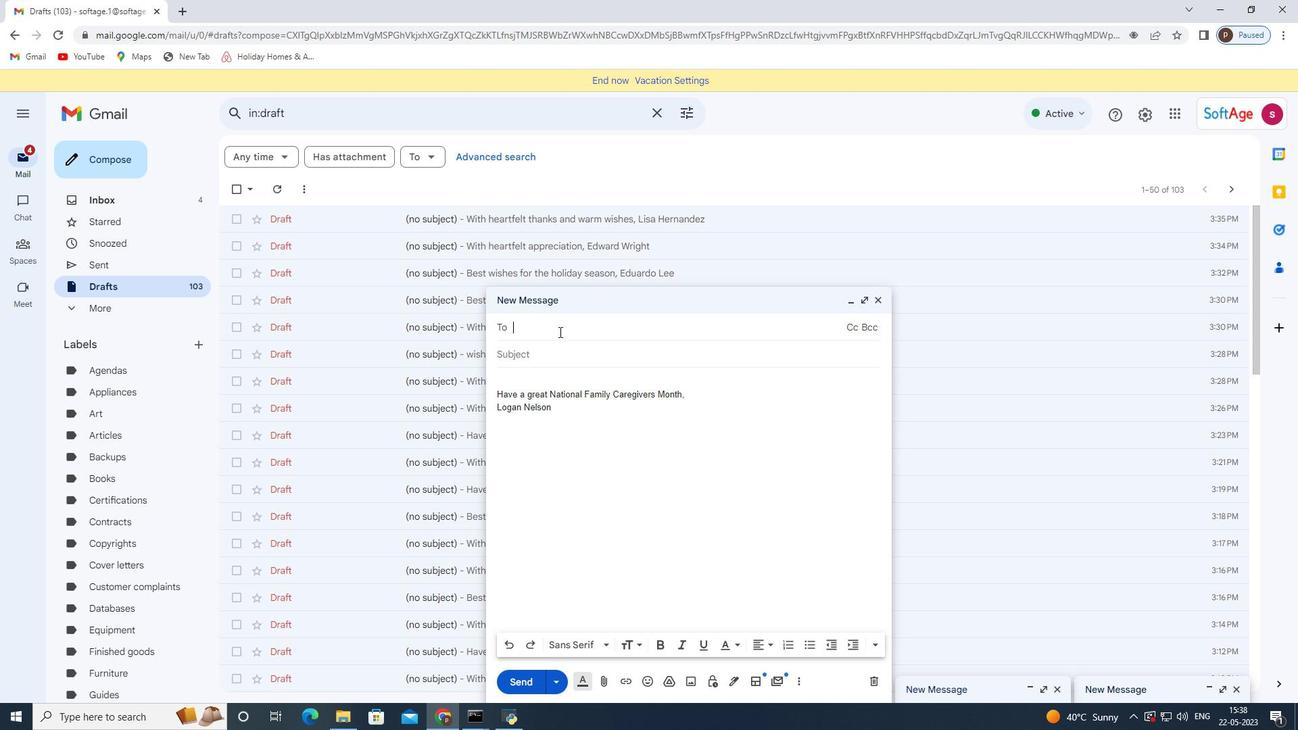 
Action: Key pressed softag.3<Key.shift>@softage,net
Screenshot: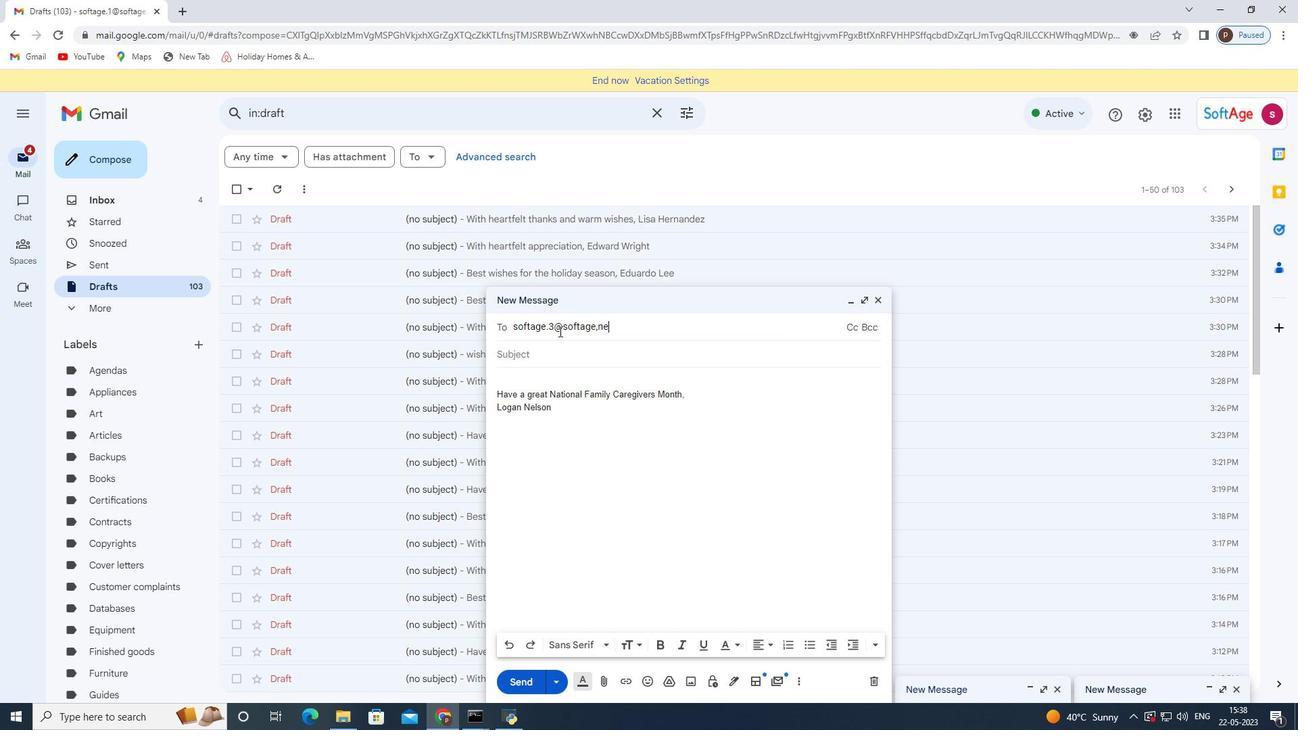 
Action: Mouse moved to (595, 330)
Screenshot: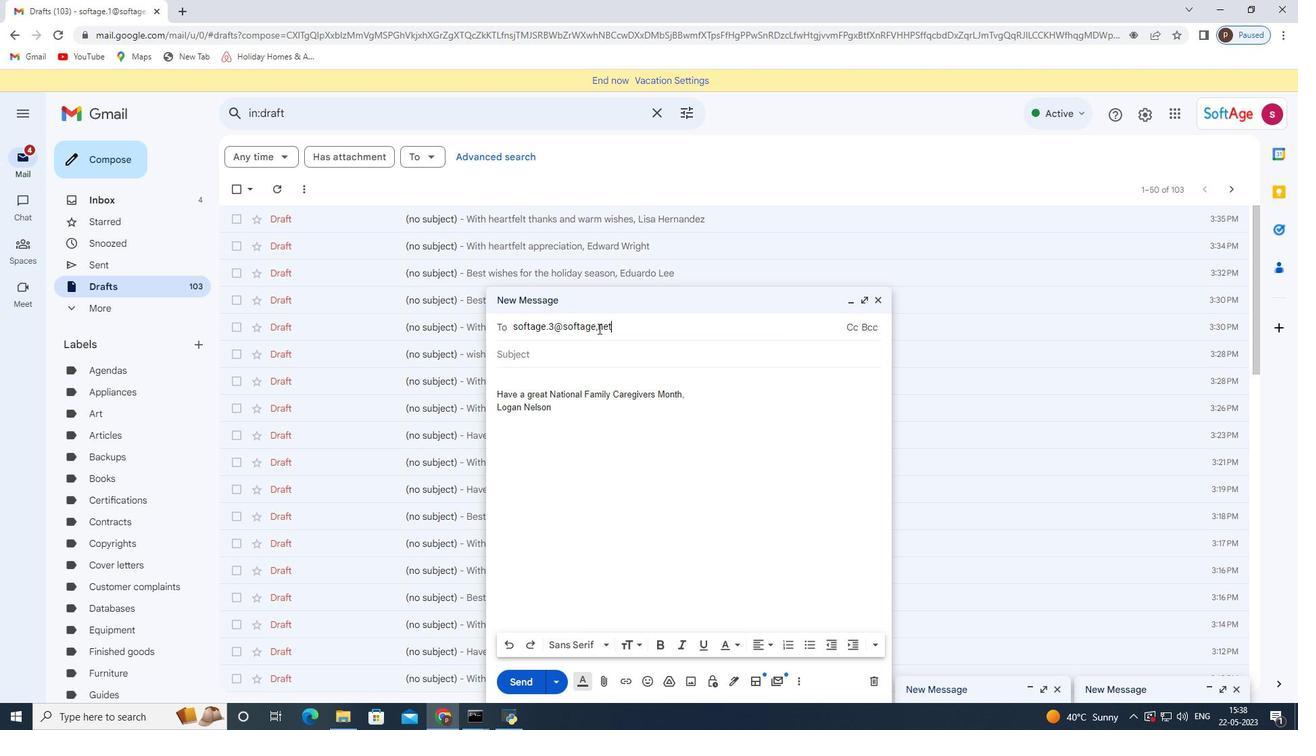 
Action: Mouse pressed left at (595, 330)
Screenshot: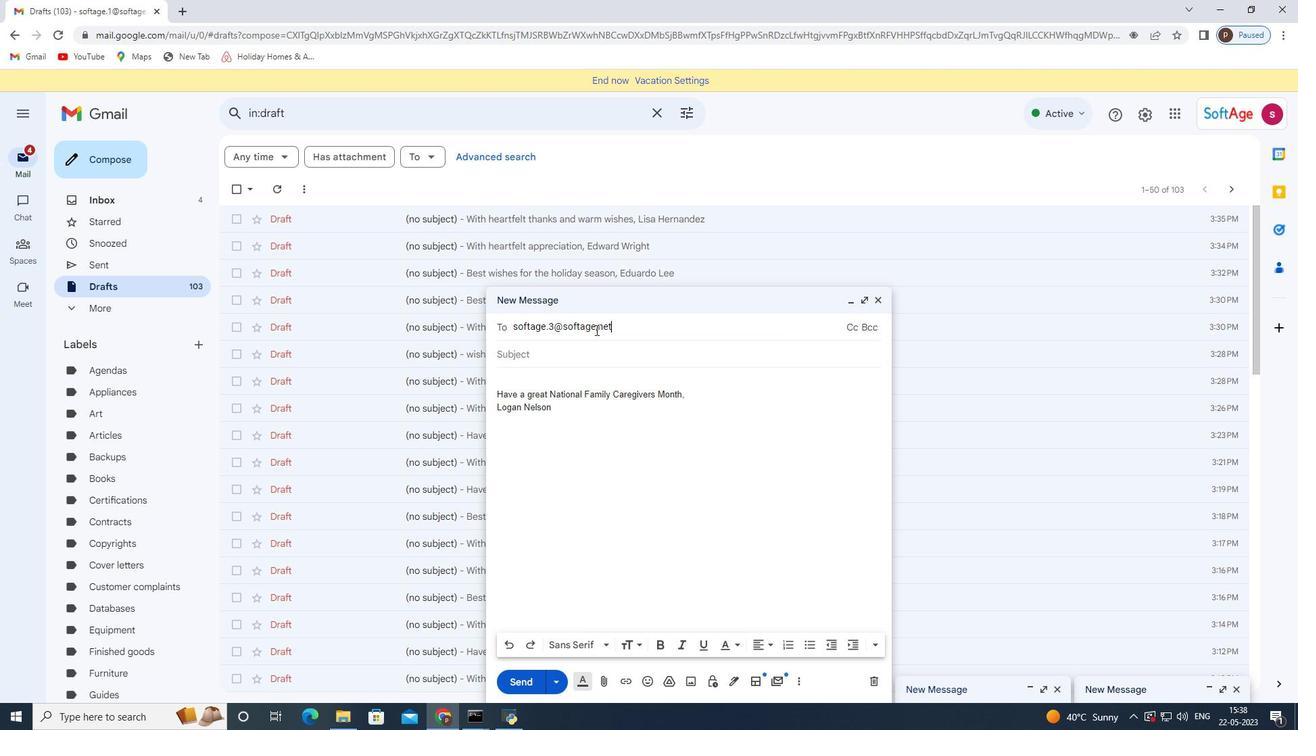 
Action: Mouse moved to (628, 380)
Screenshot: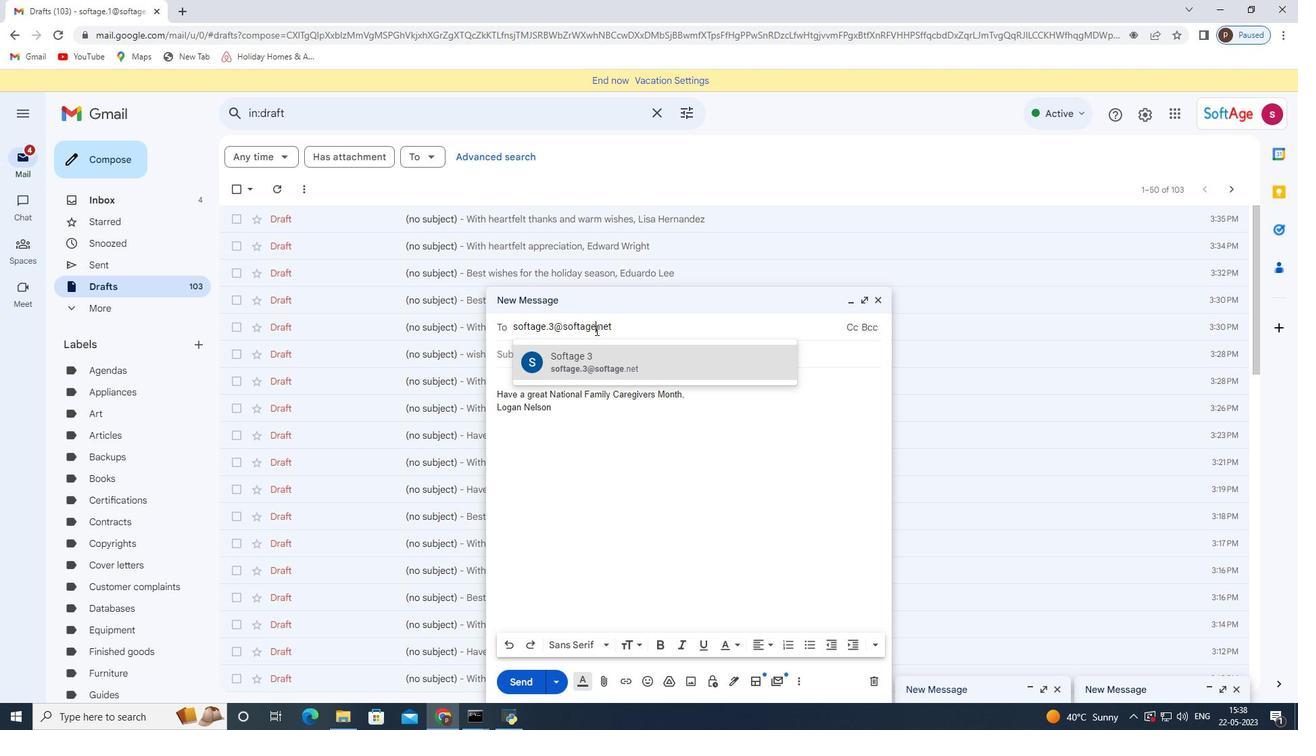 
Action: Key pressed <Key.right><Key.backspace>.
Screenshot: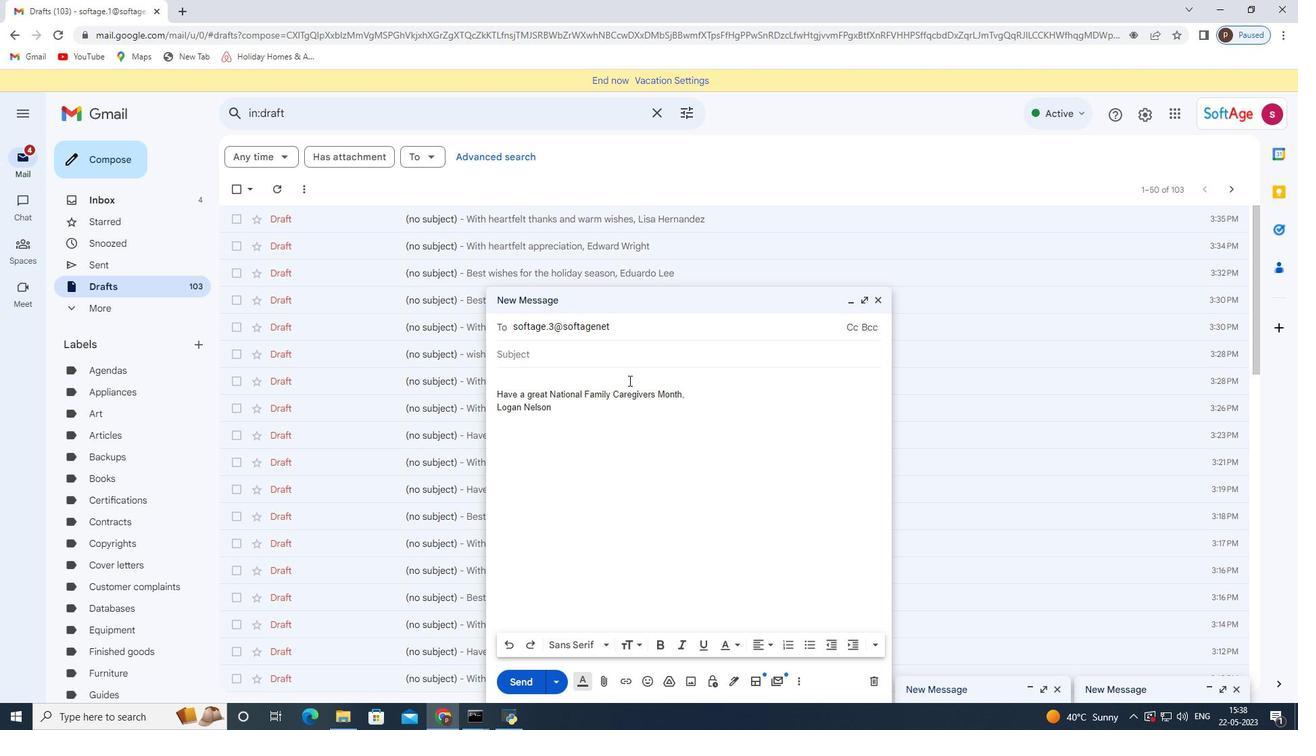 
Action: Mouse moved to (659, 369)
Screenshot: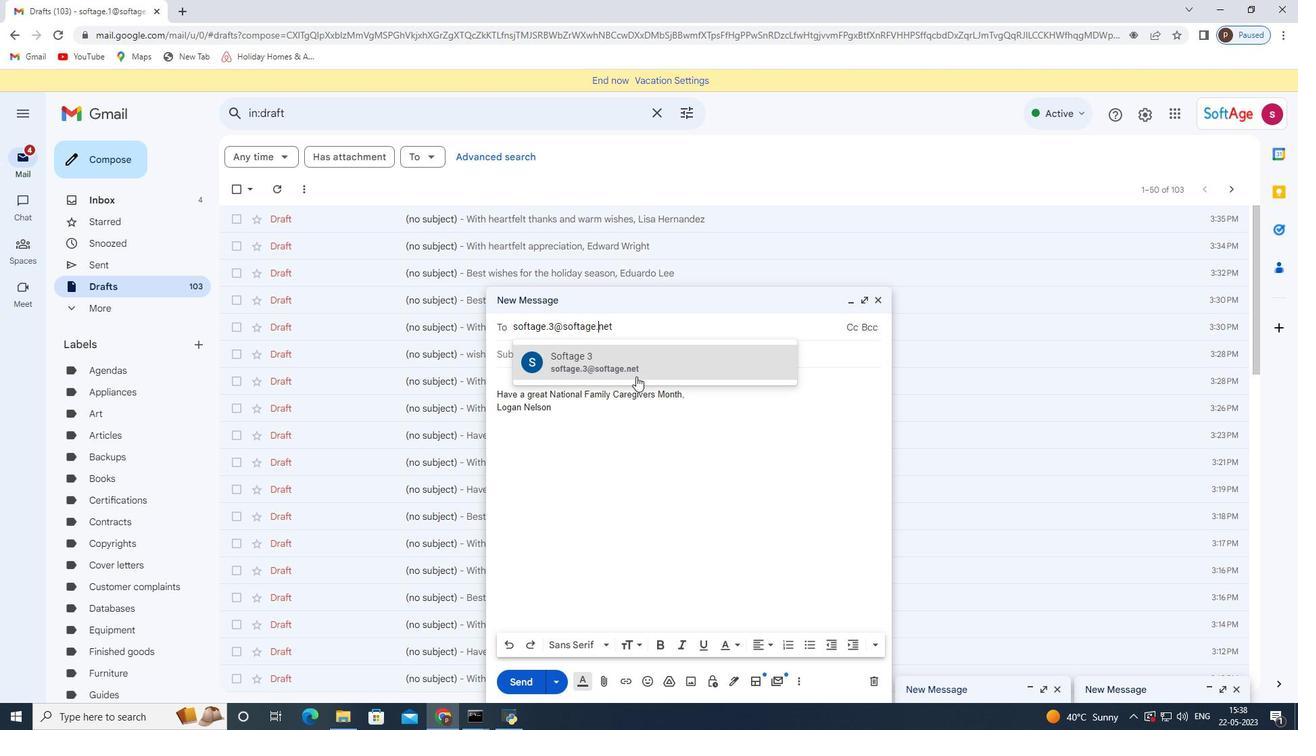
Action: Mouse pressed left at (659, 369)
Screenshot: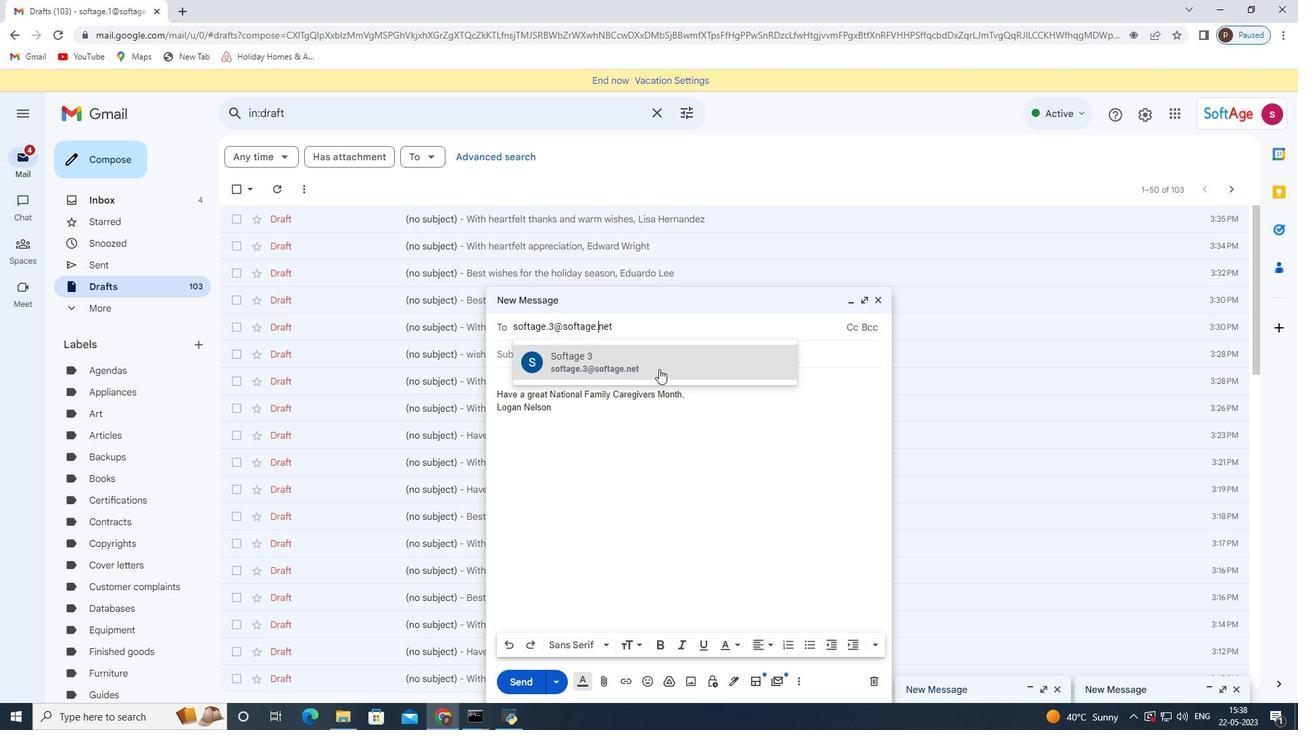 
Action: Mouse moved to (193, 346)
Screenshot: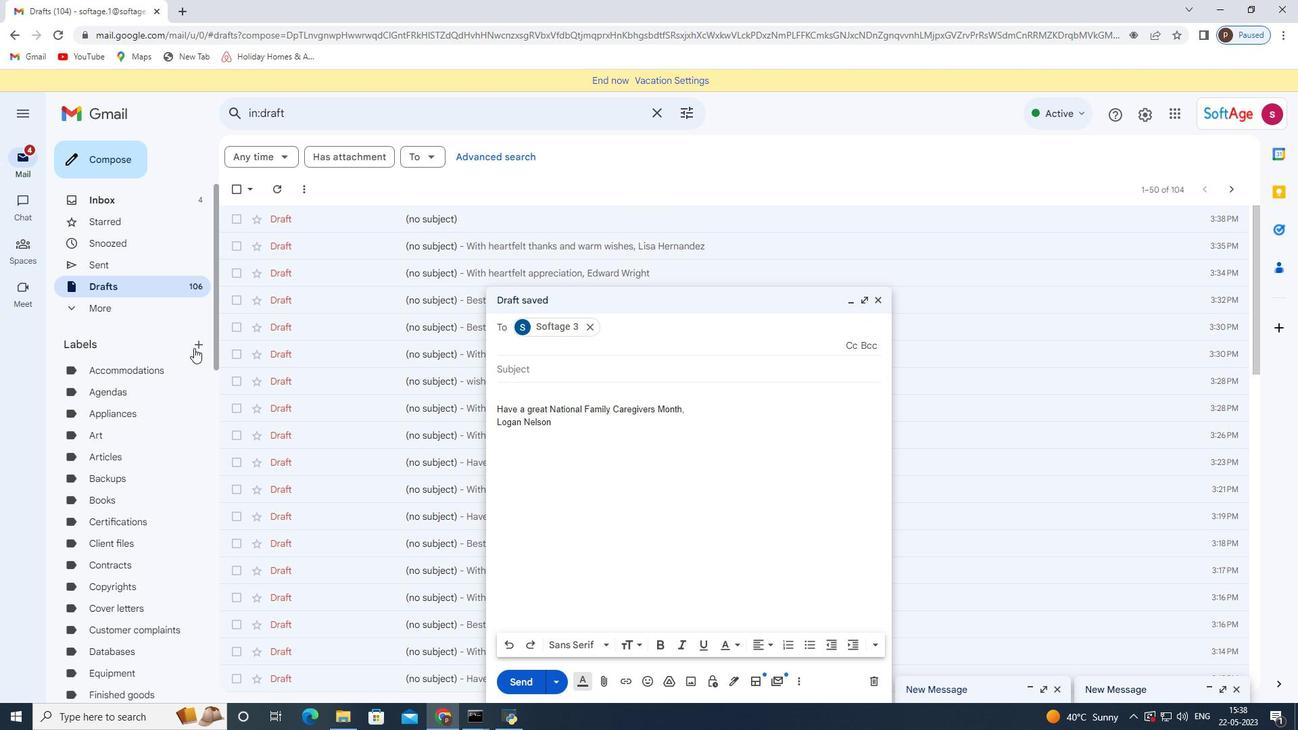 
Action: Mouse pressed left at (193, 346)
Screenshot: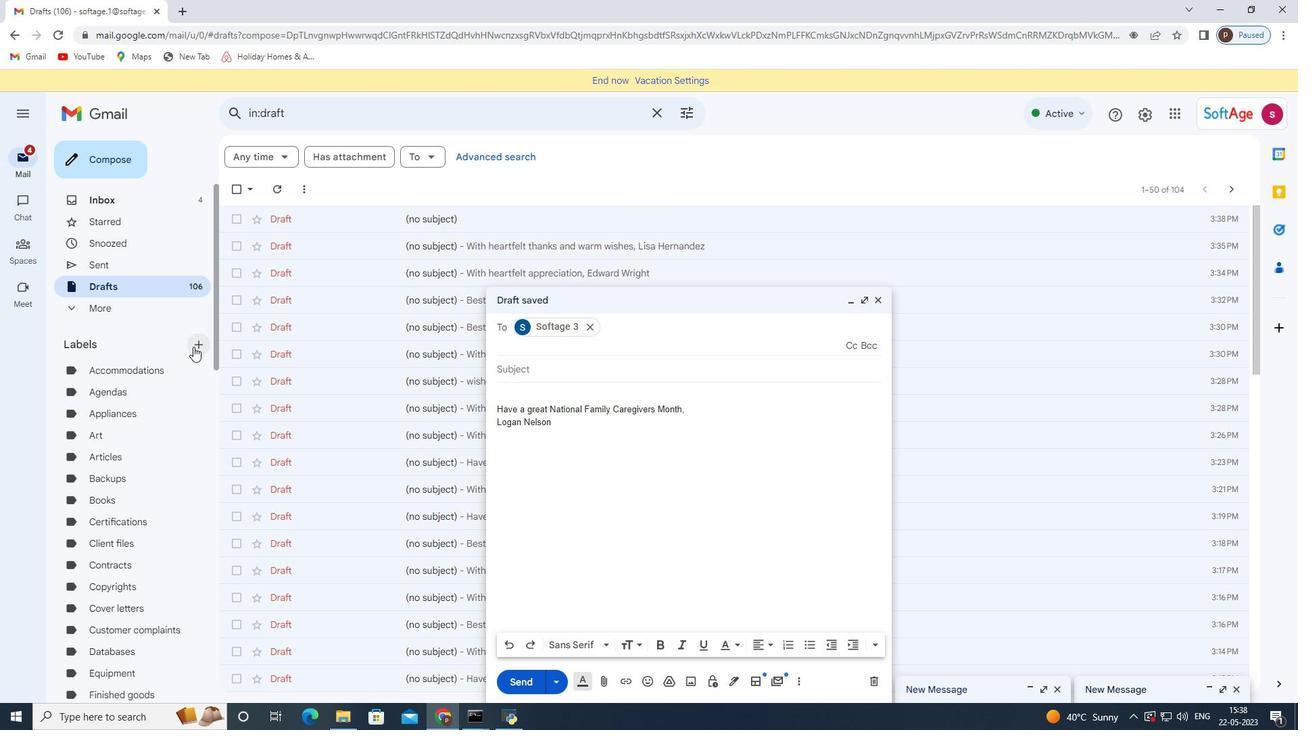 
Action: Mouse moved to (545, 371)
Screenshot: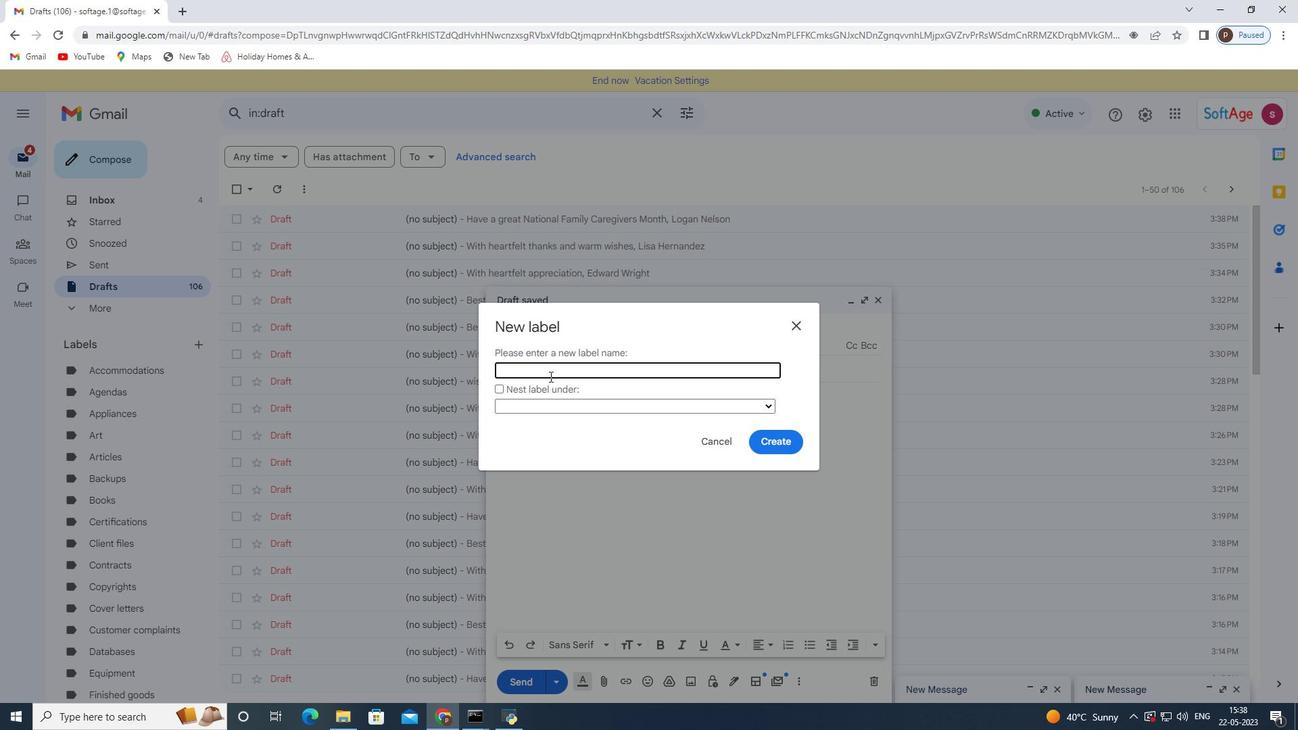 
Action: Mouse pressed left at (545, 371)
Screenshot: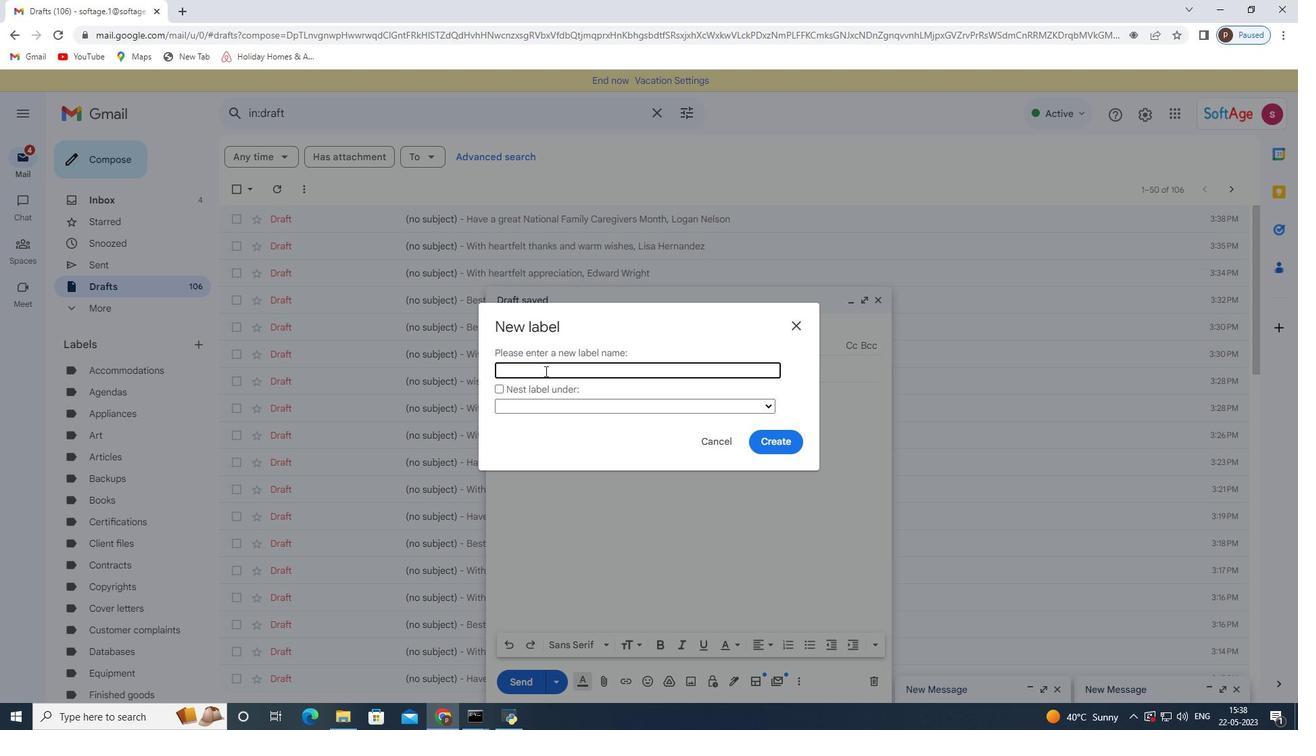 
Action: Key pressed <Key.shift>Employee<Key.space>handbooks
Screenshot: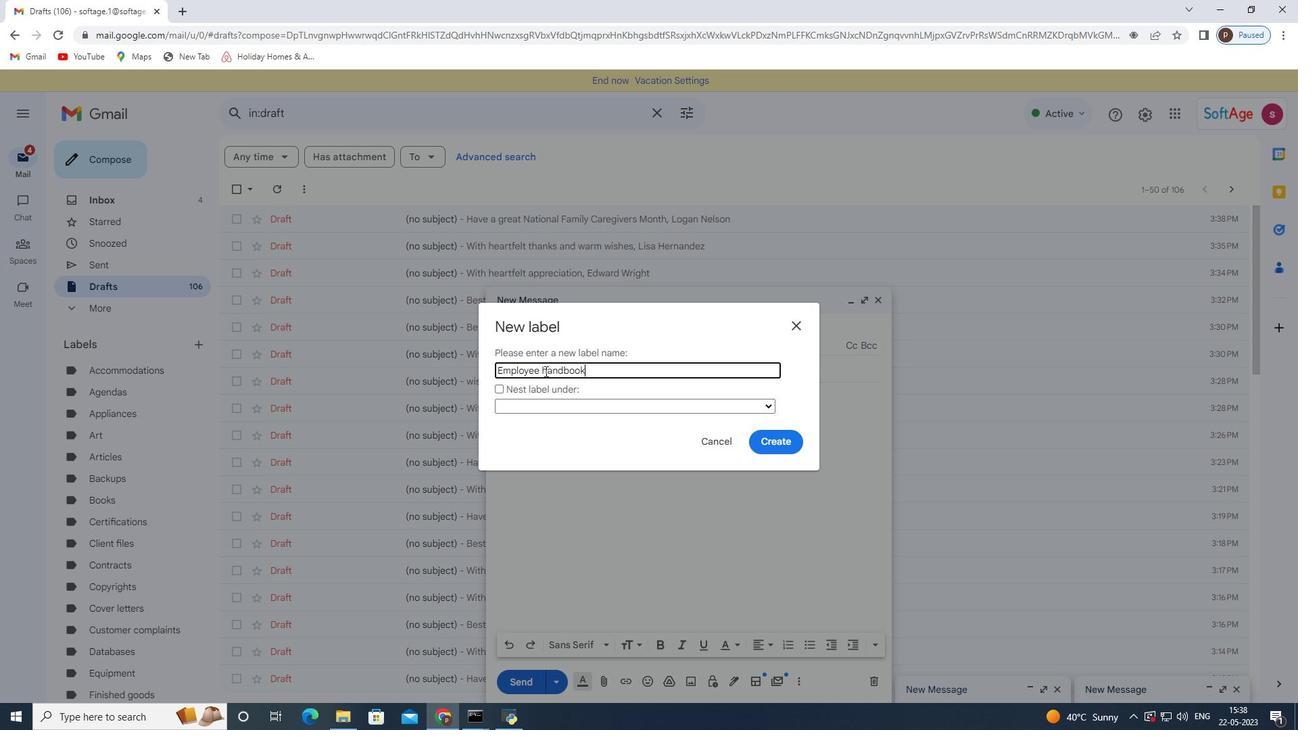 
Action: Mouse moved to (777, 439)
Screenshot: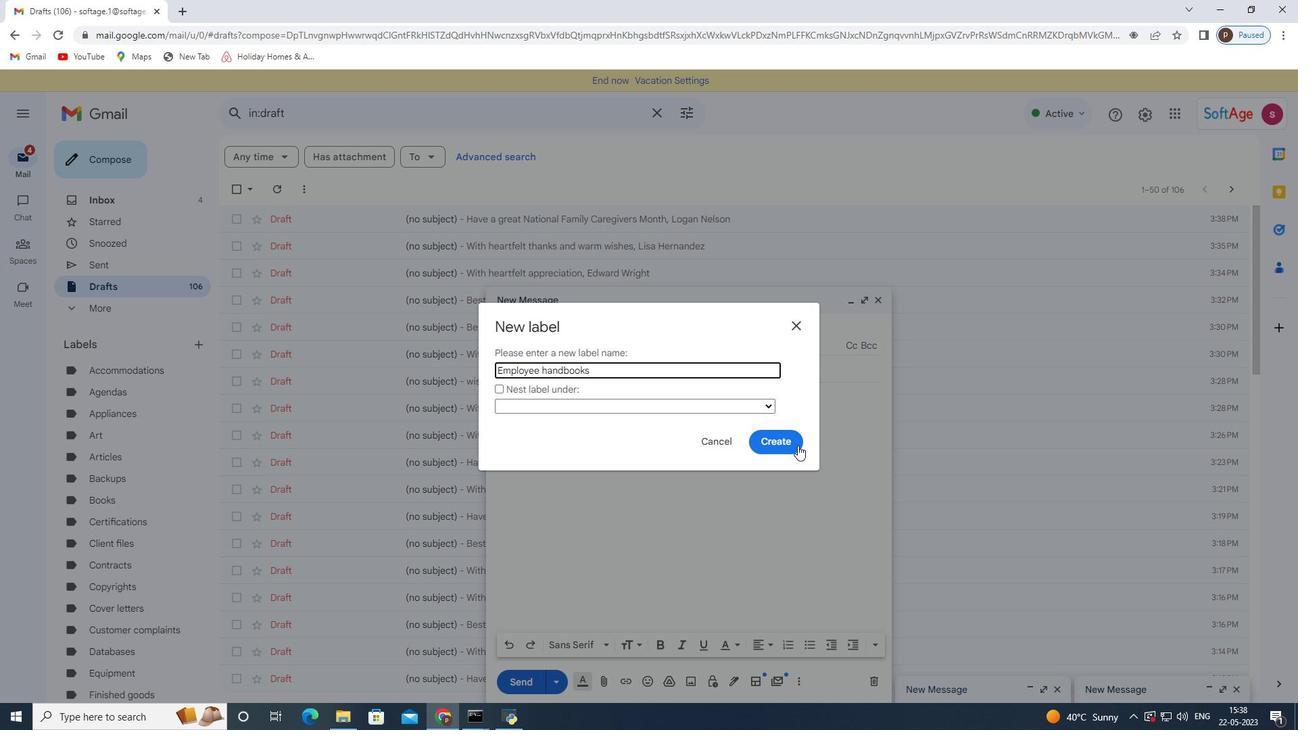 
Action: Mouse pressed left at (777, 439)
Screenshot: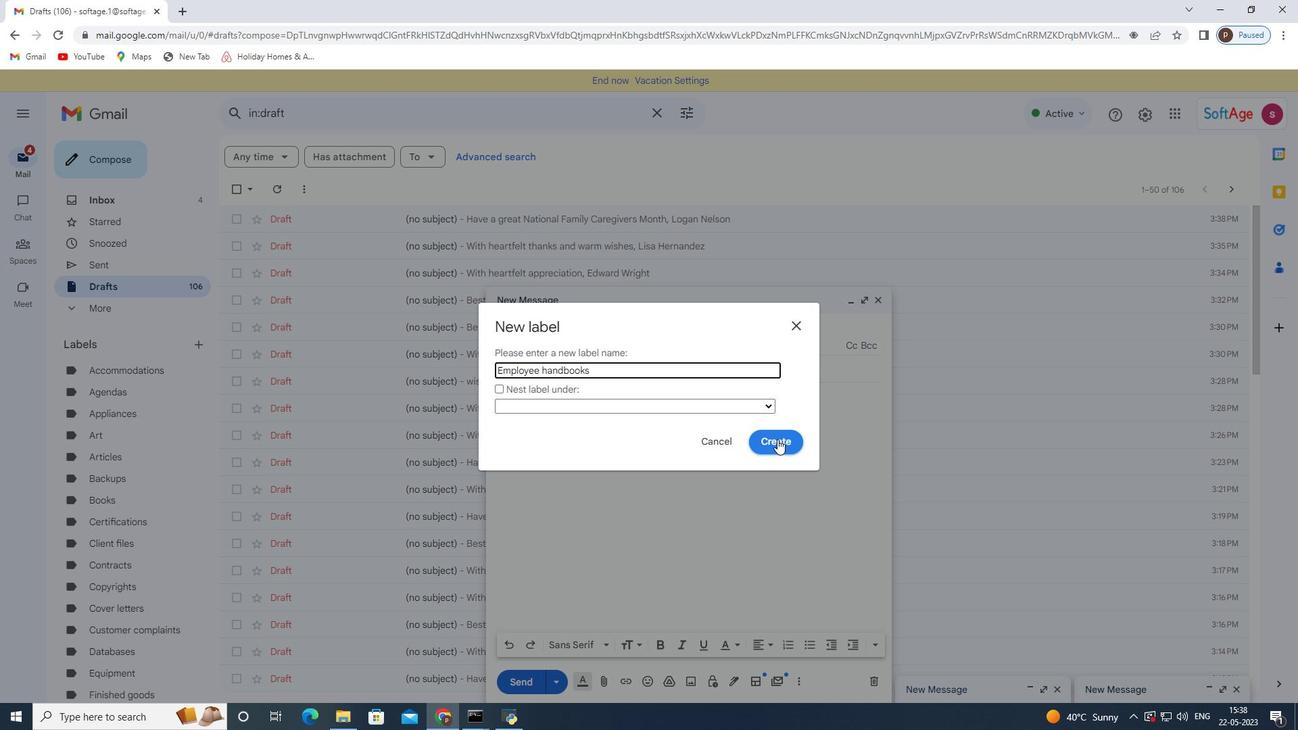 
